 Task: Look for space in Berlin Schöneberg, Germany from 12th  August, 2023 to 15th August, 2023 for 3 adults in price range Rs.12000 to Rs.16000. Place can be entire place with 2 bedrooms having 3 beds and 1 bathroom. Property type can be house, flat, guest house. Booking option can be shelf check-in. Required host language is English.
Action: Mouse moved to (732, 102)
Screenshot: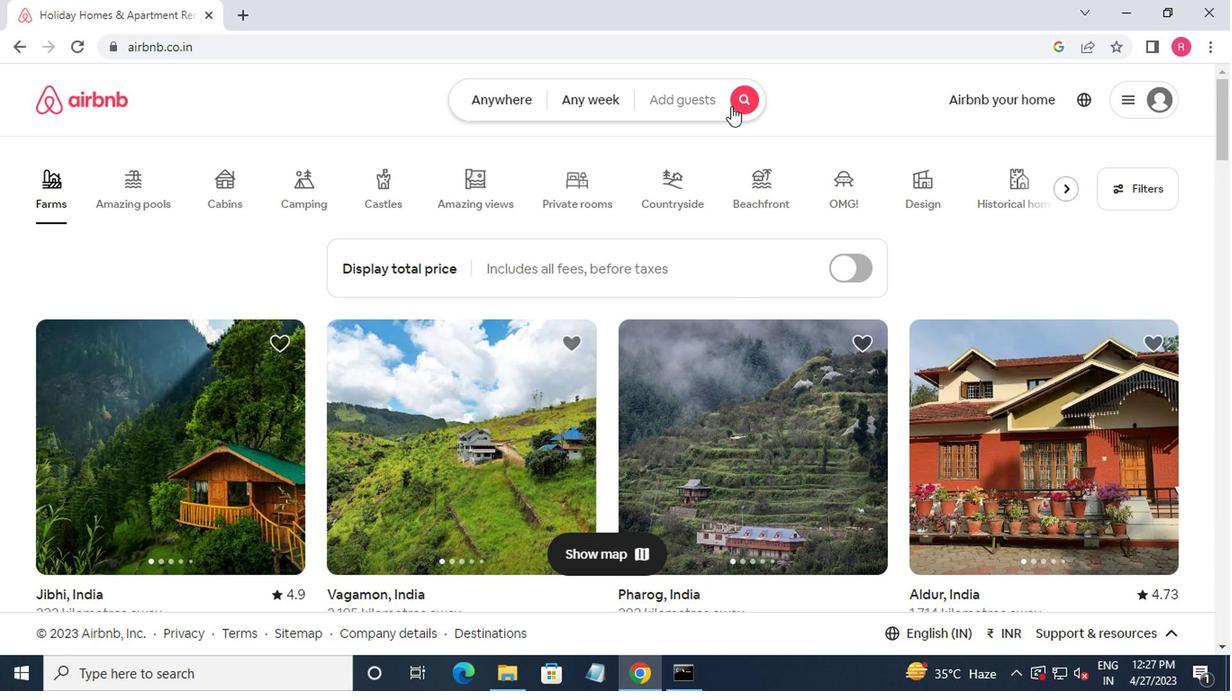 
Action: Mouse pressed left at (732, 102)
Screenshot: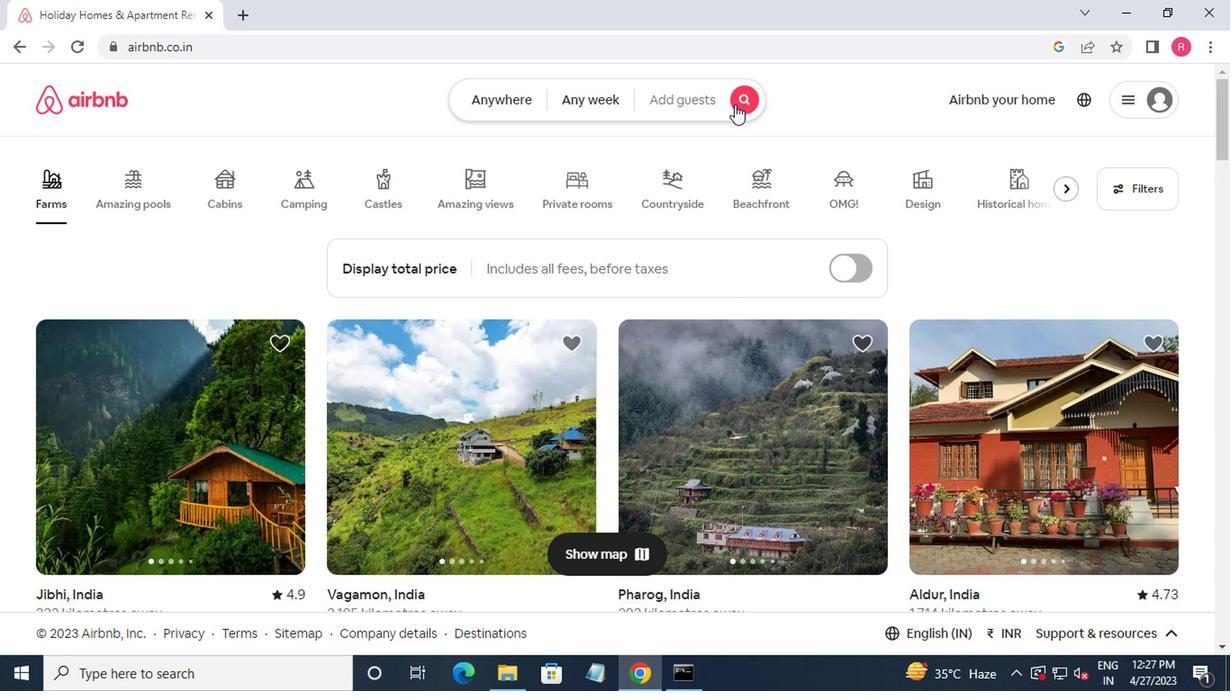 
Action: Mouse moved to (334, 175)
Screenshot: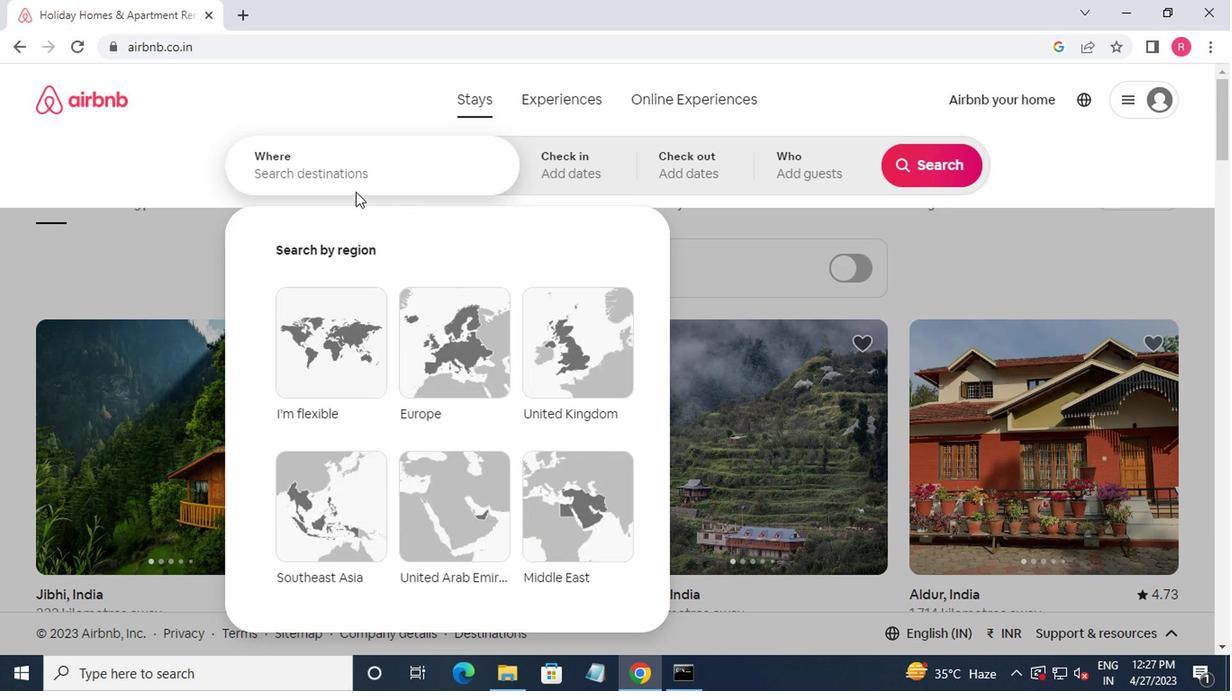 
Action: Mouse pressed left at (334, 175)
Screenshot: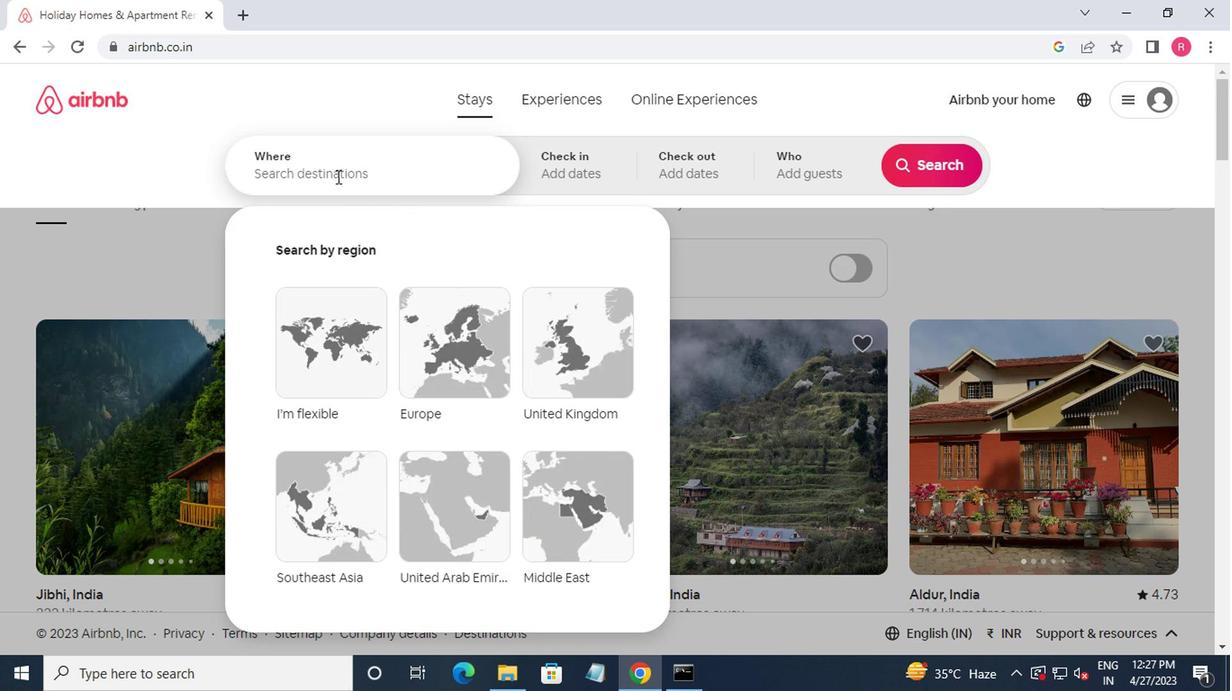
Action: Mouse moved to (381, 165)
Screenshot: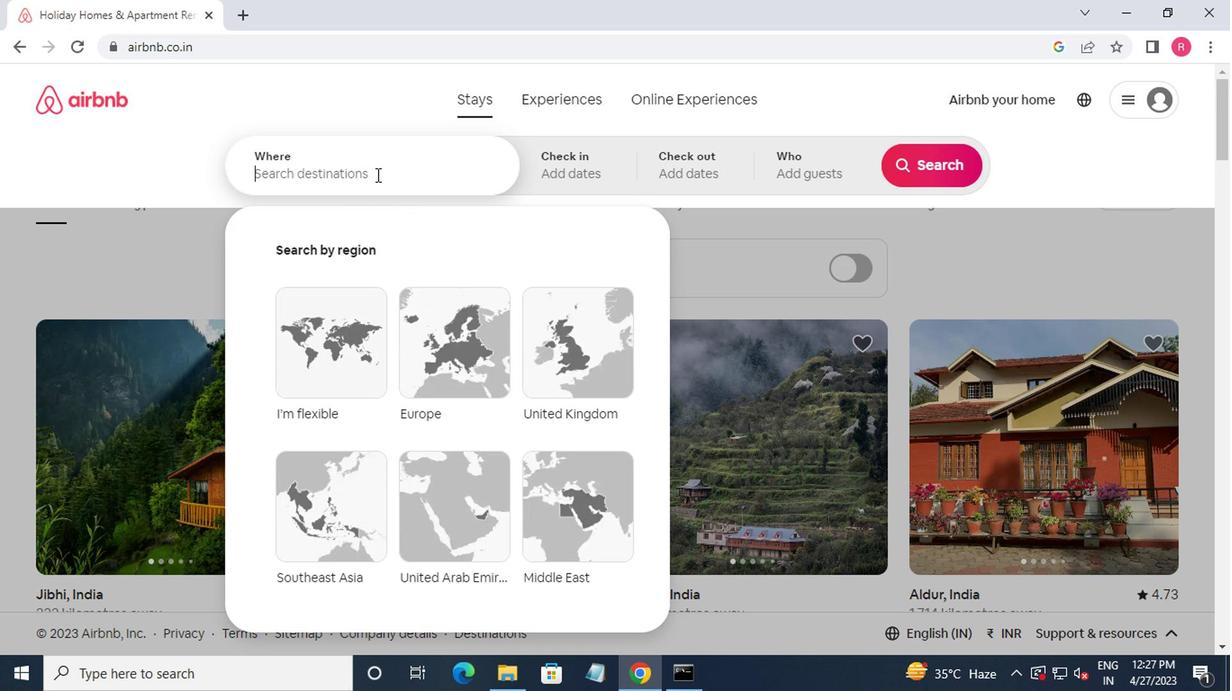 
Action: Key pressed berlinsa<Key.backspace><Key.backspace><Key.space>saho
Screenshot: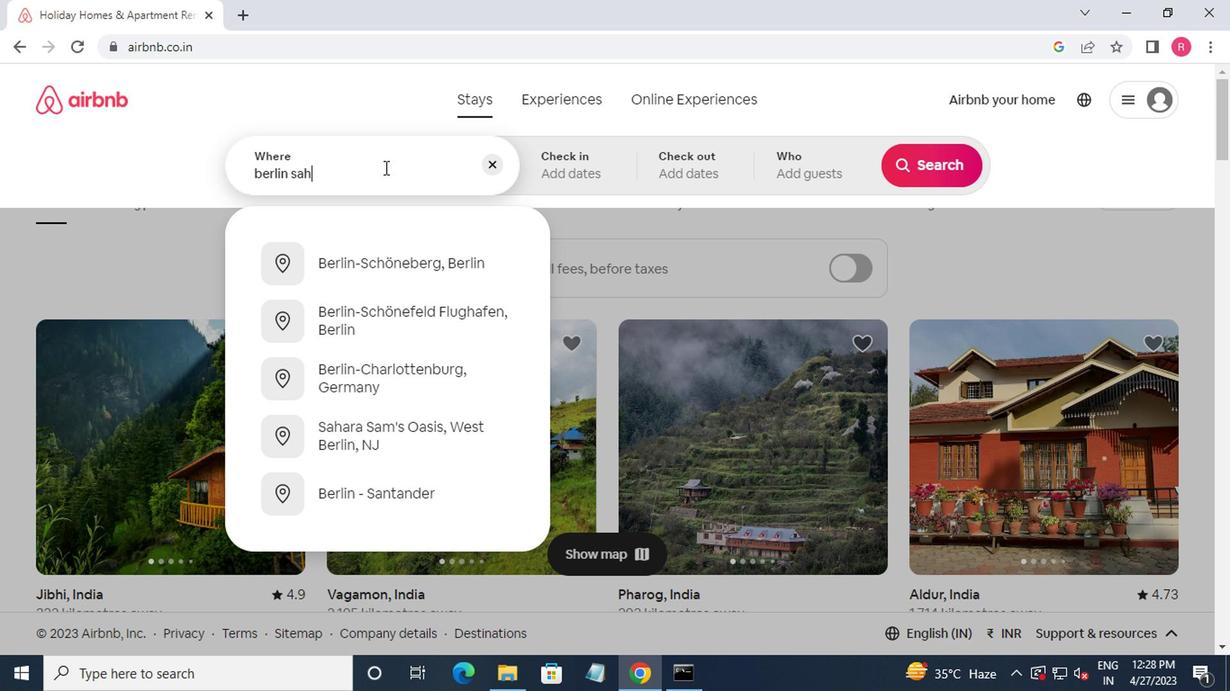 
Action: Mouse moved to (464, 259)
Screenshot: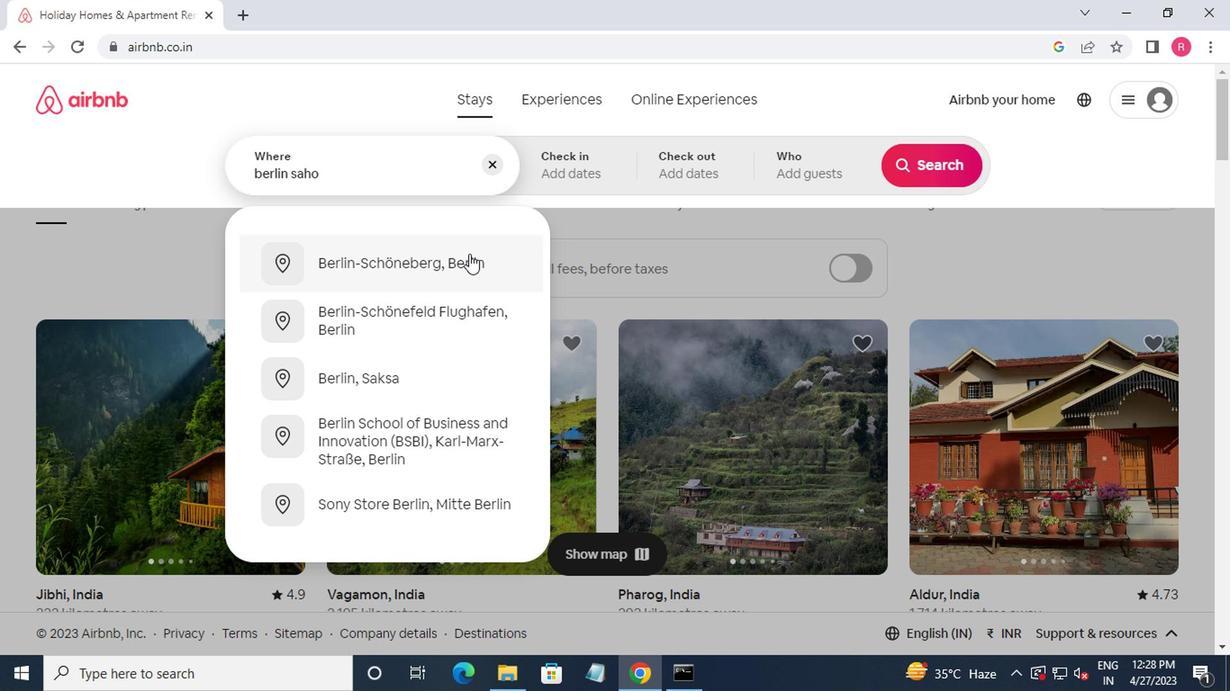 
Action: Mouse pressed left at (464, 259)
Screenshot: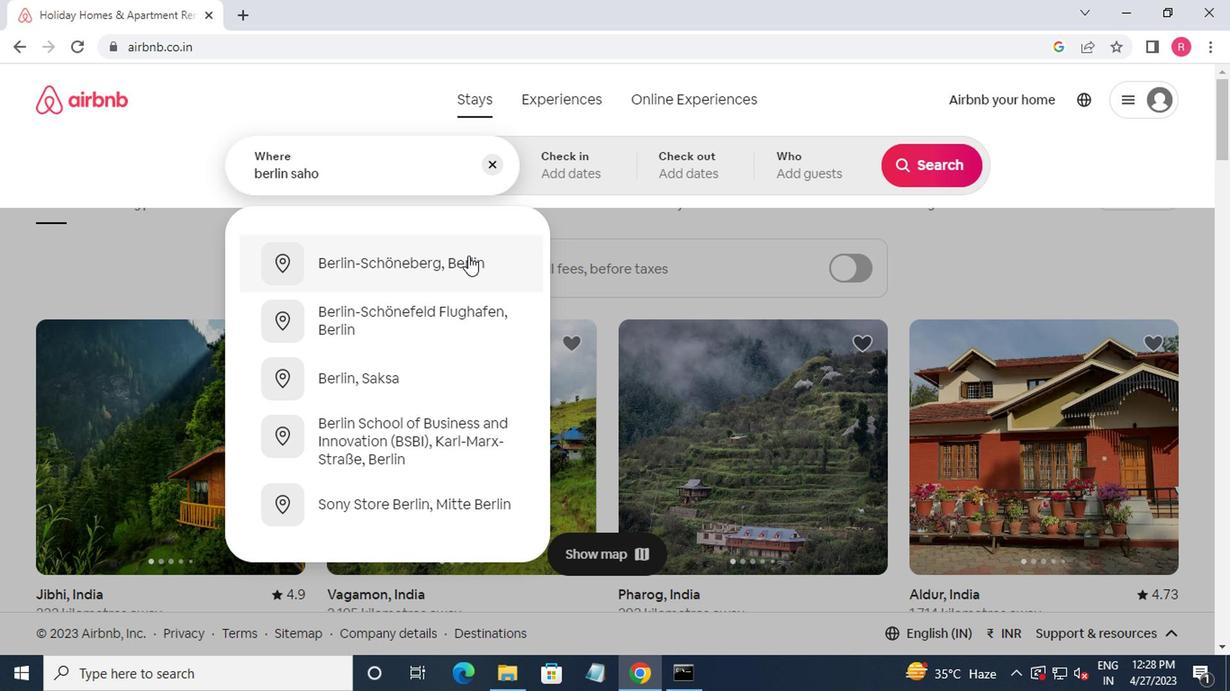 
Action: Mouse moved to (412, 175)
Screenshot: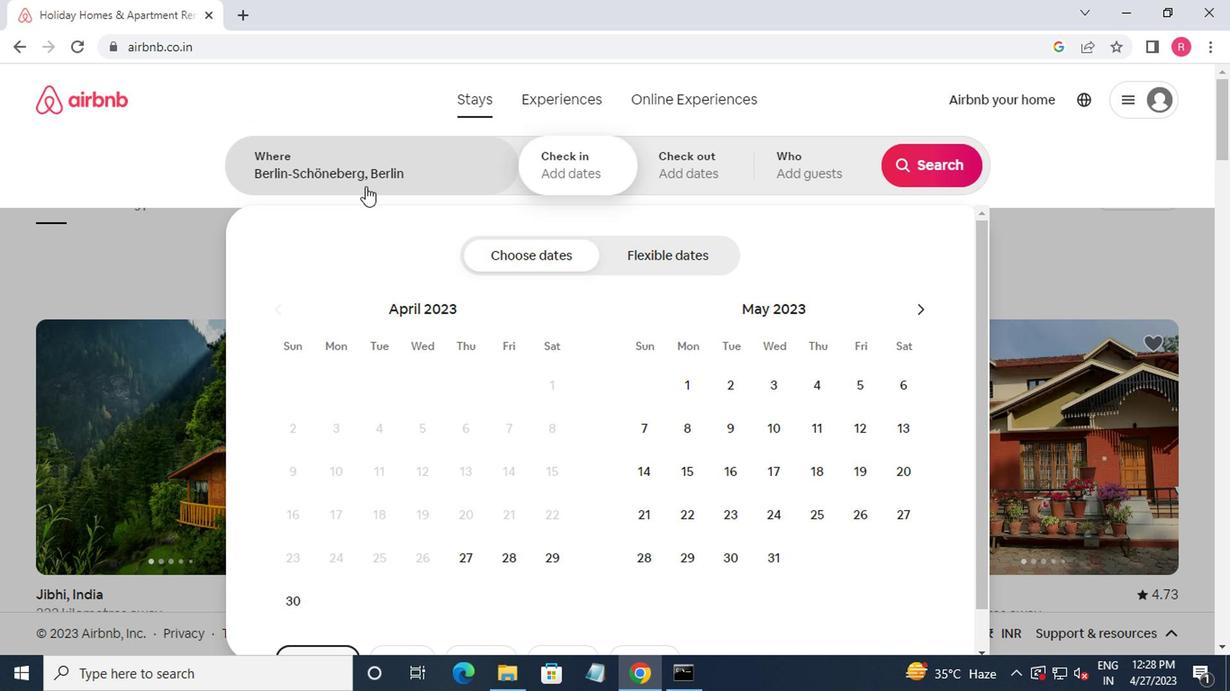 
Action: Mouse pressed left at (412, 175)
Screenshot: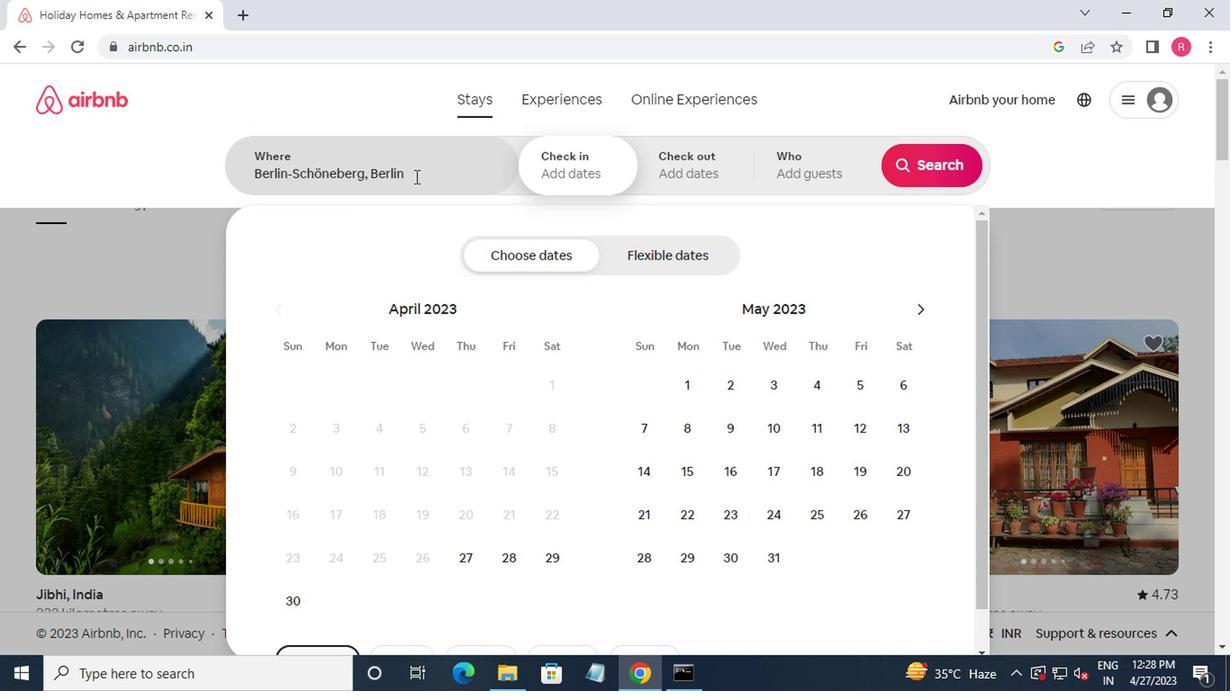 
Action: Mouse moved to (413, 174)
Screenshot: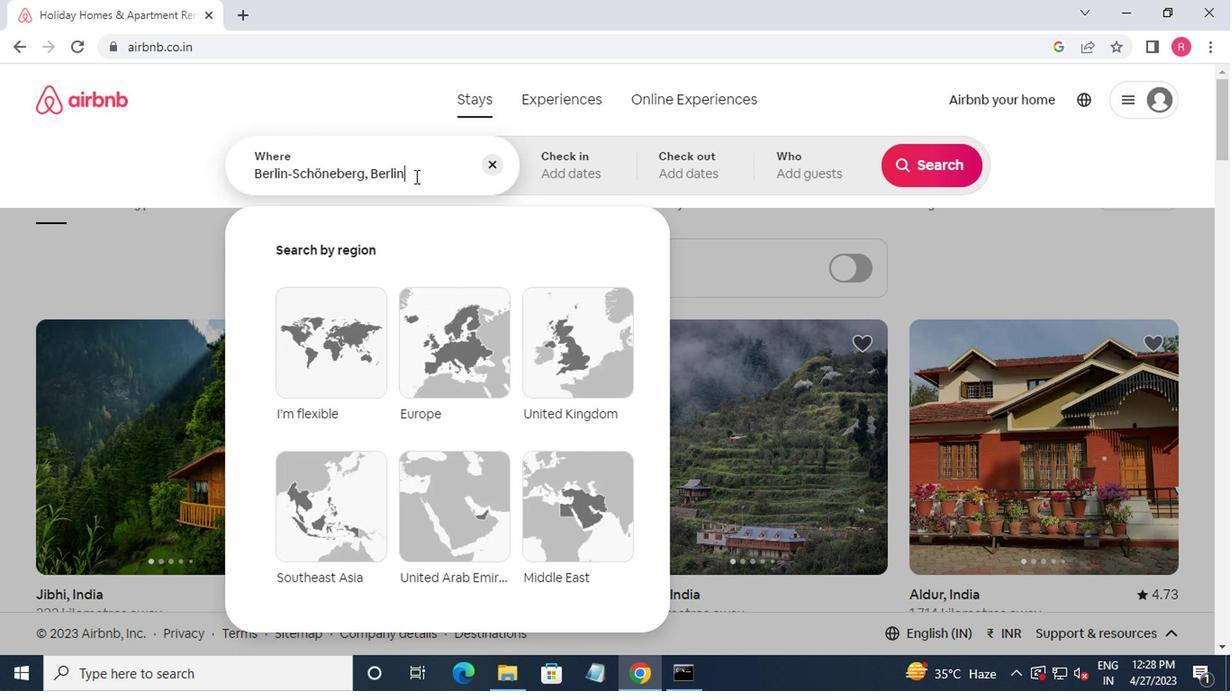 
Action: Key pressed <Key.backspace><Key.backspace><Key.backspace><Key.backspace><Key.backspace><Key.backspace>germany<Key.down><Key.enter>
Screenshot: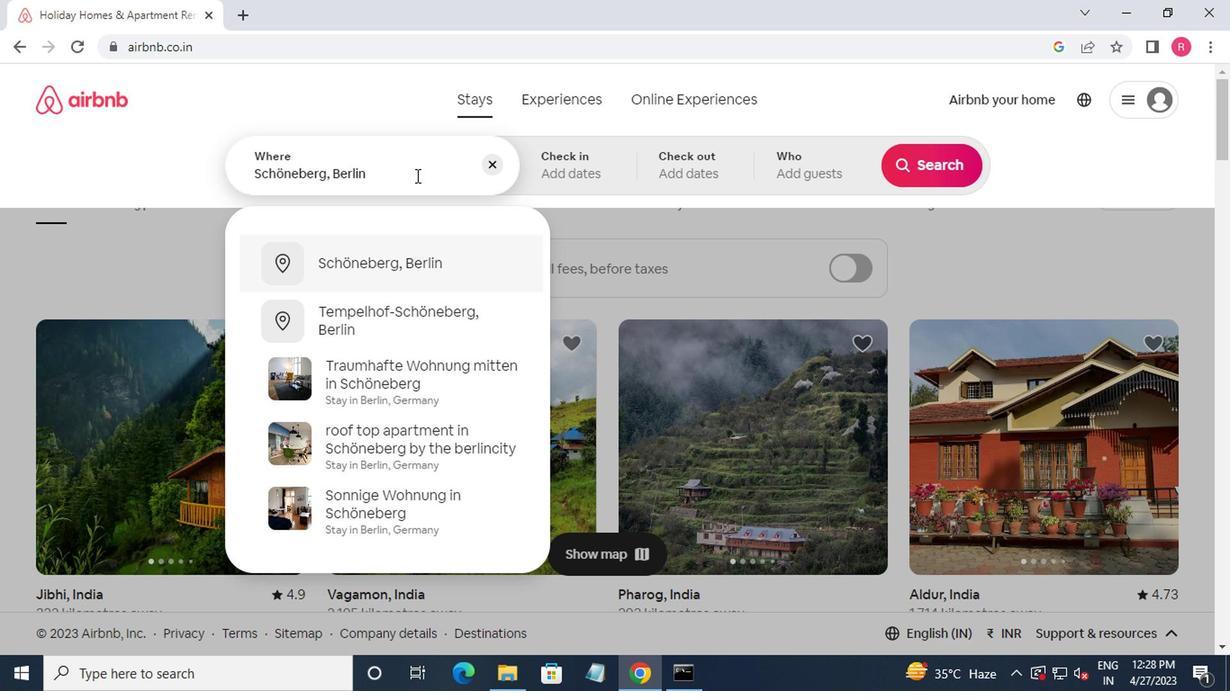 
Action: Mouse moved to (907, 303)
Screenshot: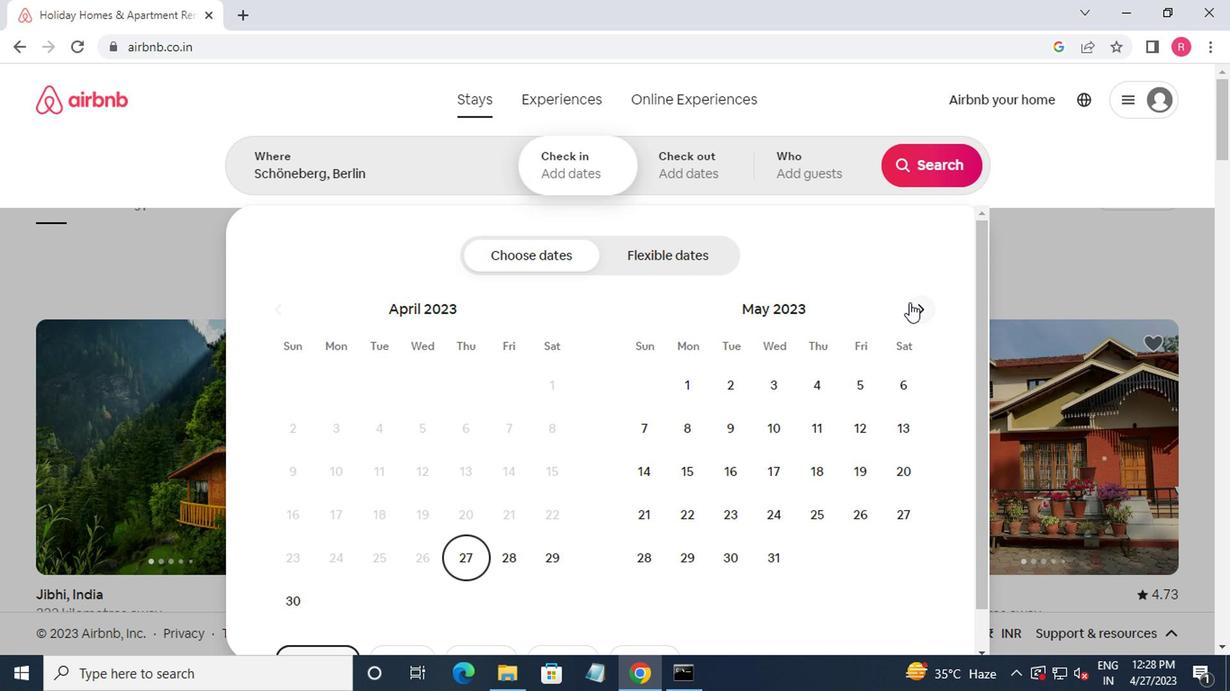 
Action: Mouse pressed left at (907, 303)
Screenshot: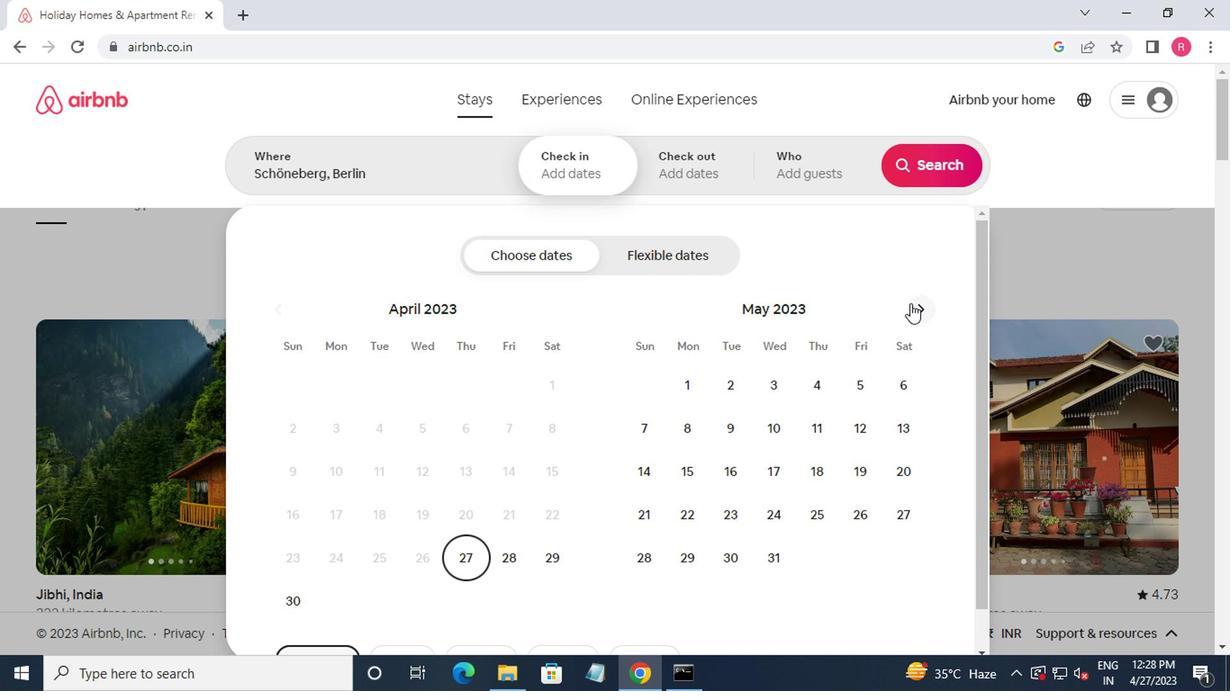 
Action: Mouse moved to (909, 304)
Screenshot: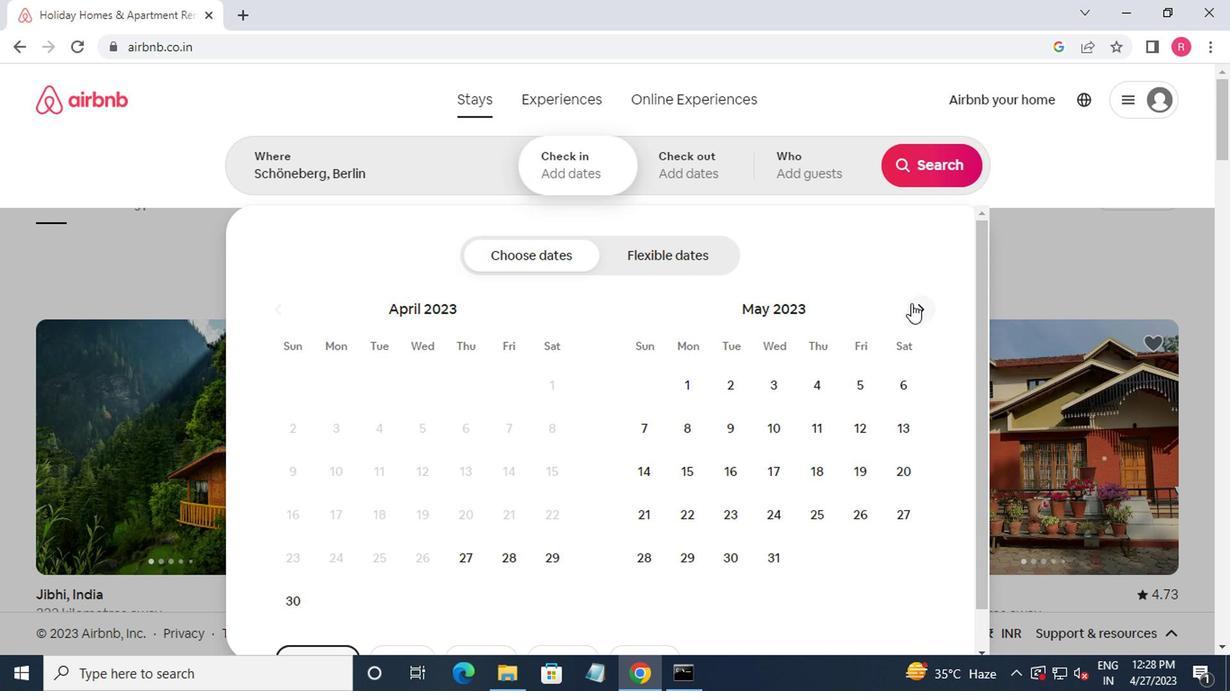 
Action: Mouse pressed left at (909, 304)
Screenshot: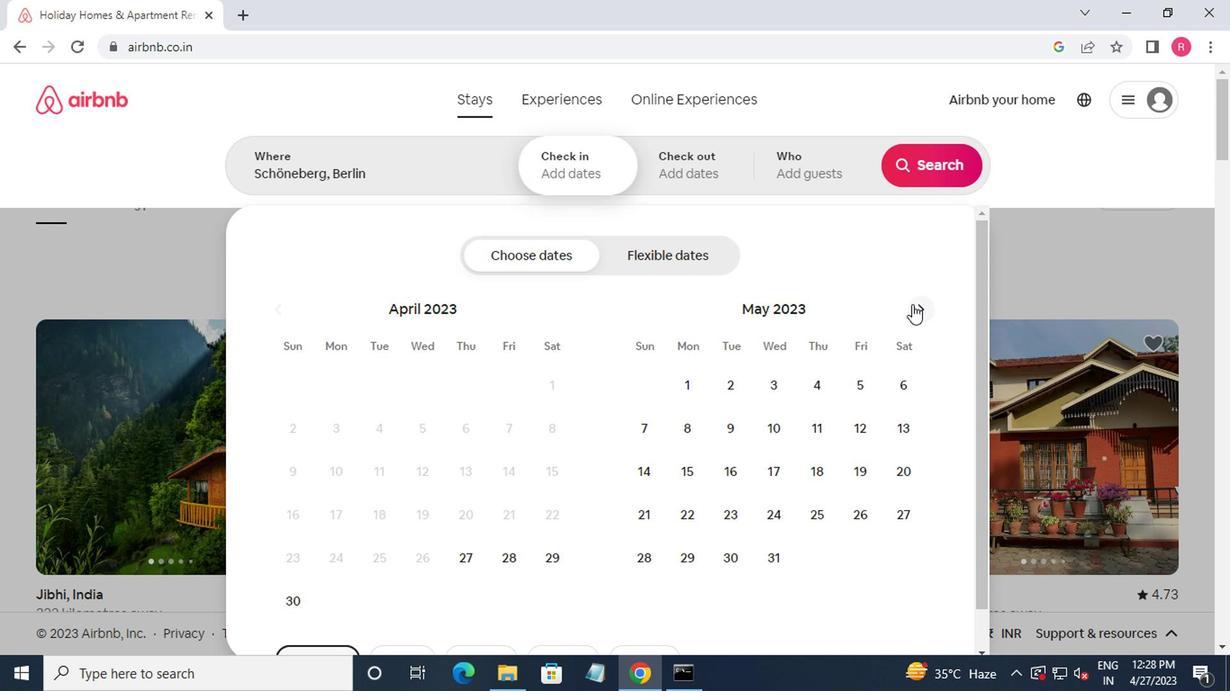 
Action: Mouse pressed left at (909, 304)
Screenshot: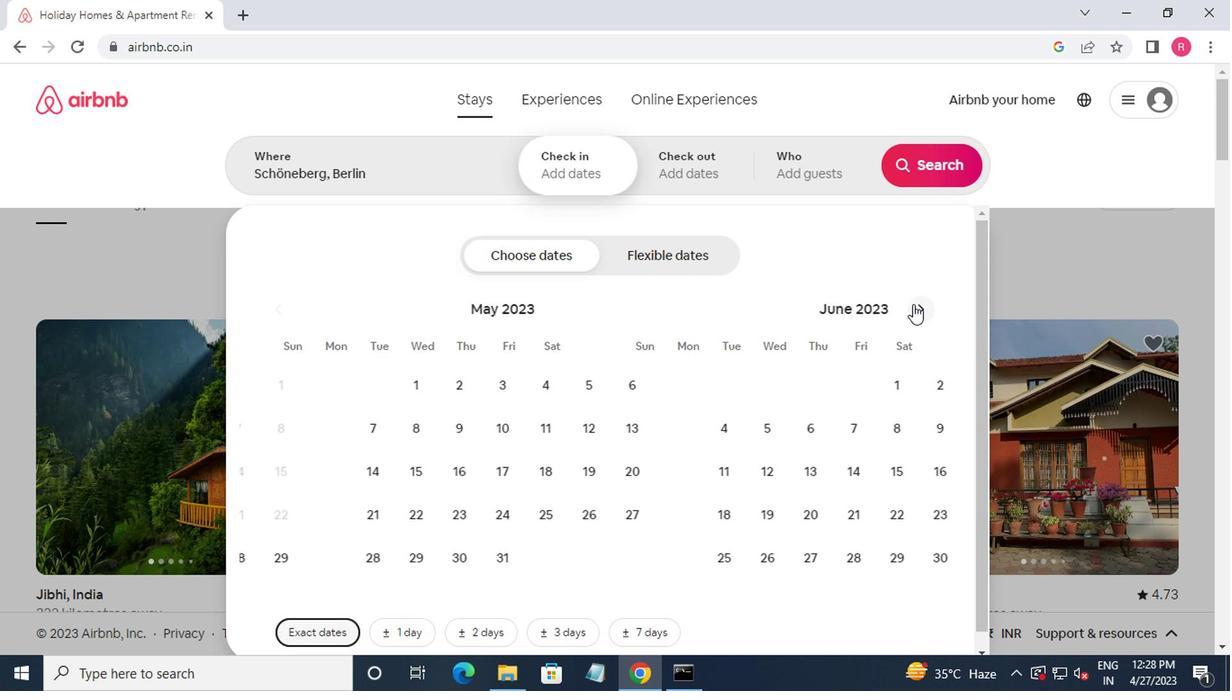 
Action: Mouse pressed left at (909, 304)
Screenshot: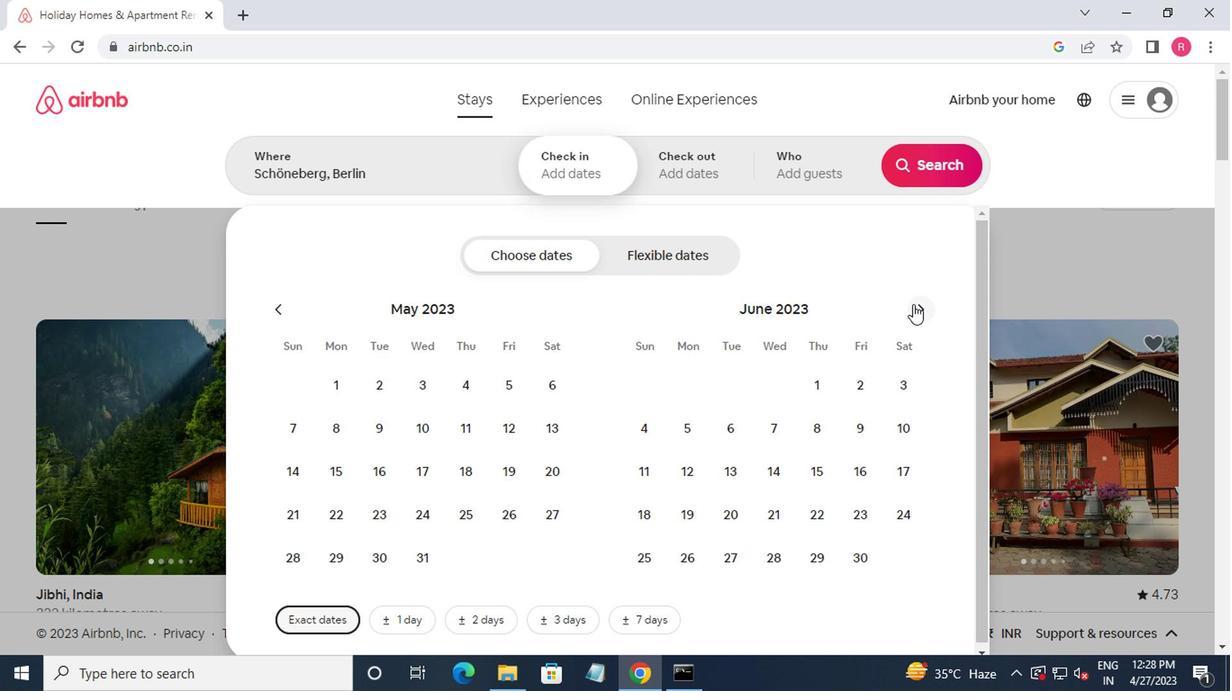 
Action: Mouse moved to (911, 306)
Screenshot: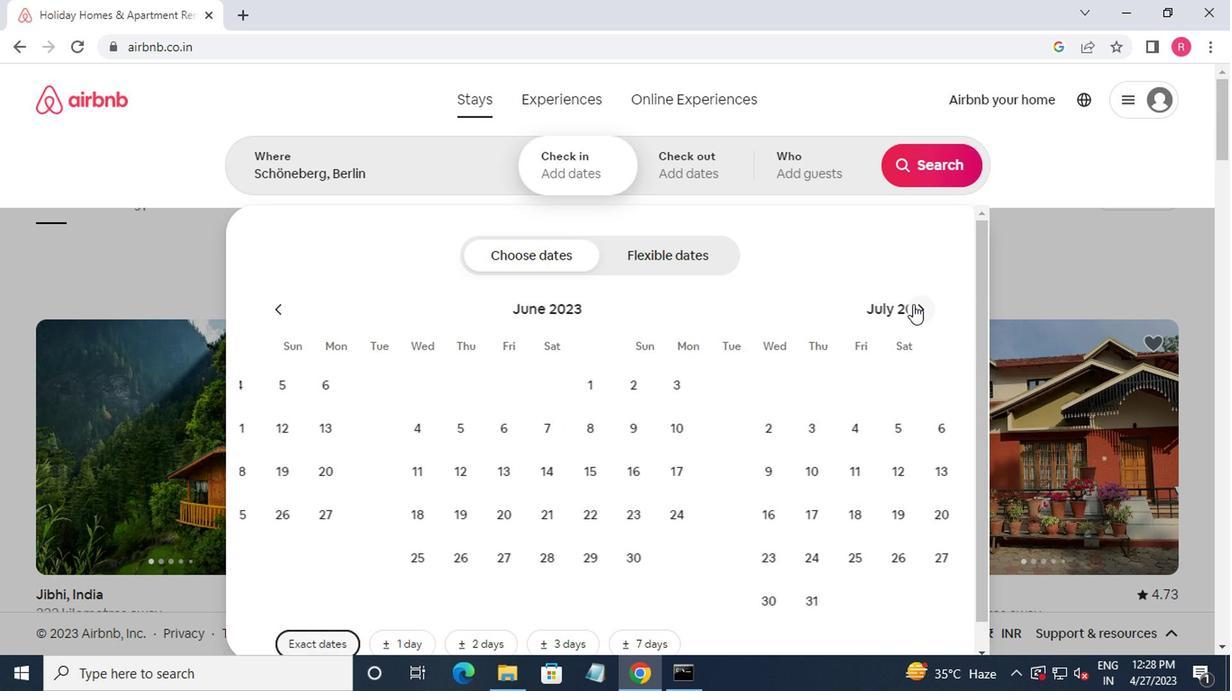 
Action: Mouse pressed left at (911, 306)
Screenshot: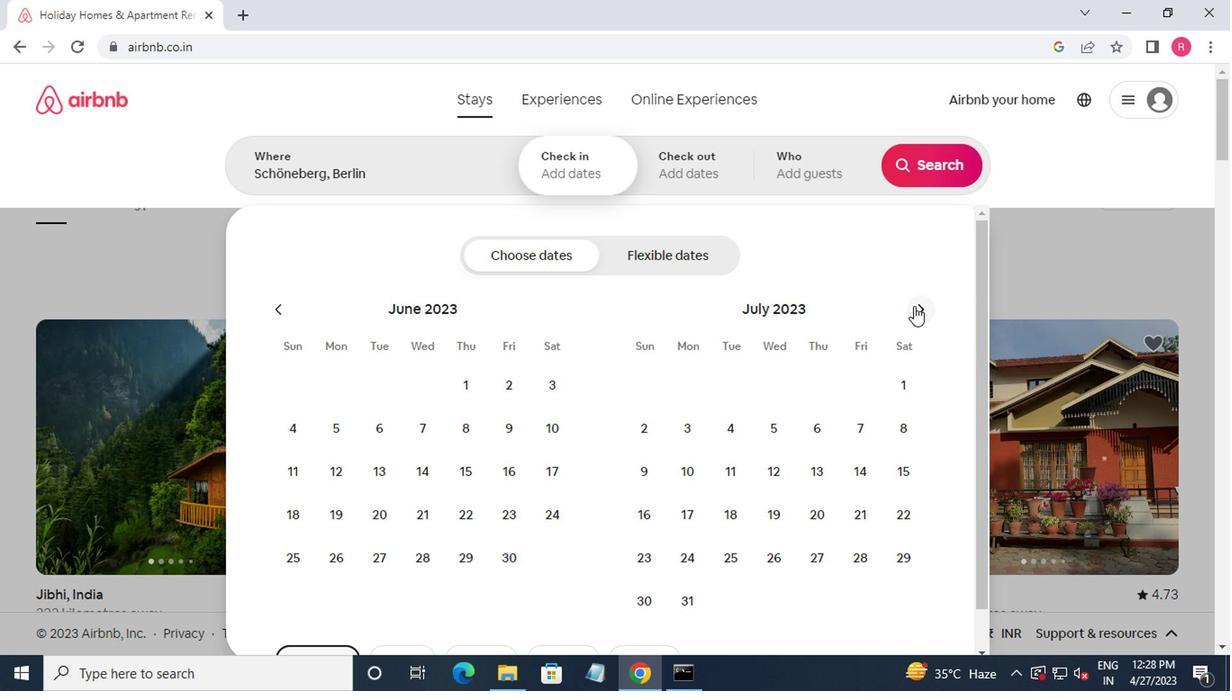 
Action: Mouse pressed left at (911, 306)
Screenshot: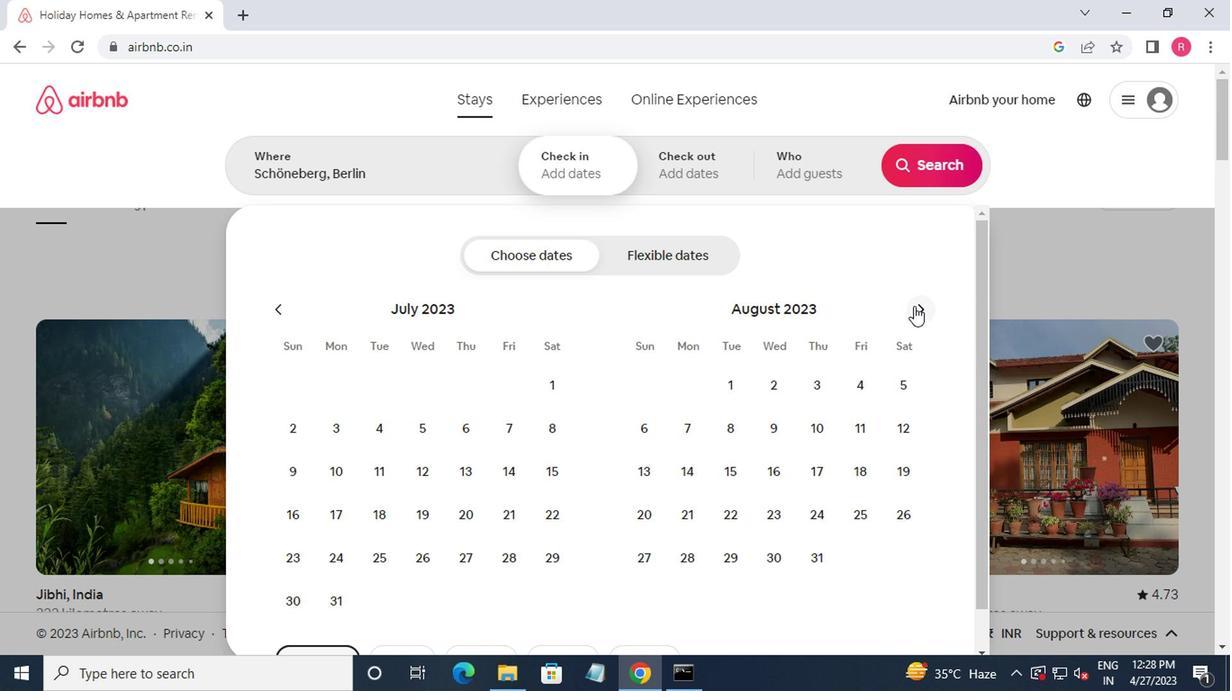 
Action: Mouse moved to (536, 432)
Screenshot: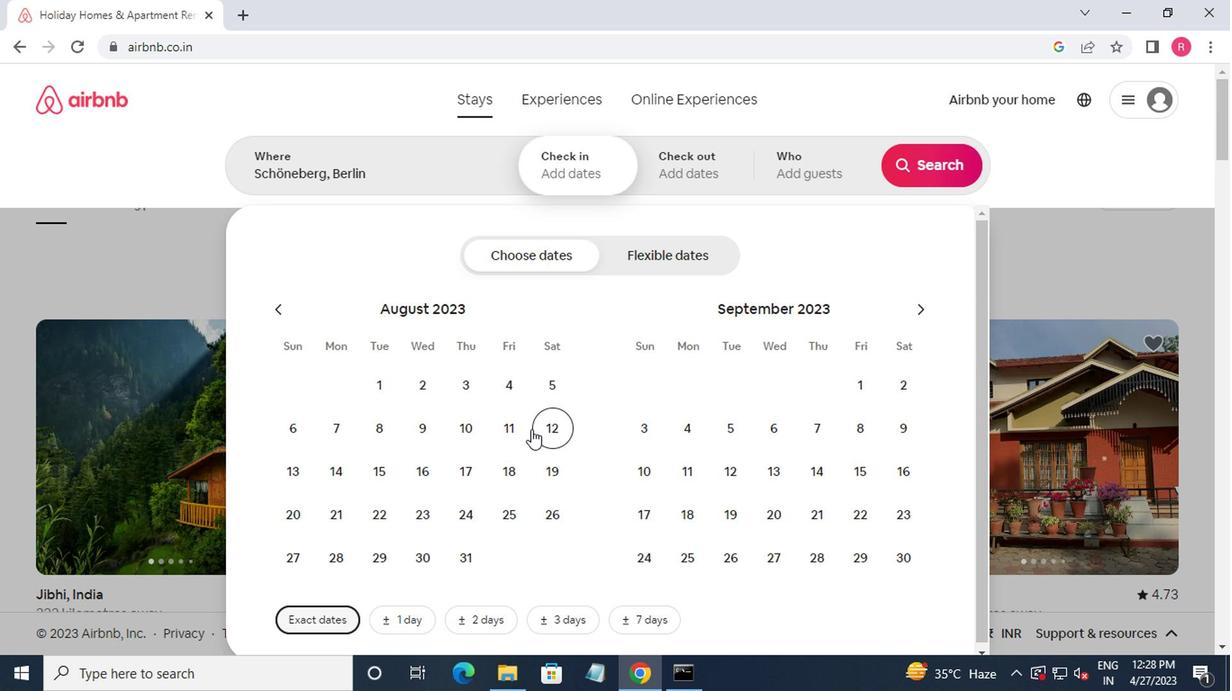 
Action: Mouse pressed left at (536, 432)
Screenshot: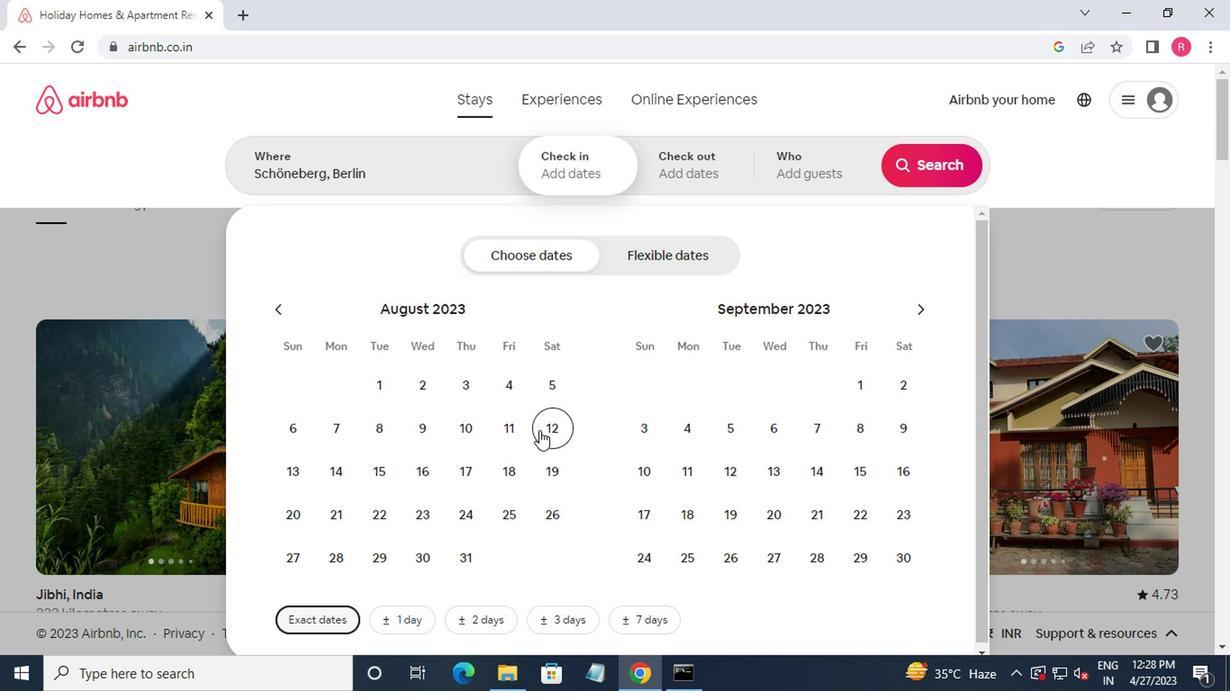 
Action: Mouse moved to (394, 483)
Screenshot: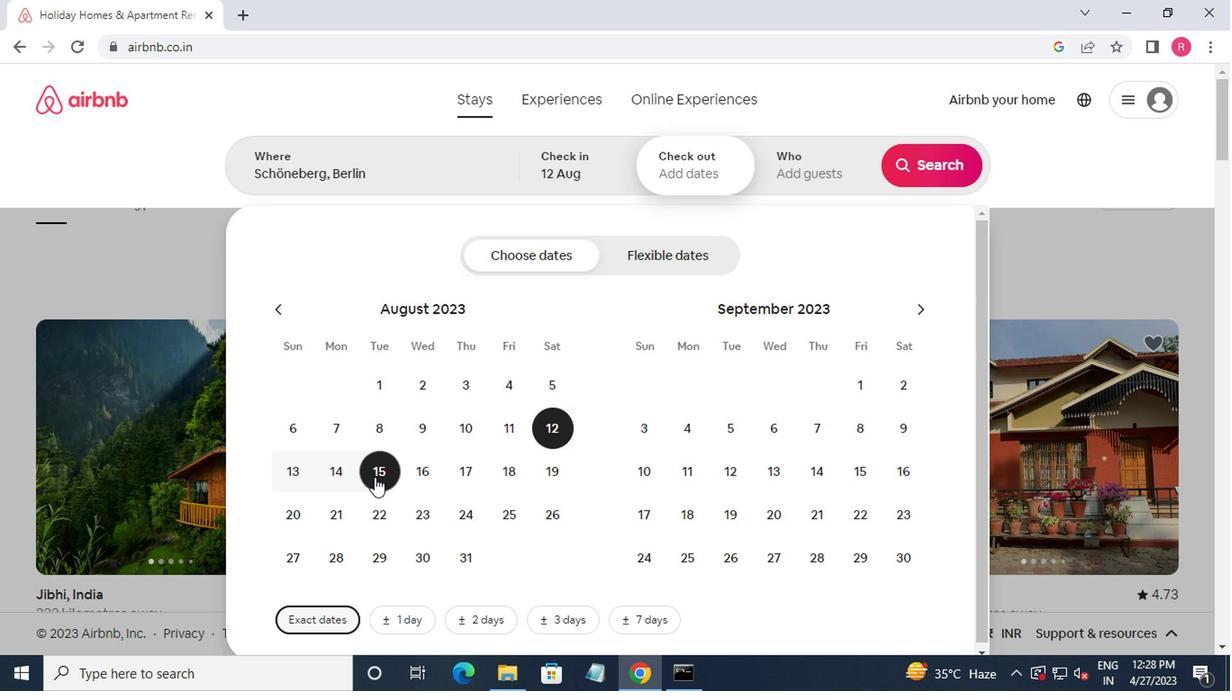 
Action: Mouse pressed left at (394, 483)
Screenshot: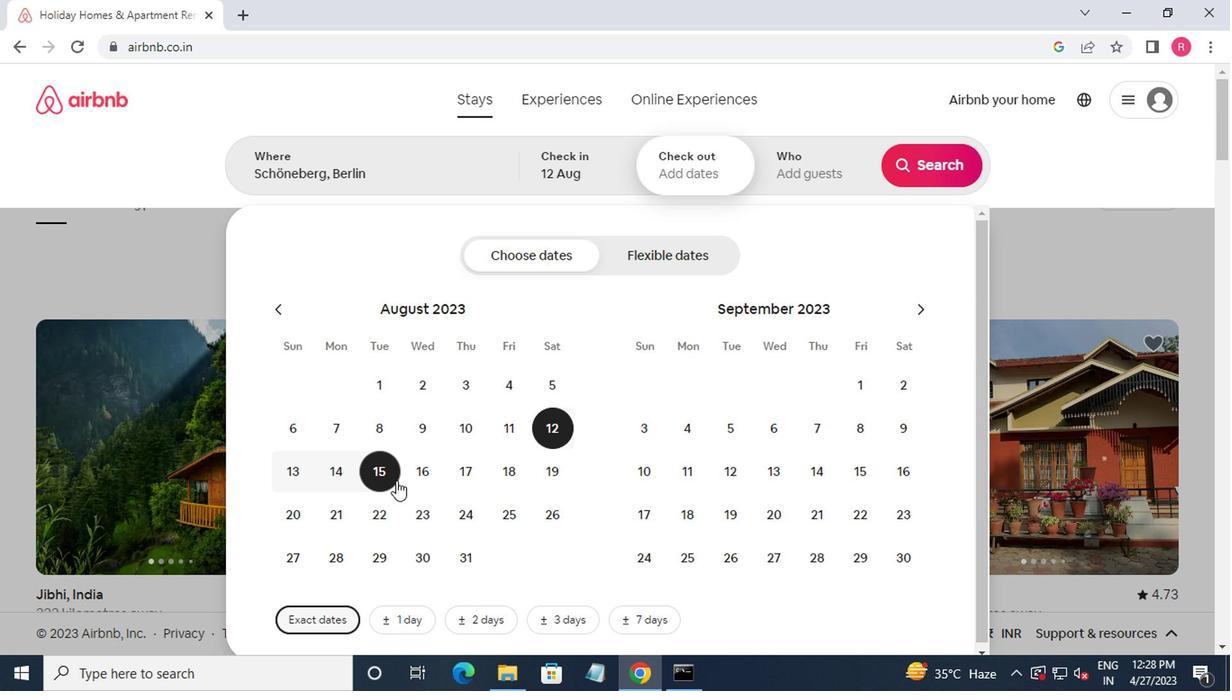 
Action: Mouse moved to (826, 151)
Screenshot: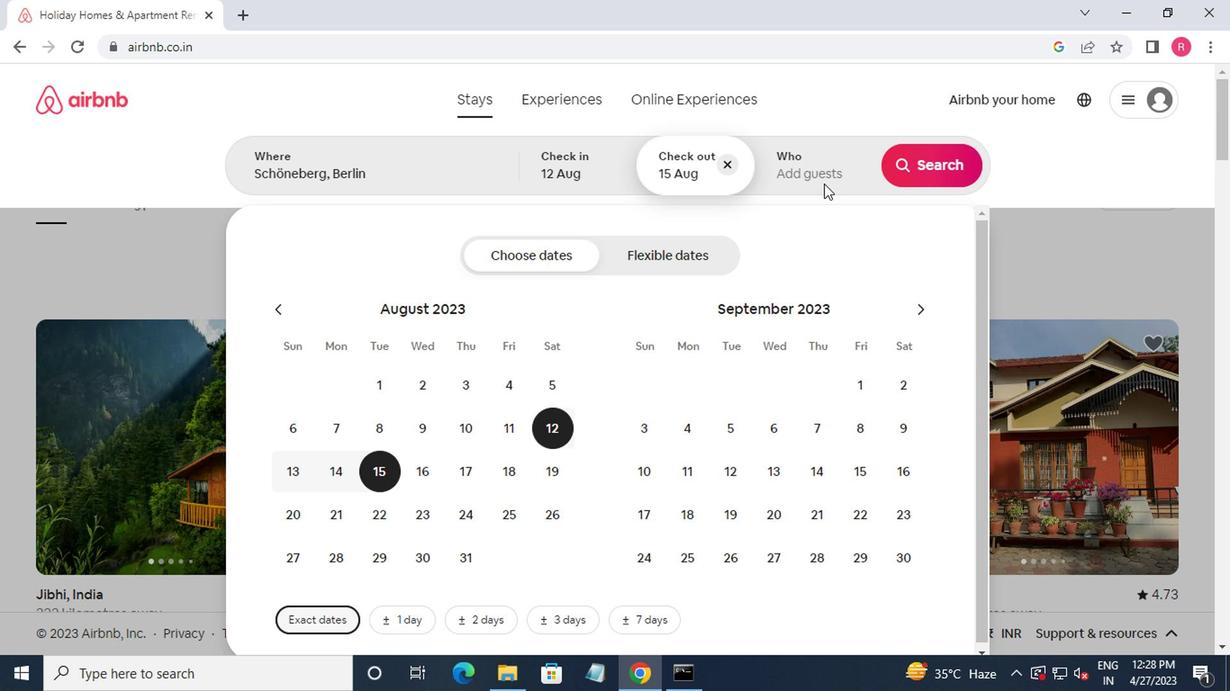
Action: Mouse pressed left at (826, 151)
Screenshot: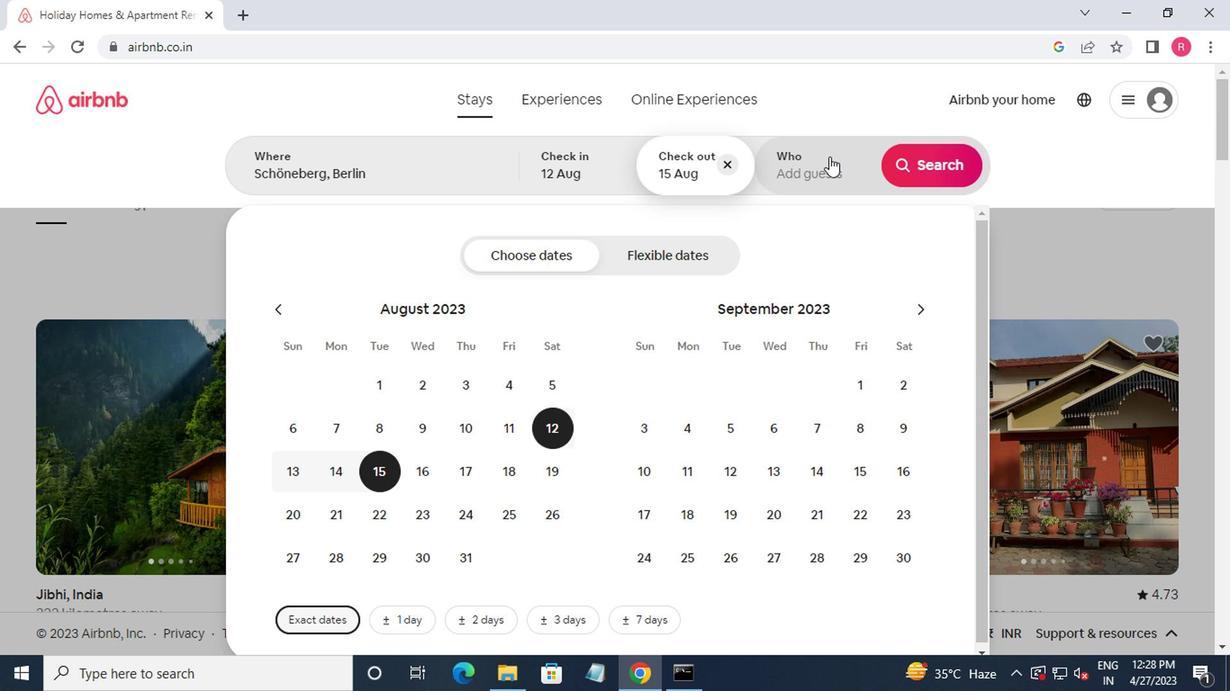 
Action: Mouse moved to (937, 270)
Screenshot: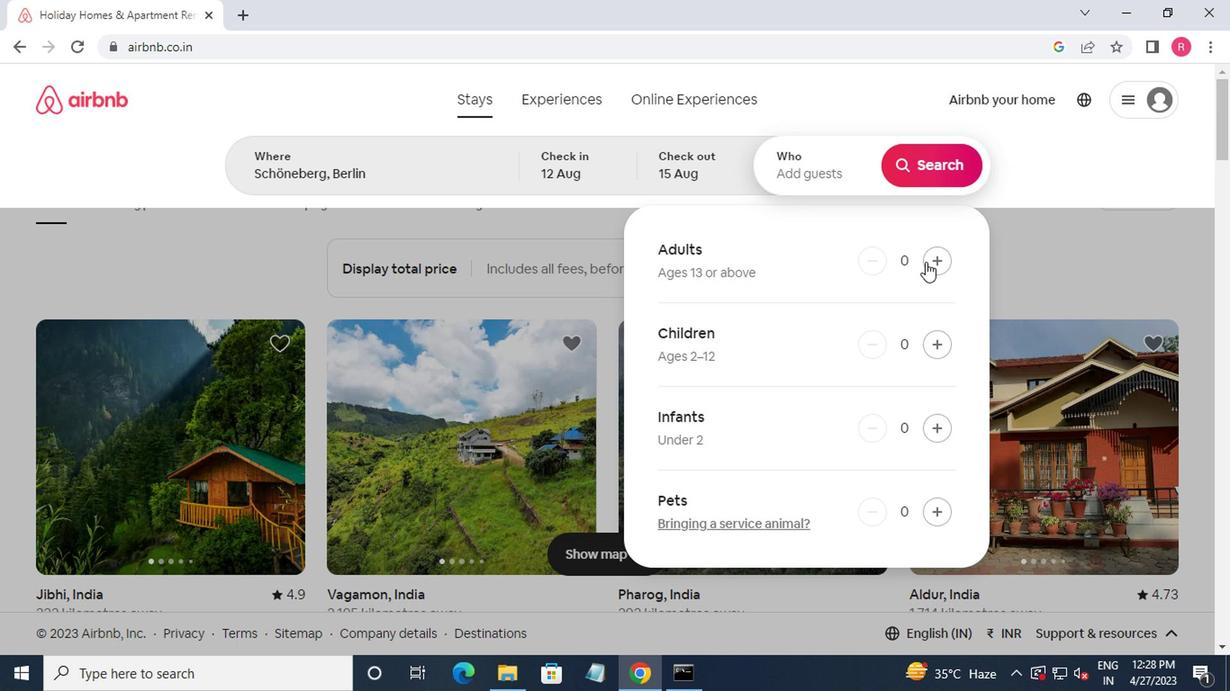 
Action: Mouse pressed left at (937, 270)
Screenshot: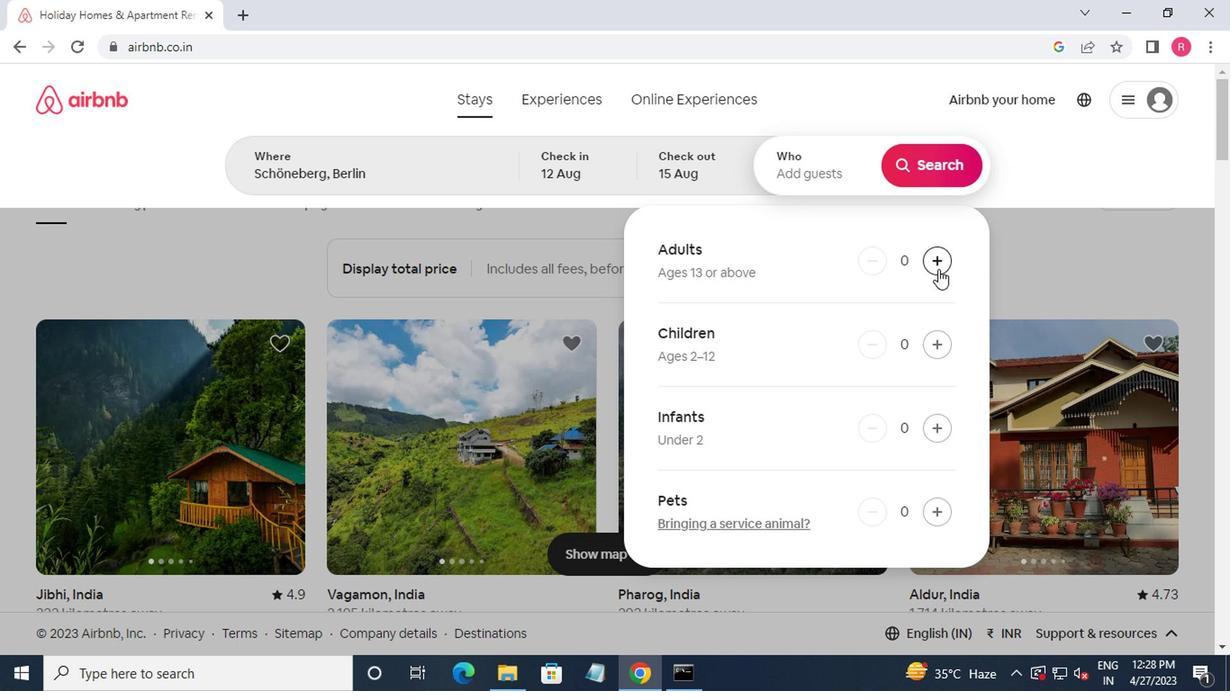 
Action: Mouse pressed left at (937, 270)
Screenshot: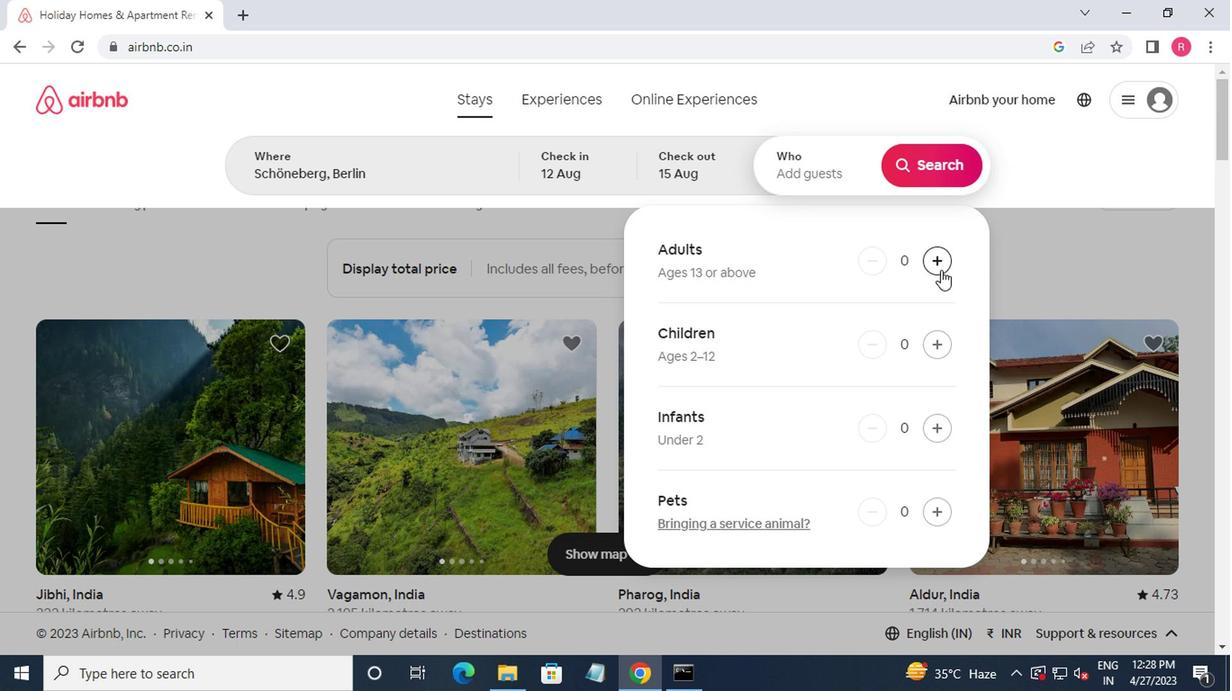 
Action: Mouse pressed left at (937, 270)
Screenshot: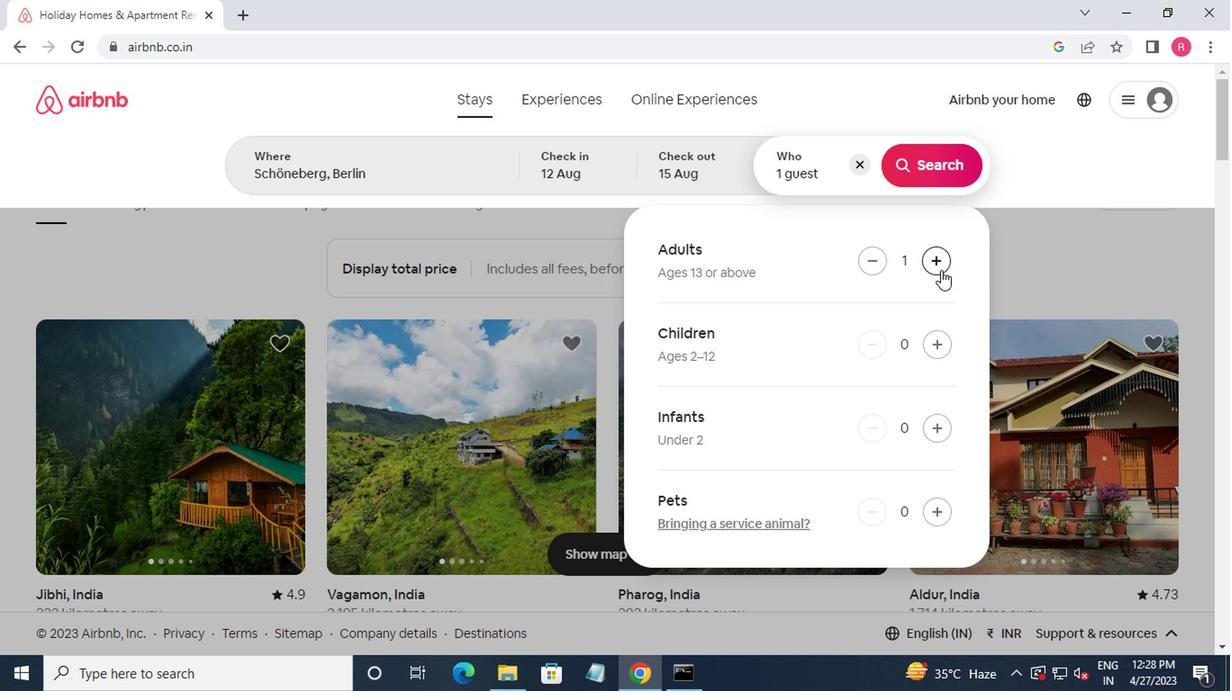 
Action: Mouse moved to (937, 267)
Screenshot: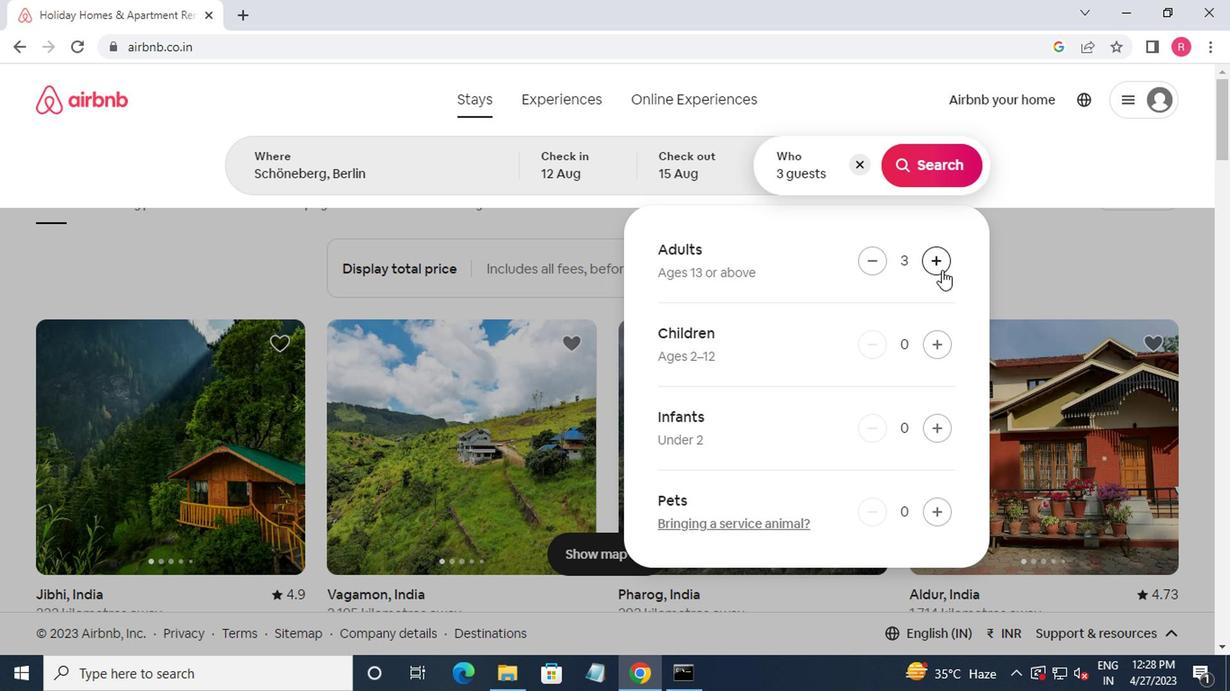 
Action: Mouse pressed left at (937, 267)
Screenshot: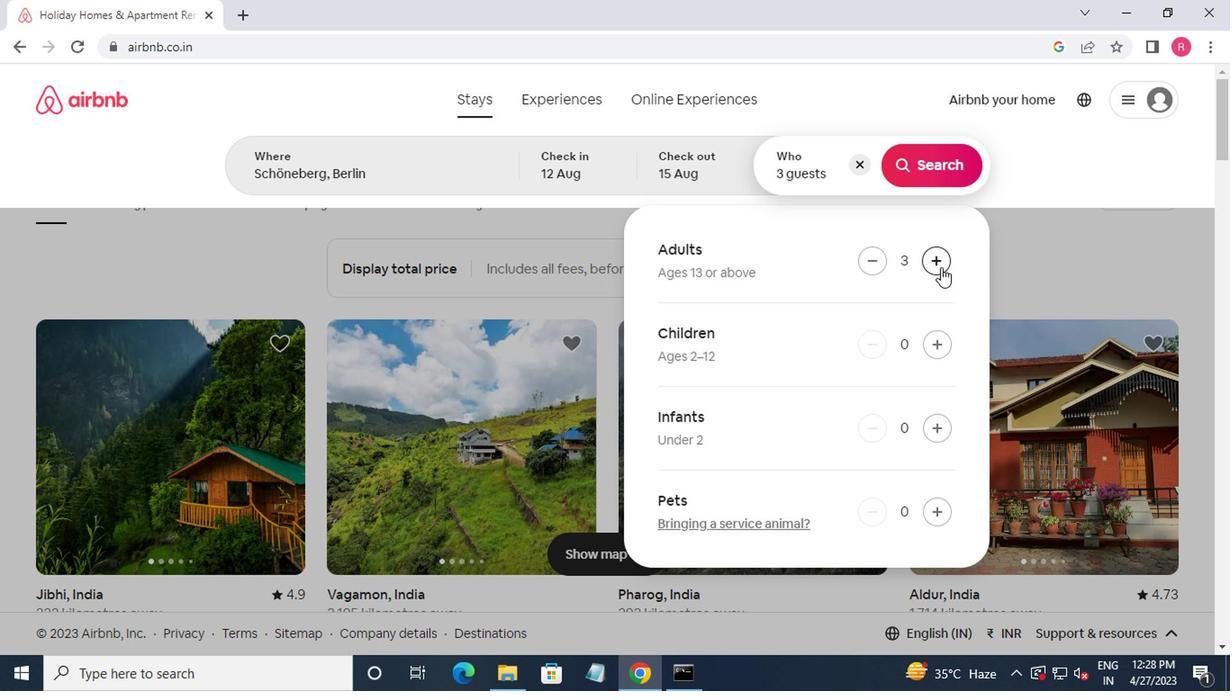 
Action: Mouse moved to (885, 262)
Screenshot: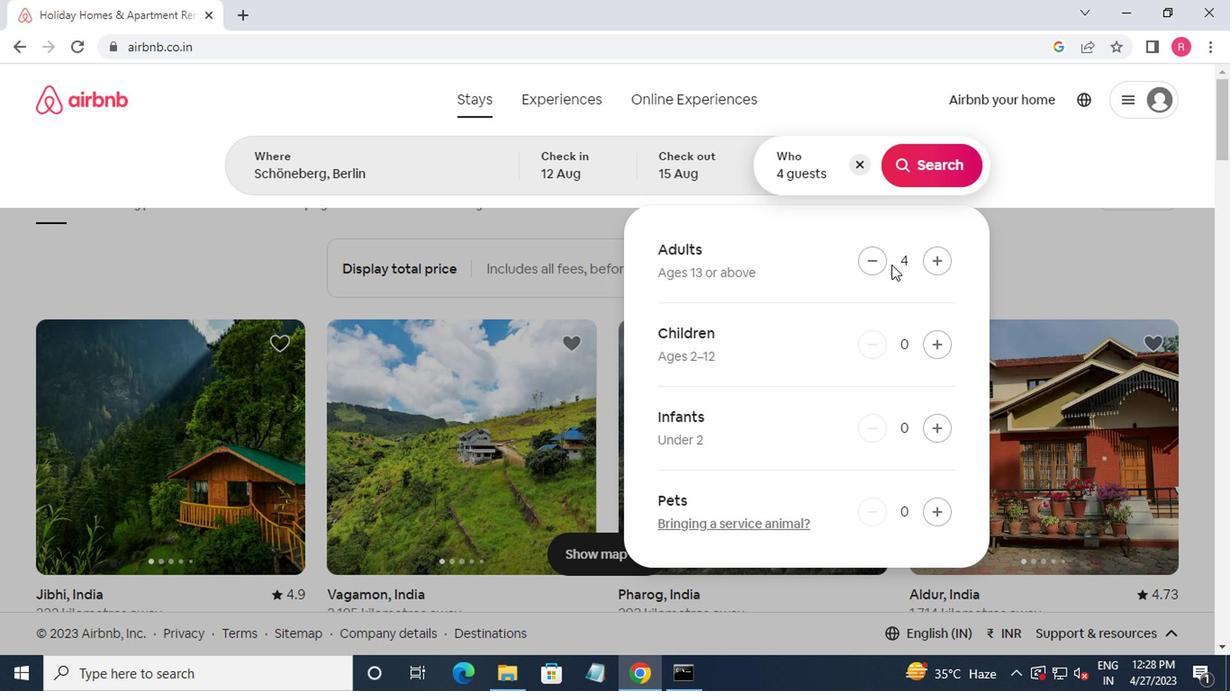 
Action: Mouse pressed left at (885, 262)
Screenshot: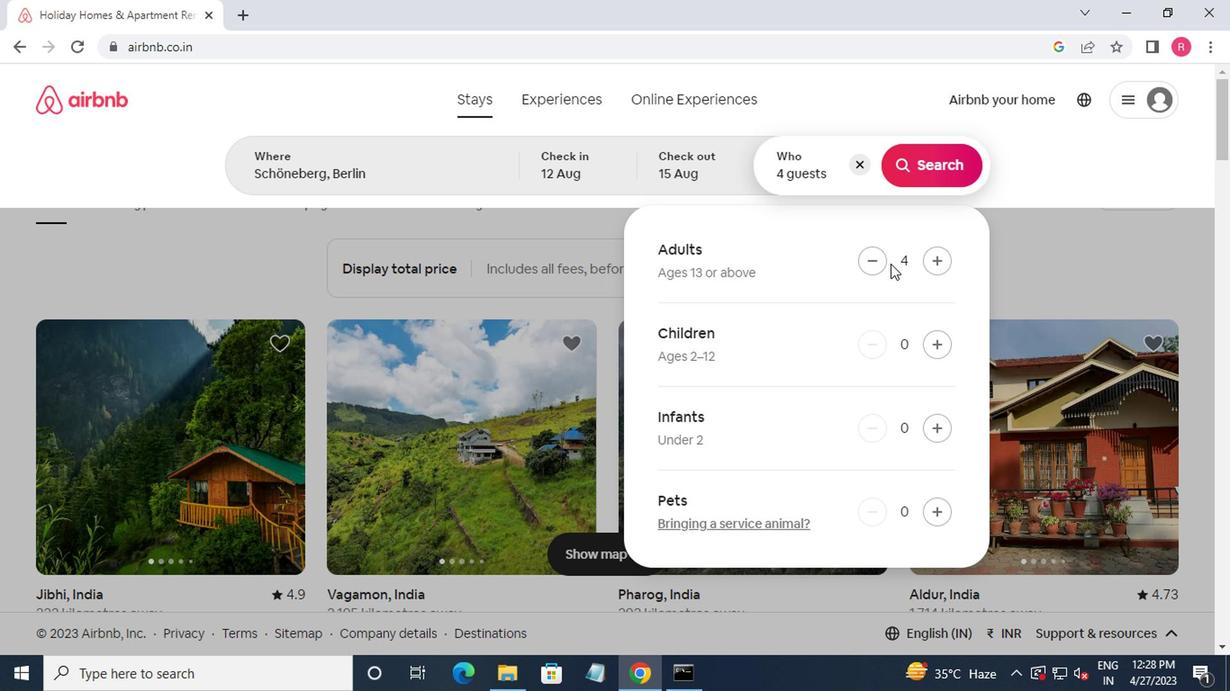
Action: Mouse moved to (883, 262)
Screenshot: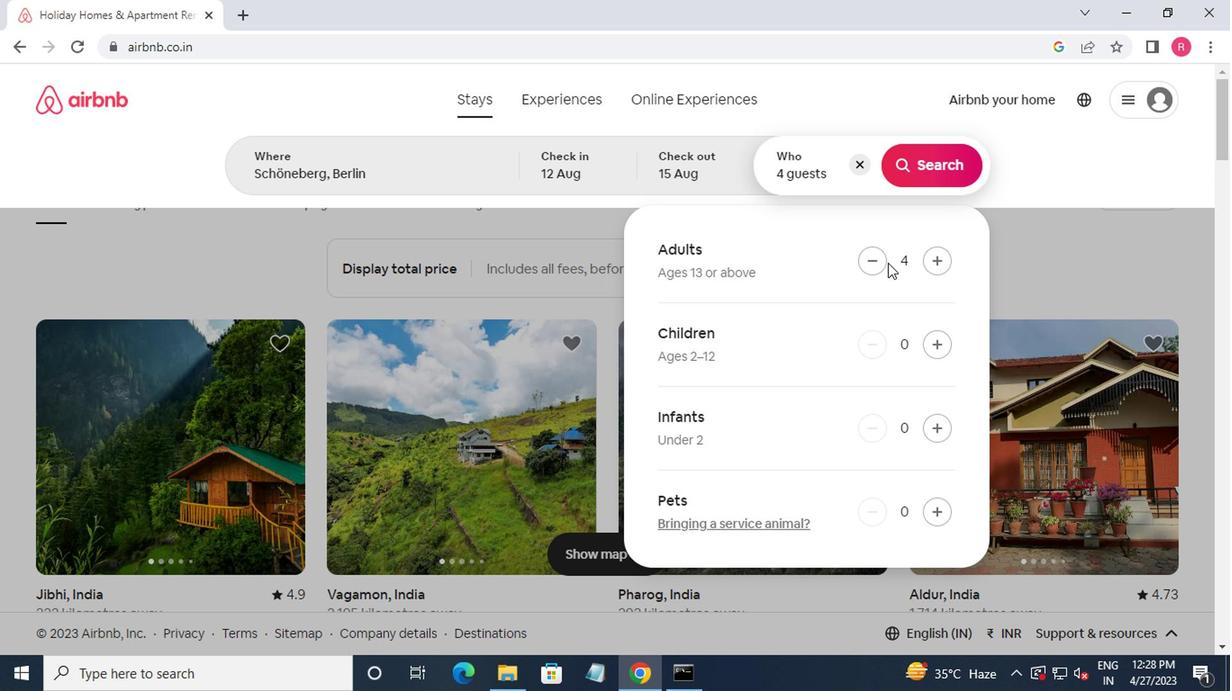 
Action: Mouse pressed left at (883, 262)
Screenshot: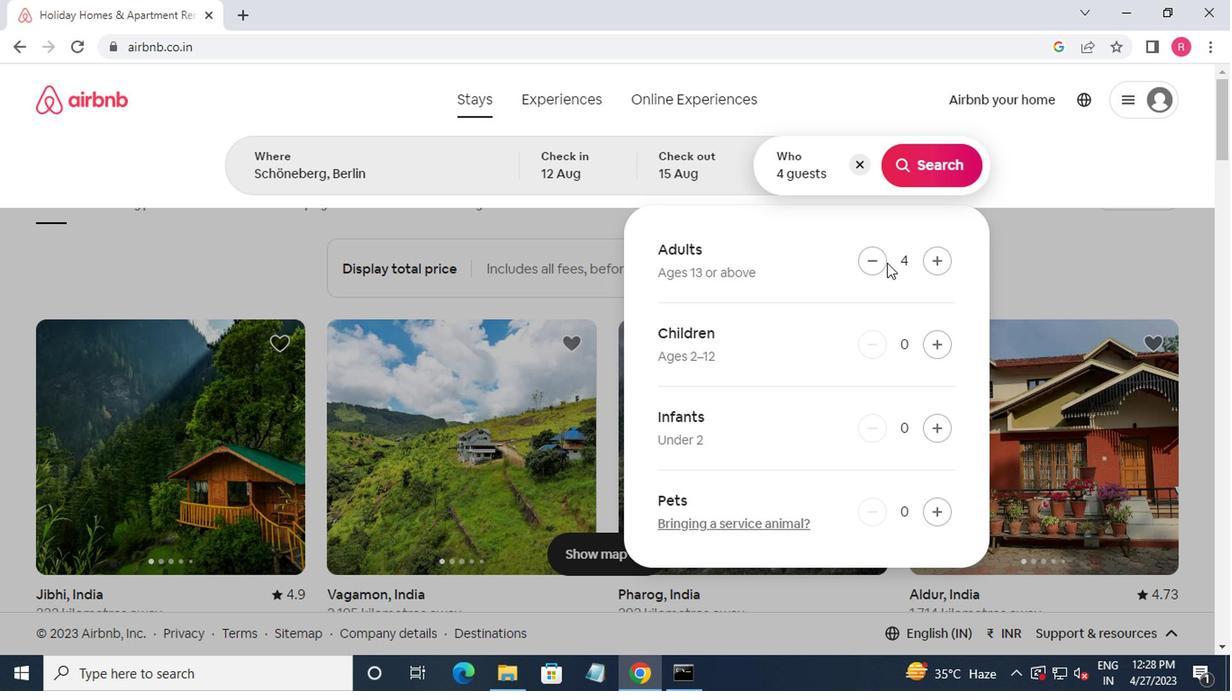 
Action: Mouse moved to (876, 259)
Screenshot: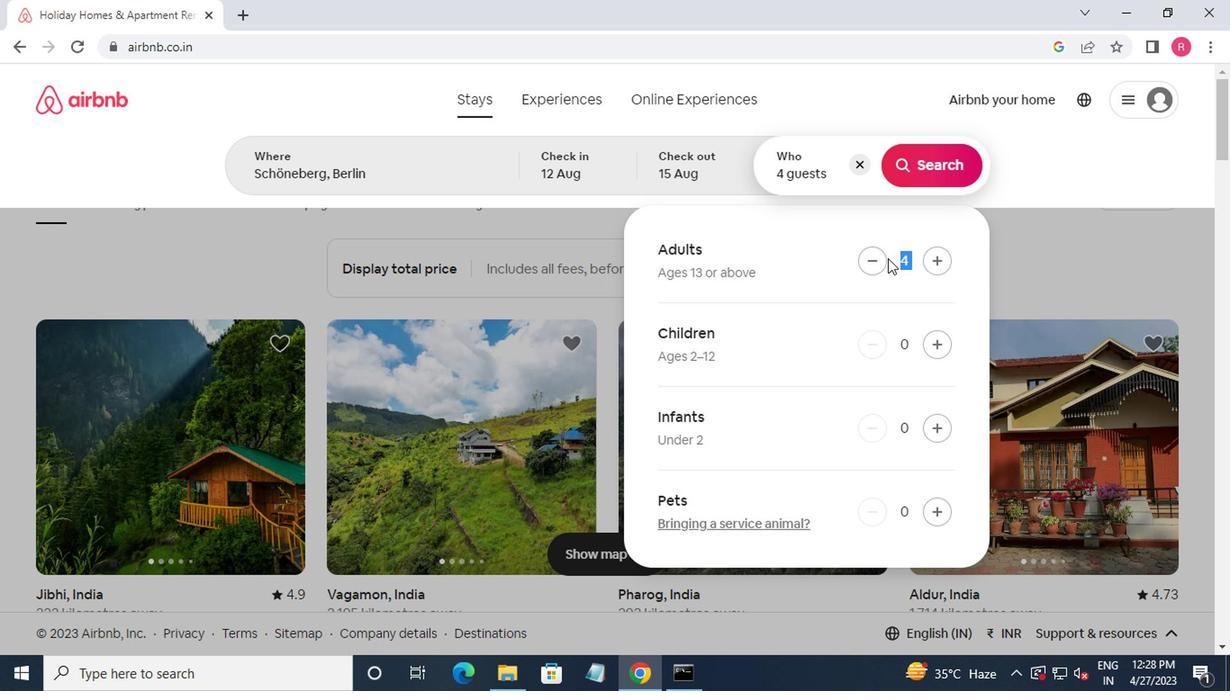 
Action: Mouse pressed left at (876, 259)
Screenshot: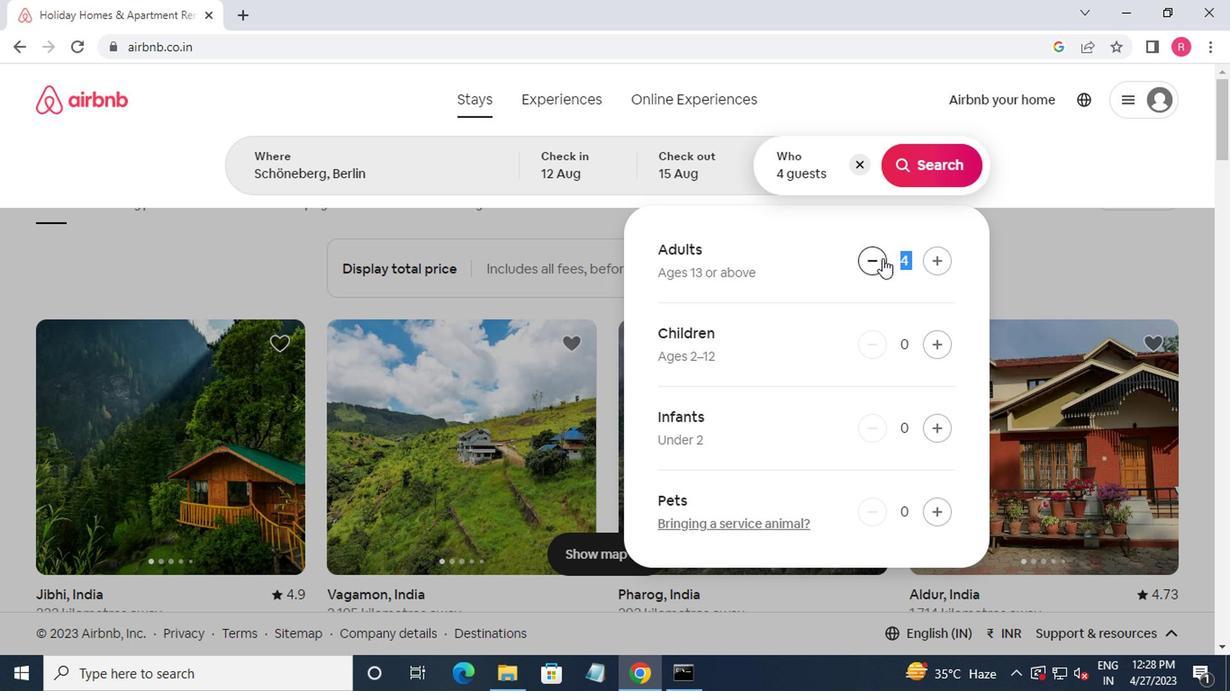 
Action: Mouse moved to (934, 174)
Screenshot: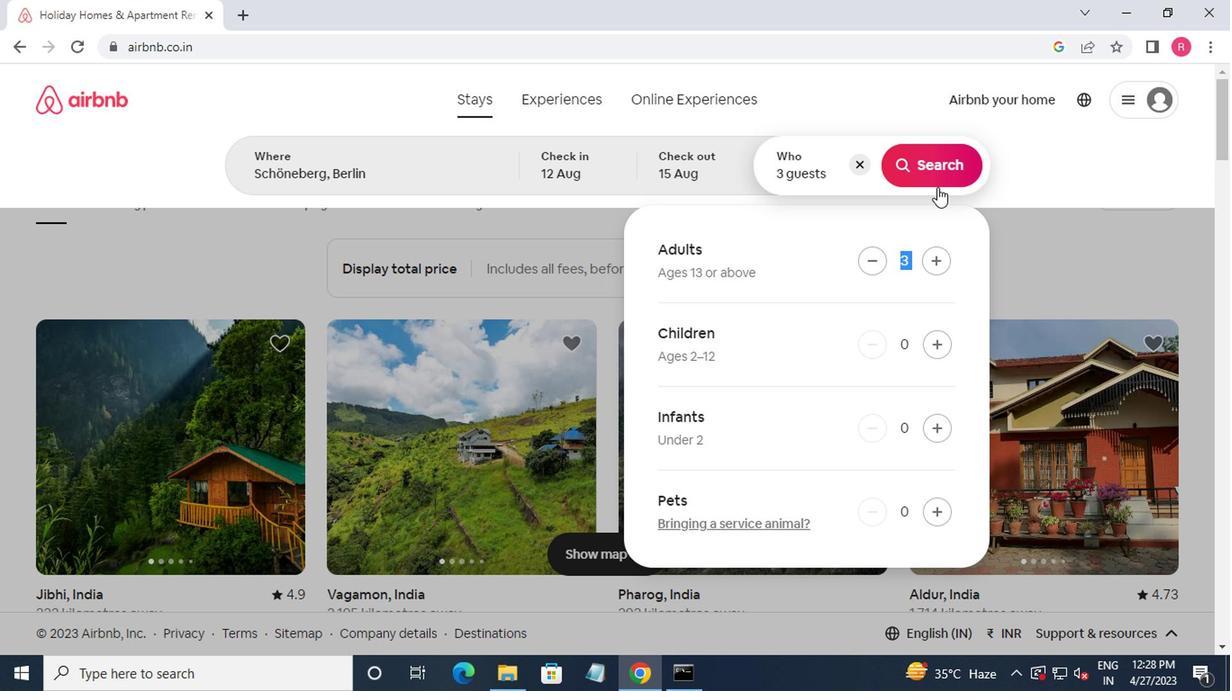 
Action: Mouse pressed left at (934, 174)
Screenshot: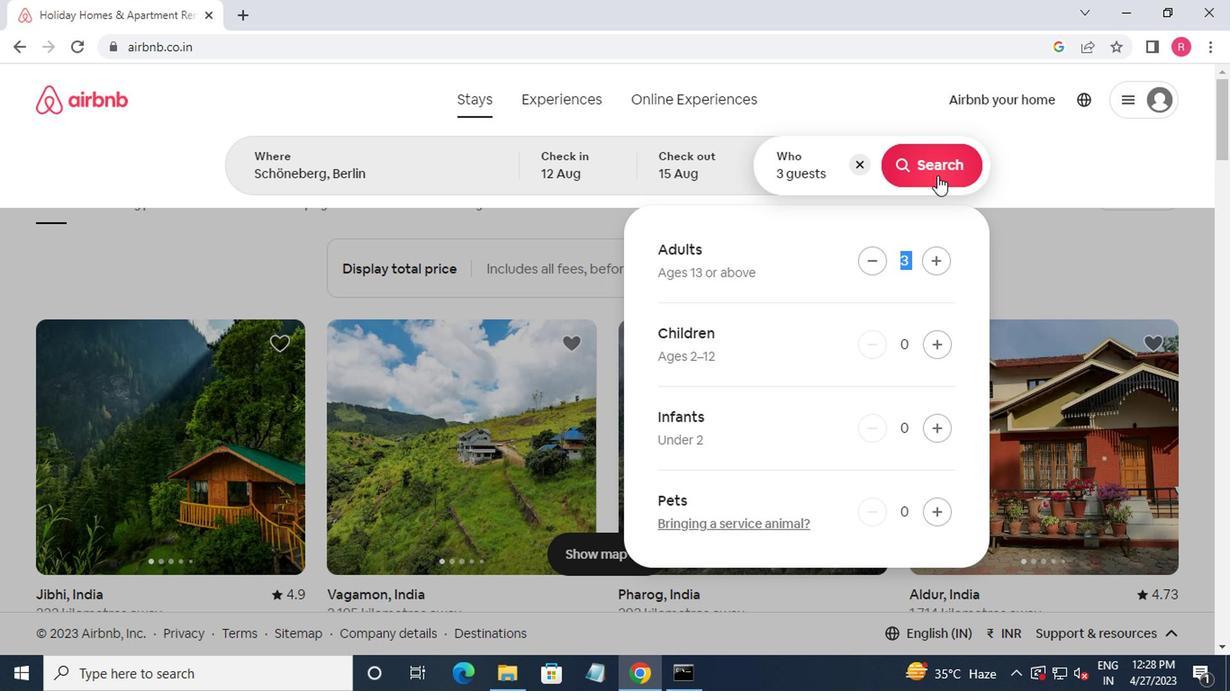 
Action: Mouse moved to (1164, 173)
Screenshot: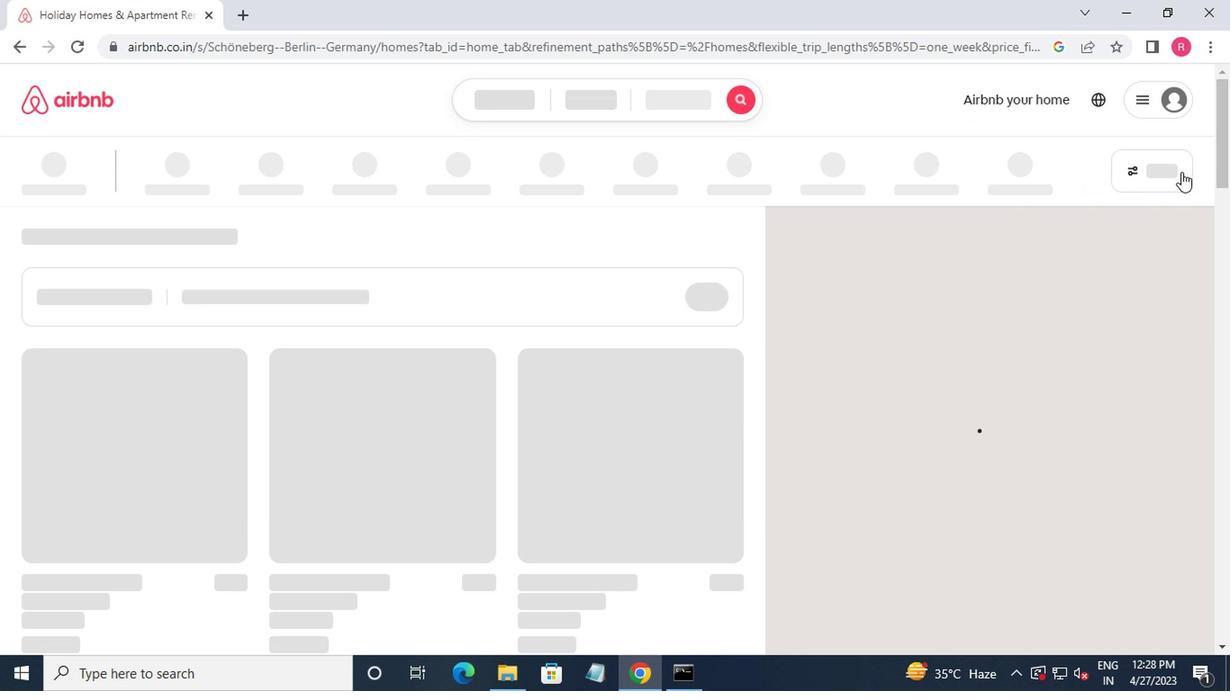 
Action: Mouse pressed left at (1164, 173)
Screenshot: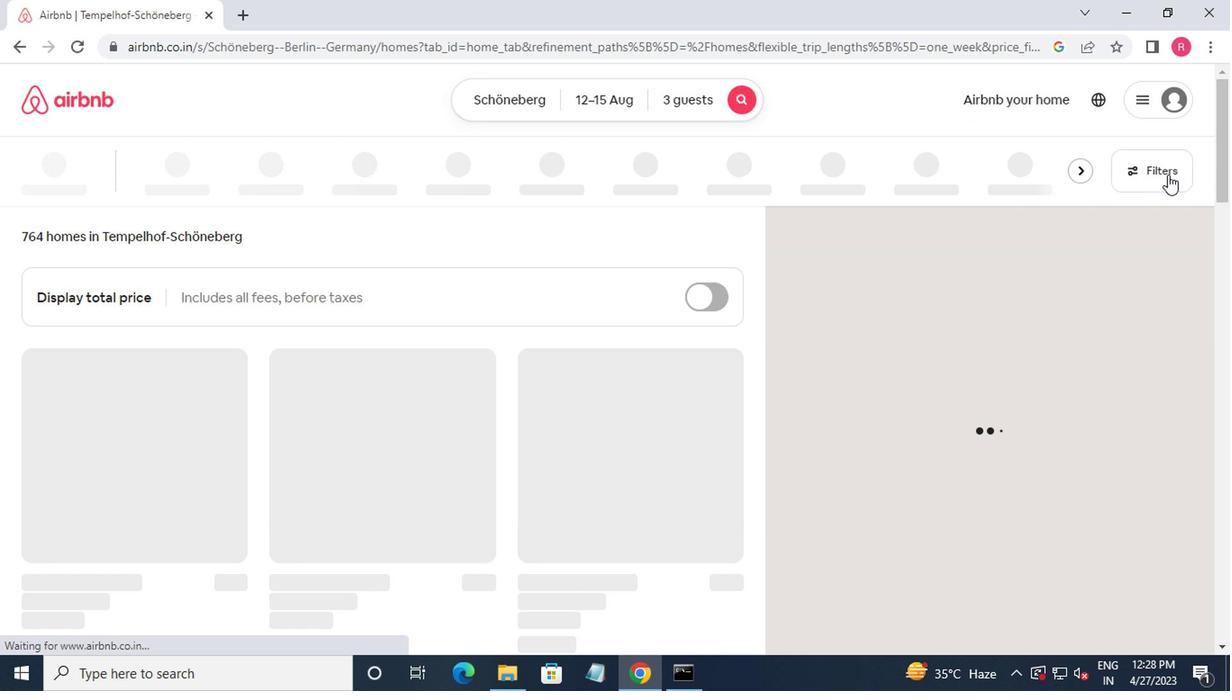 
Action: Mouse moved to (408, 395)
Screenshot: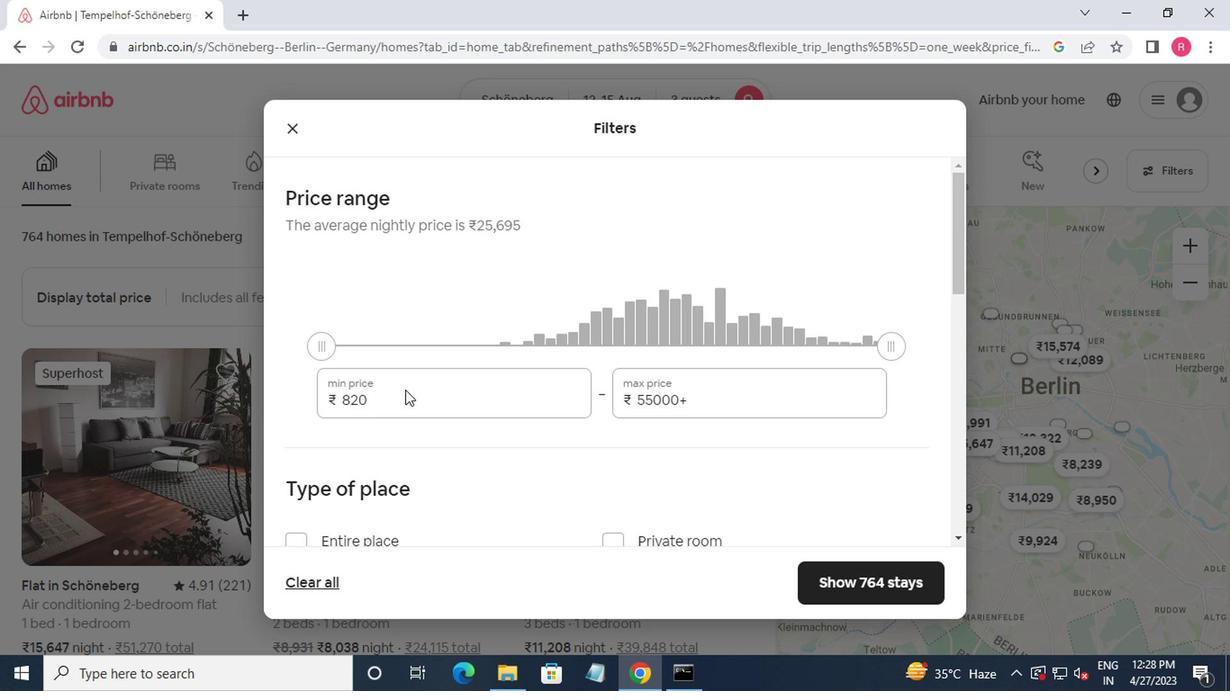 
Action: Mouse pressed left at (408, 395)
Screenshot: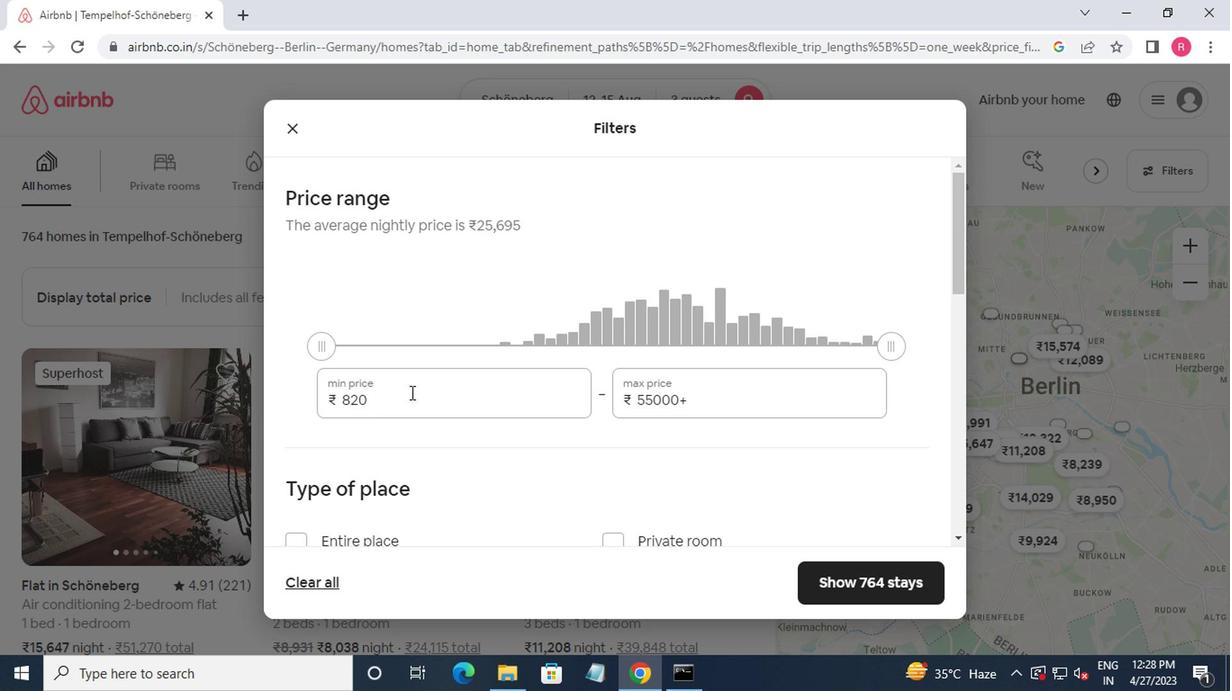 
Action: Mouse moved to (413, 401)
Screenshot: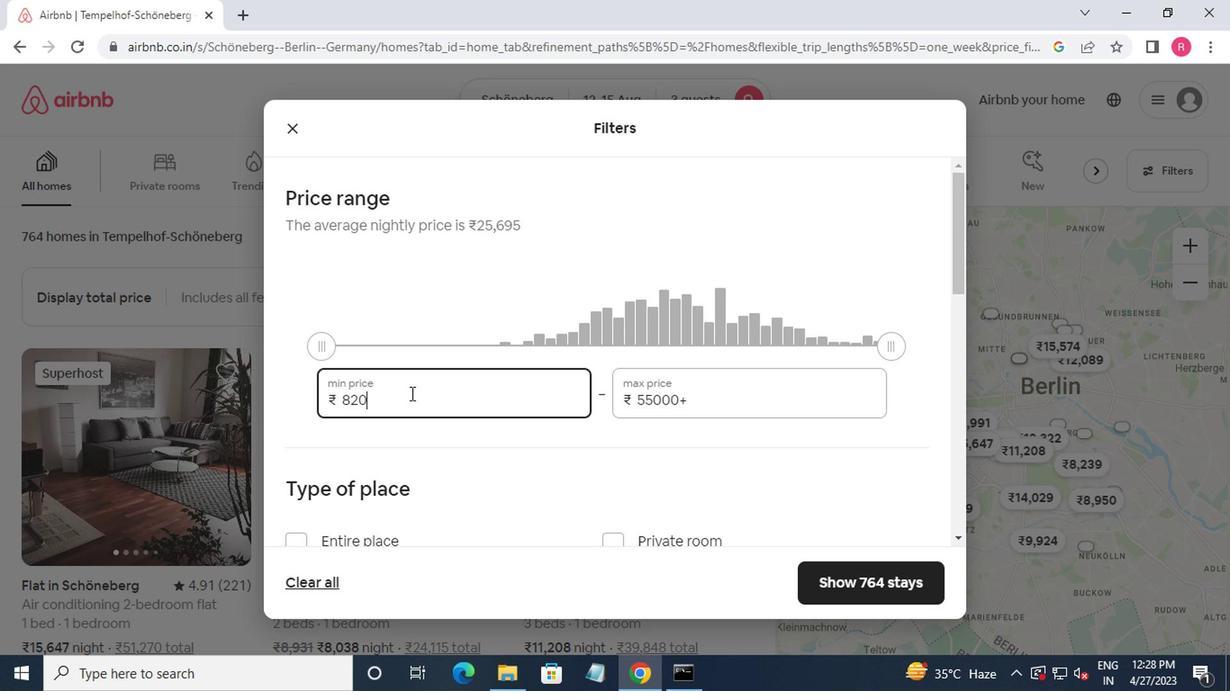 
Action: Key pressed <Key.backspace><Key.backspace><Key.backspace><Key.backspace>12000<Key.tab>16000
Screenshot: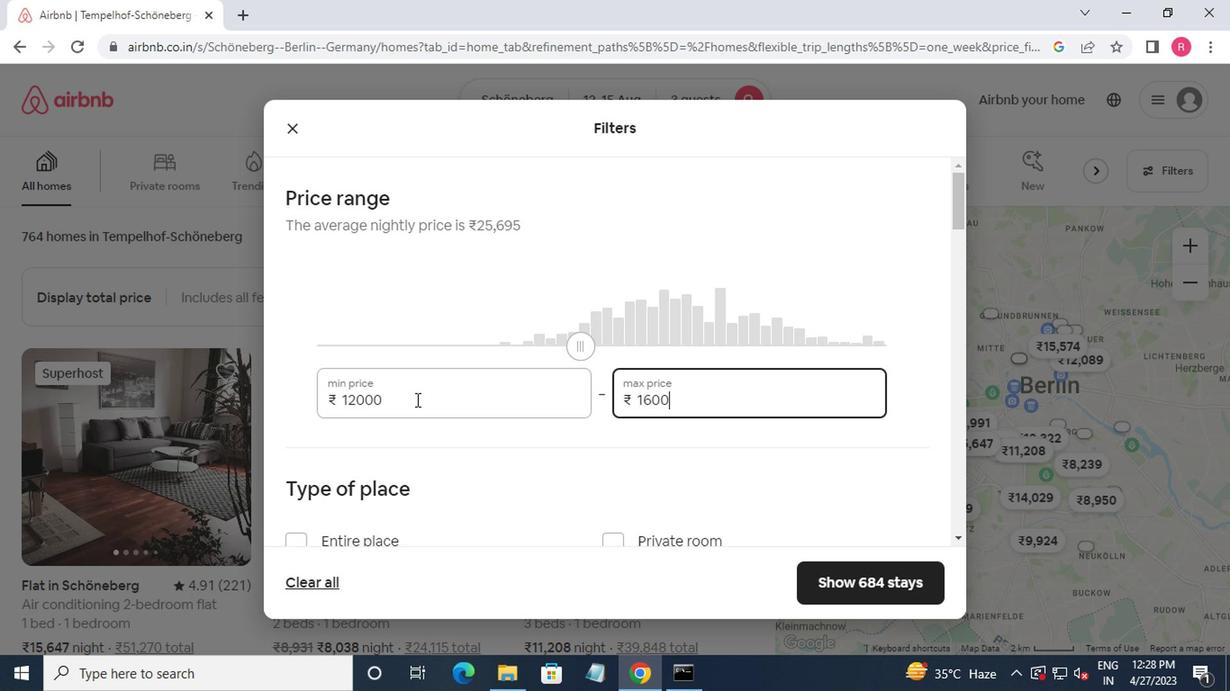 
Action: Mouse moved to (406, 486)
Screenshot: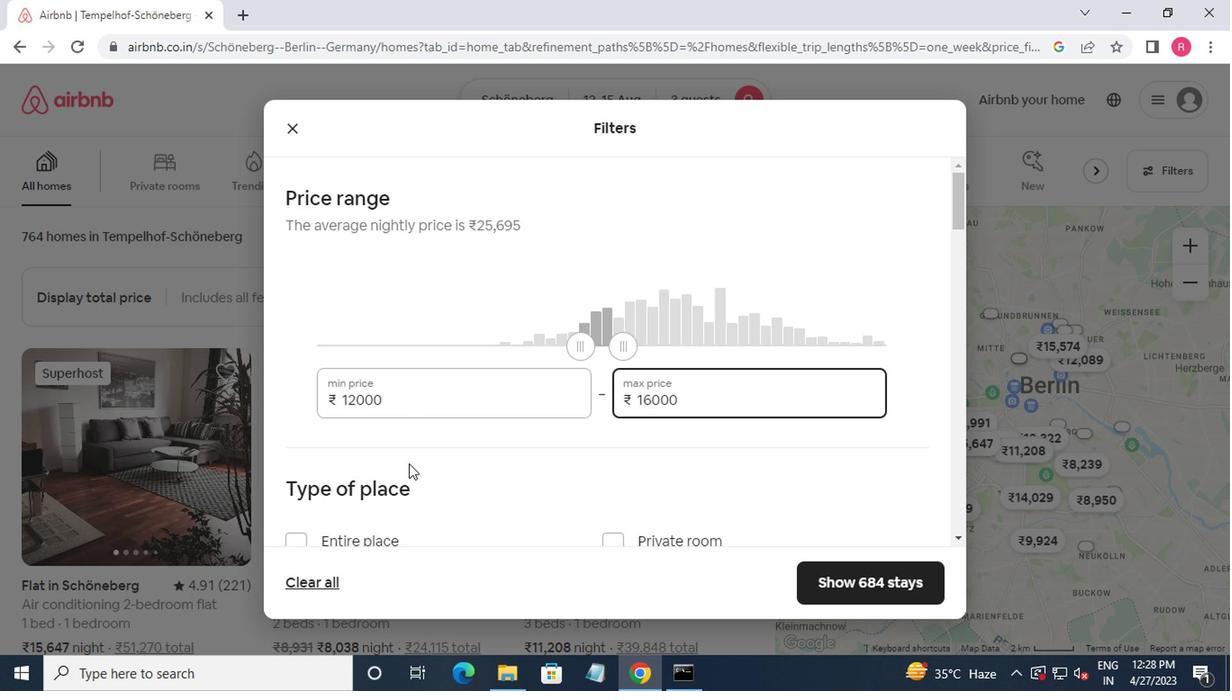 
Action: Mouse scrolled (406, 486) with delta (0, 0)
Screenshot: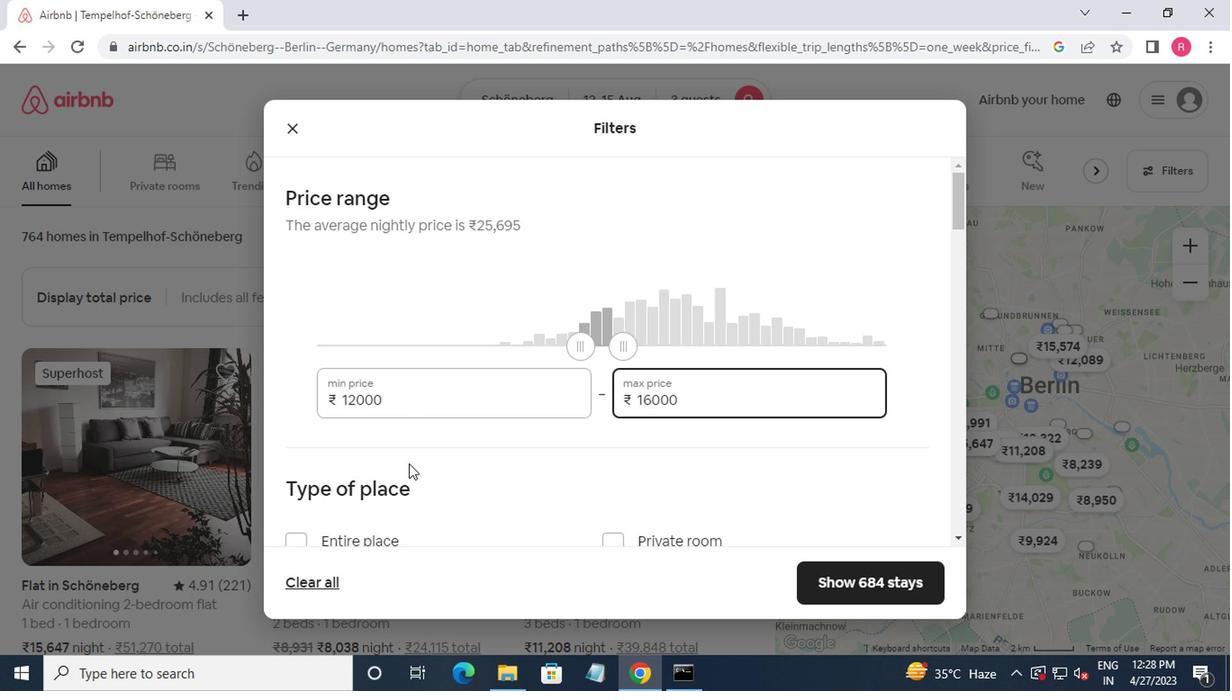 
Action: Mouse moved to (301, 458)
Screenshot: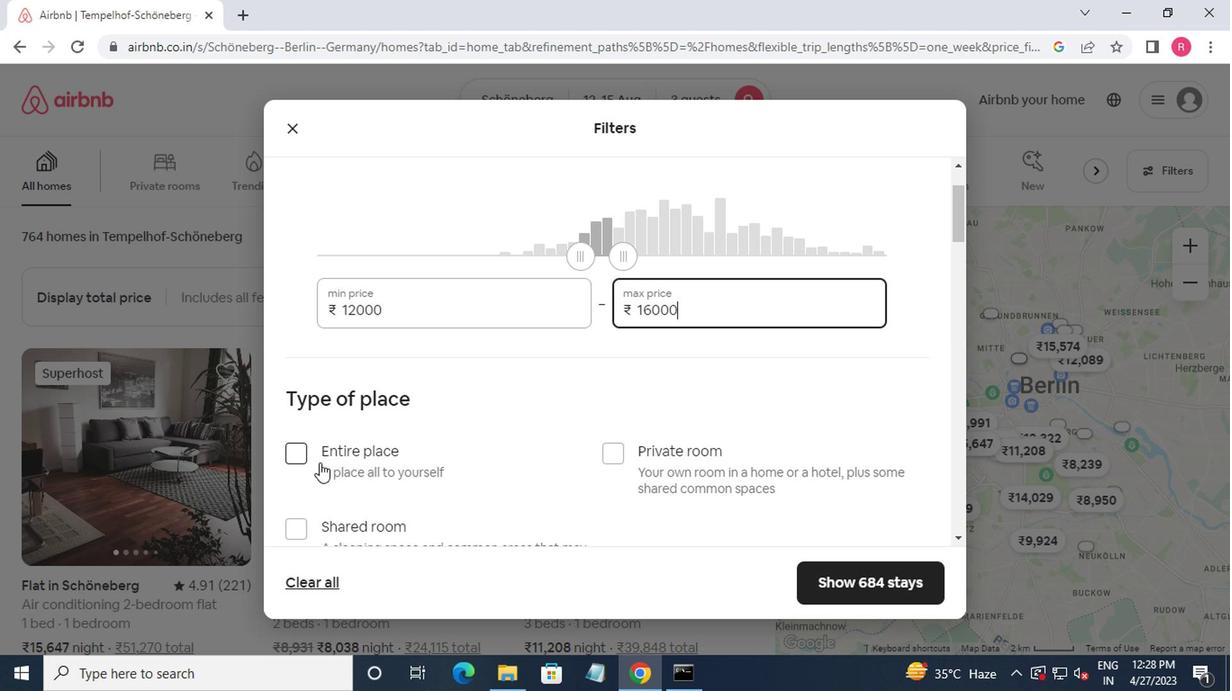 
Action: Mouse pressed left at (301, 458)
Screenshot: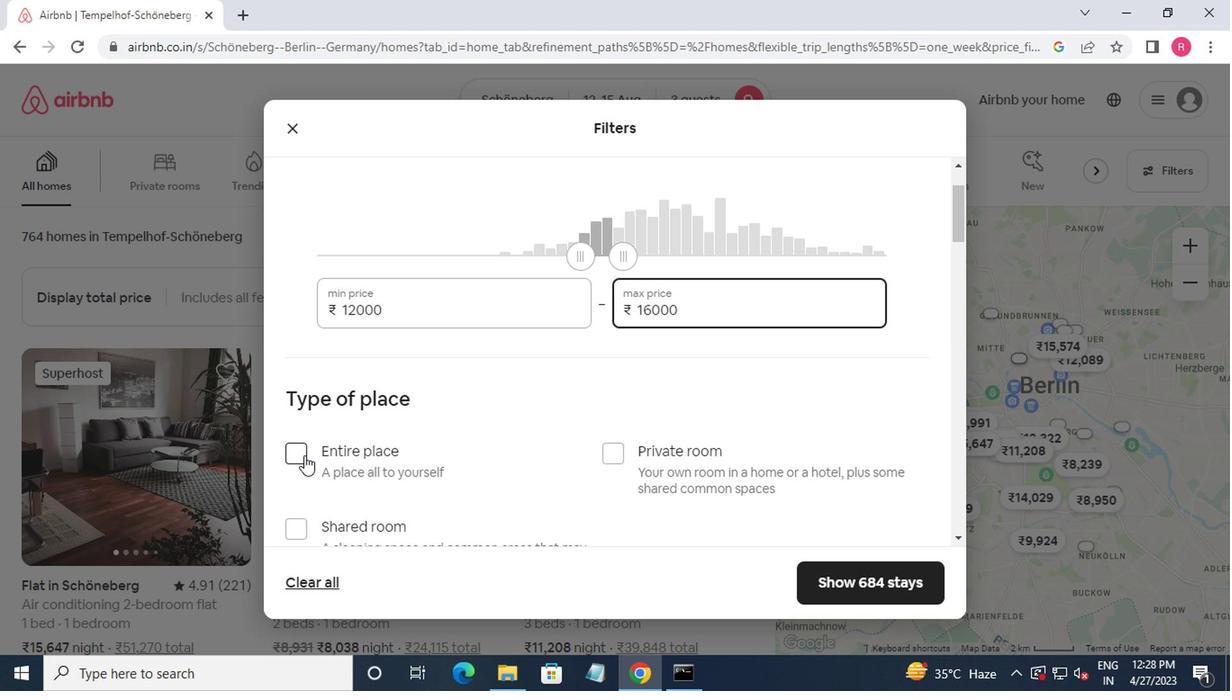 
Action: Mouse moved to (301, 458)
Screenshot: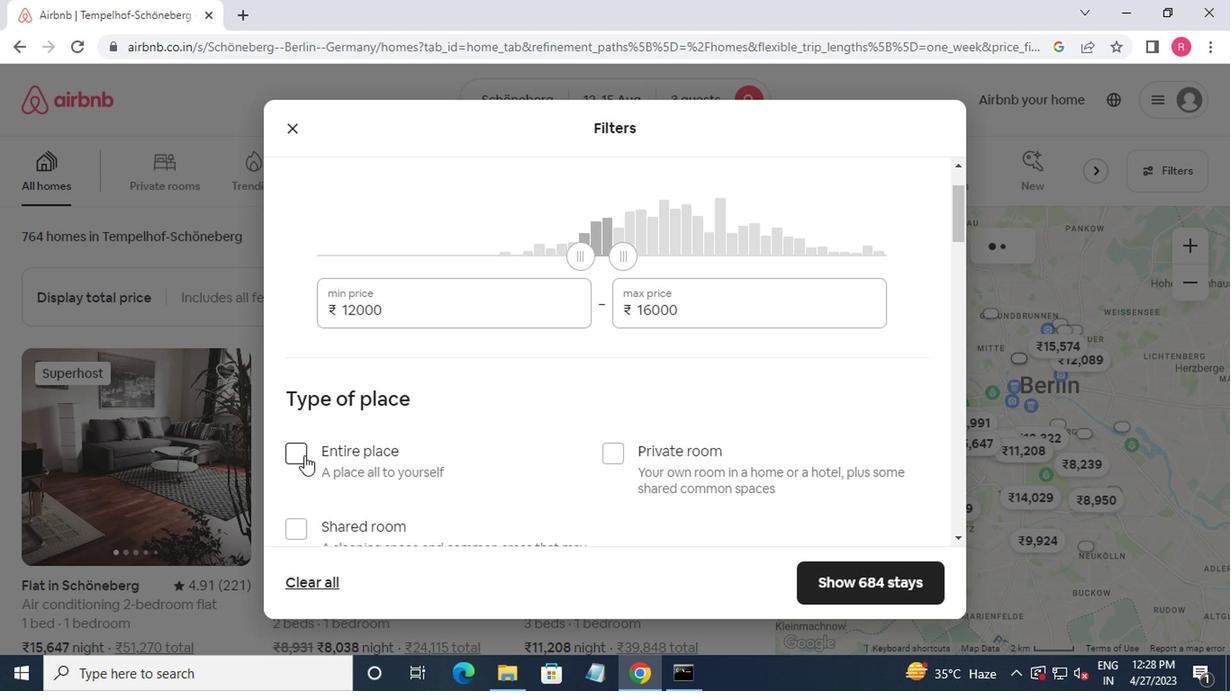 
Action: Mouse scrolled (301, 457) with delta (0, 0)
Screenshot: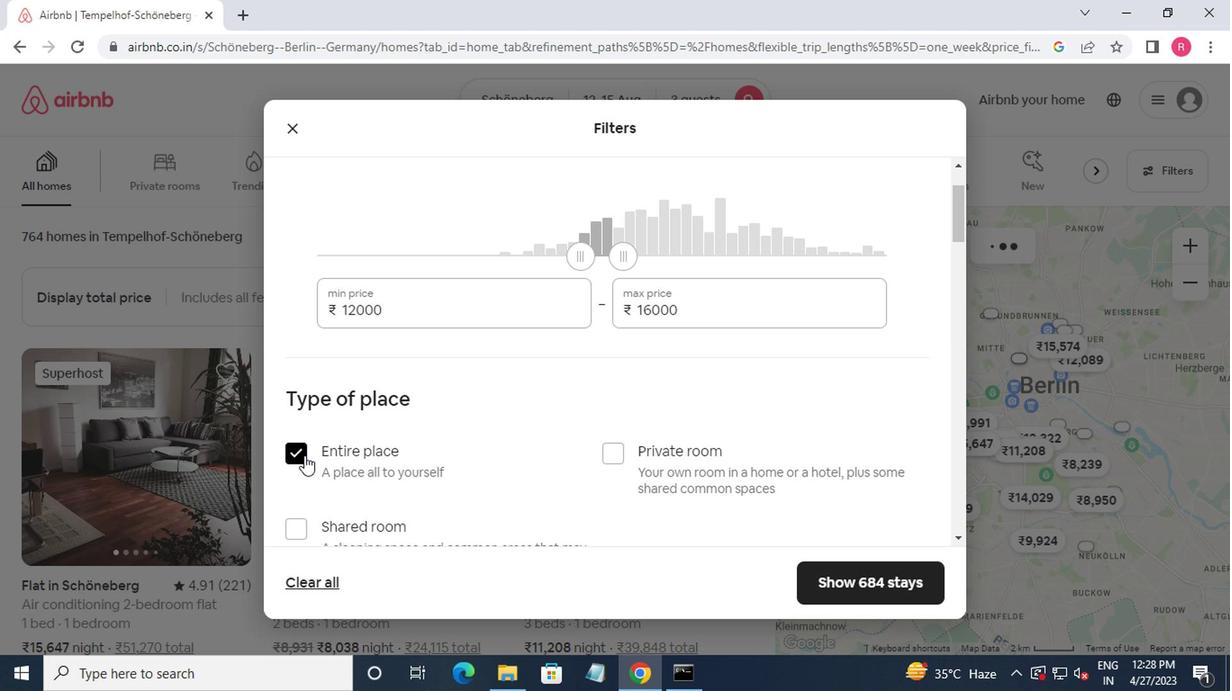 
Action: Mouse moved to (305, 462)
Screenshot: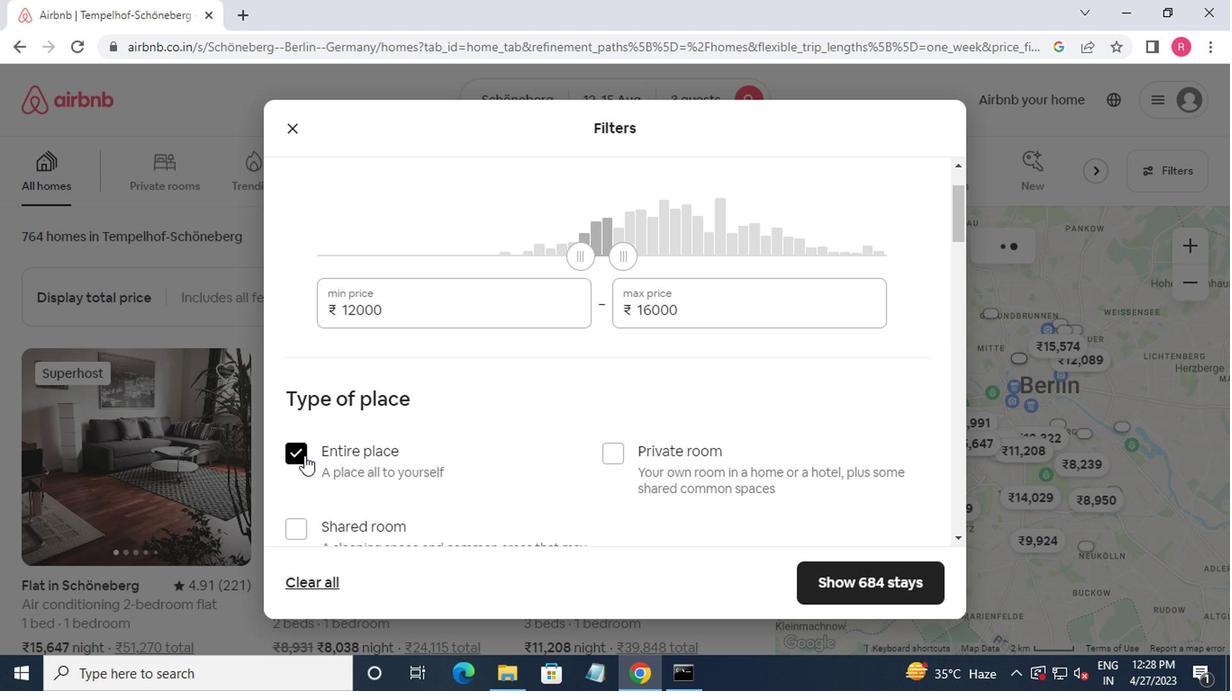 
Action: Mouse scrolled (305, 461) with delta (0, 0)
Screenshot: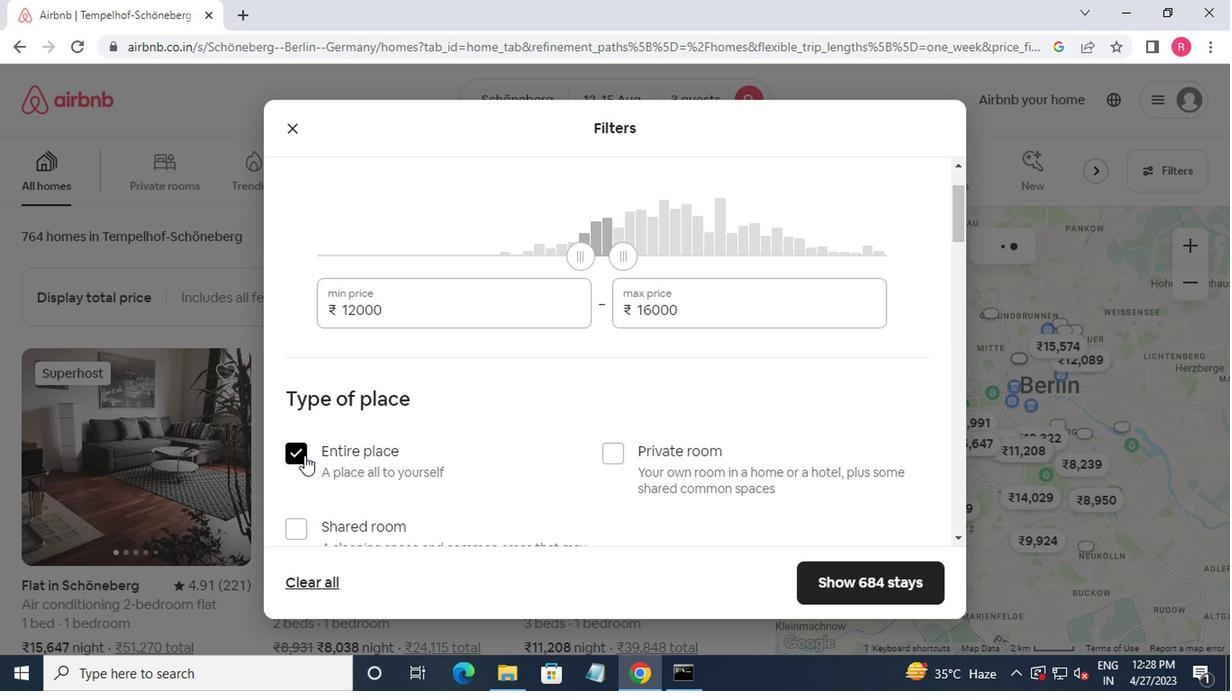 
Action: Mouse moved to (313, 467)
Screenshot: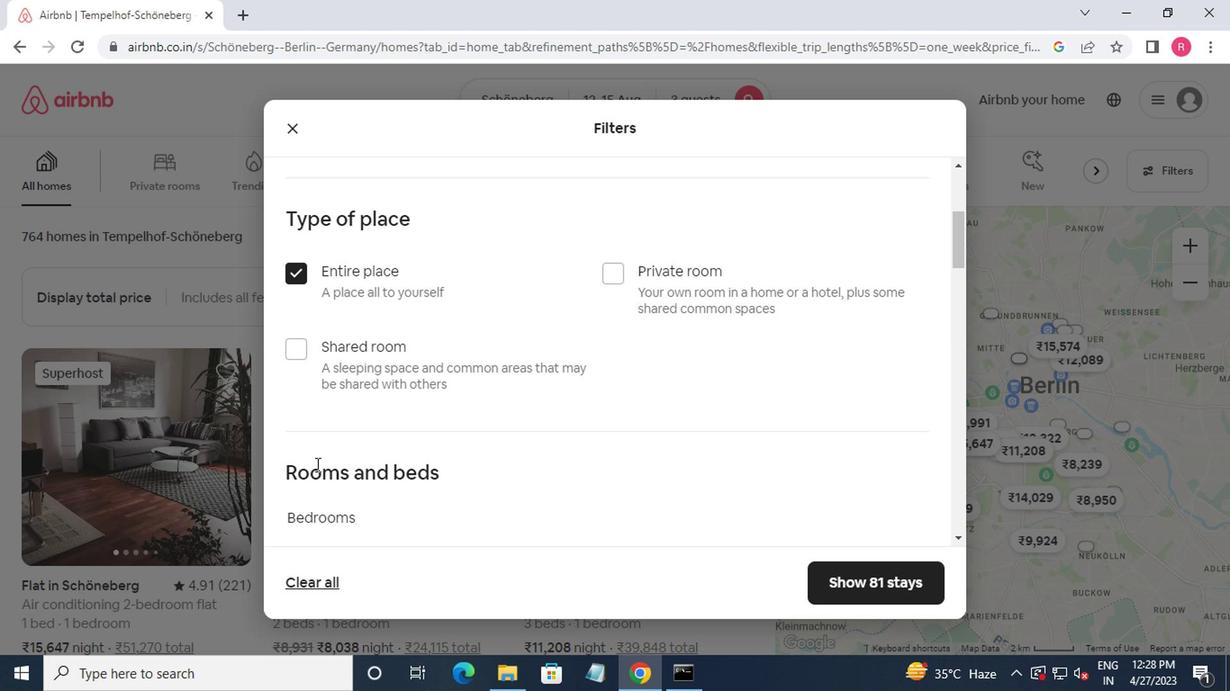 
Action: Mouse scrolled (313, 466) with delta (0, 0)
Screenshot: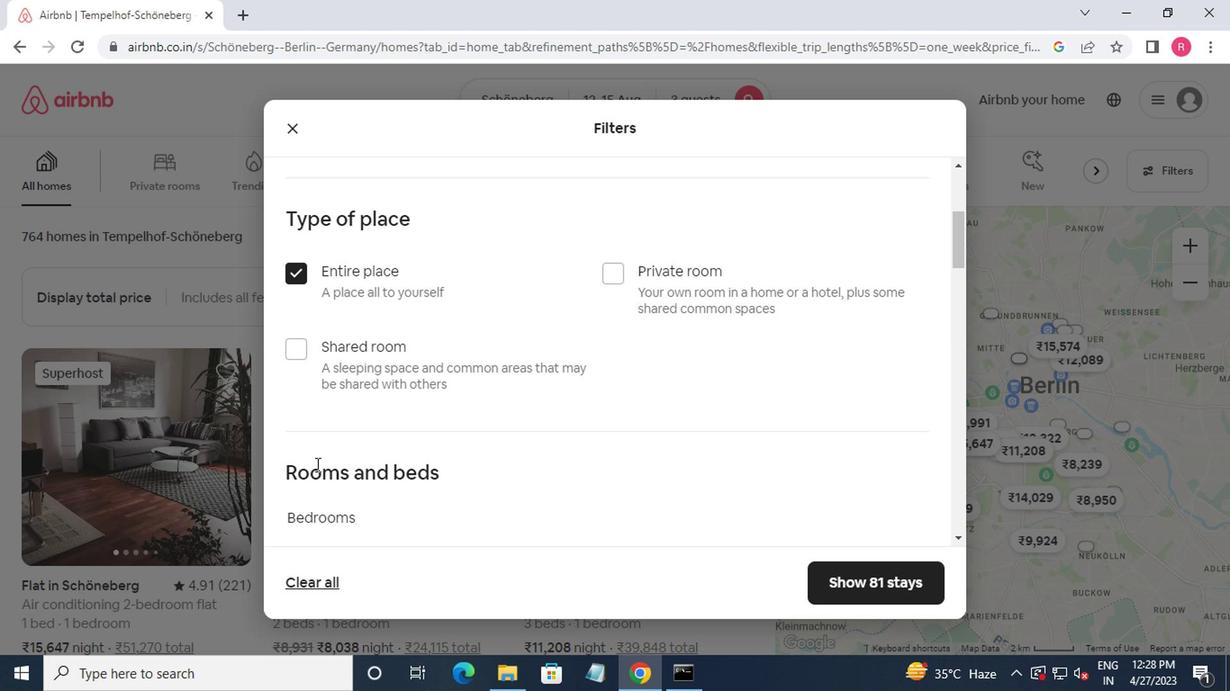 
Action: Mouse moved to (321, 466)
Screenshot: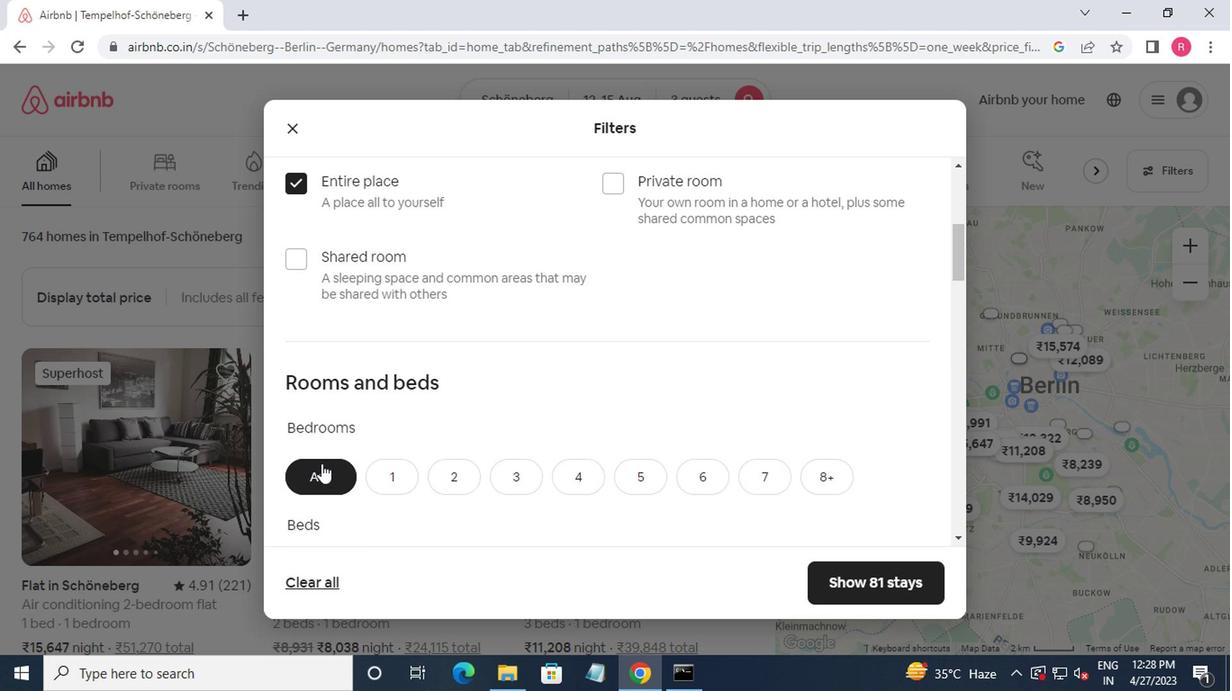 
Action: Mouse scrolled (321, 465) with delta (0, -1)
Screenshot: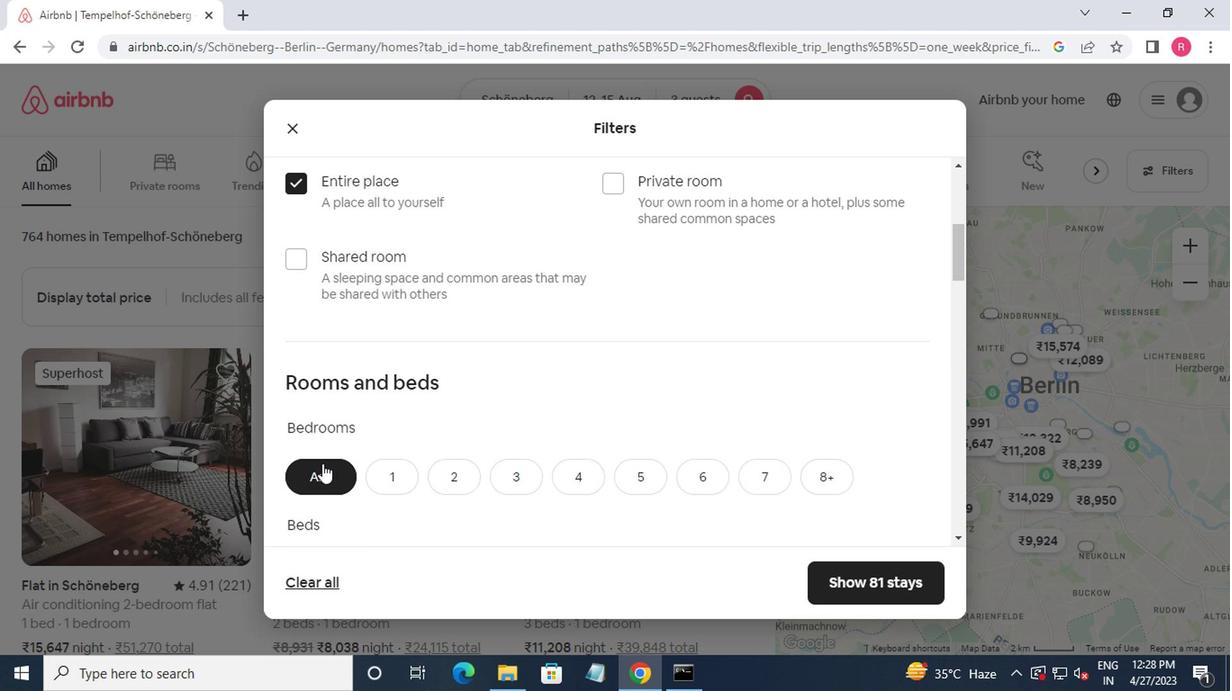 
Action: Mouse moved to (461, 391)
Screenshot: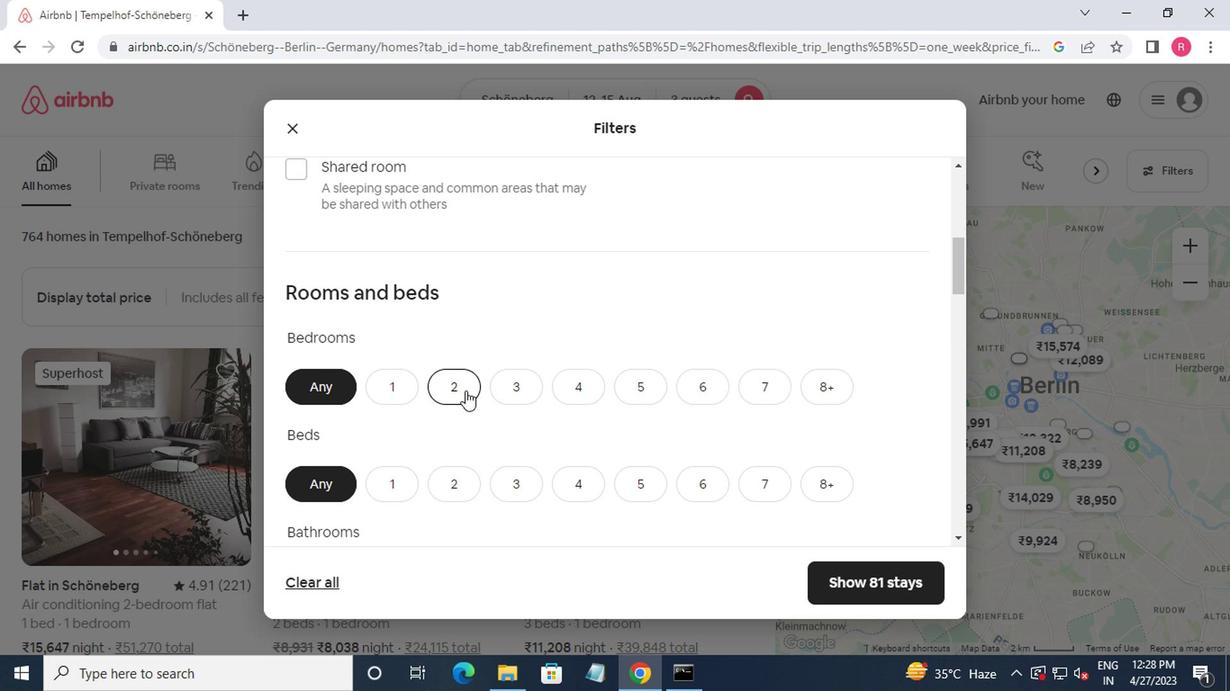
Action: Mouse pressed left at (461, 391)
Screenshot: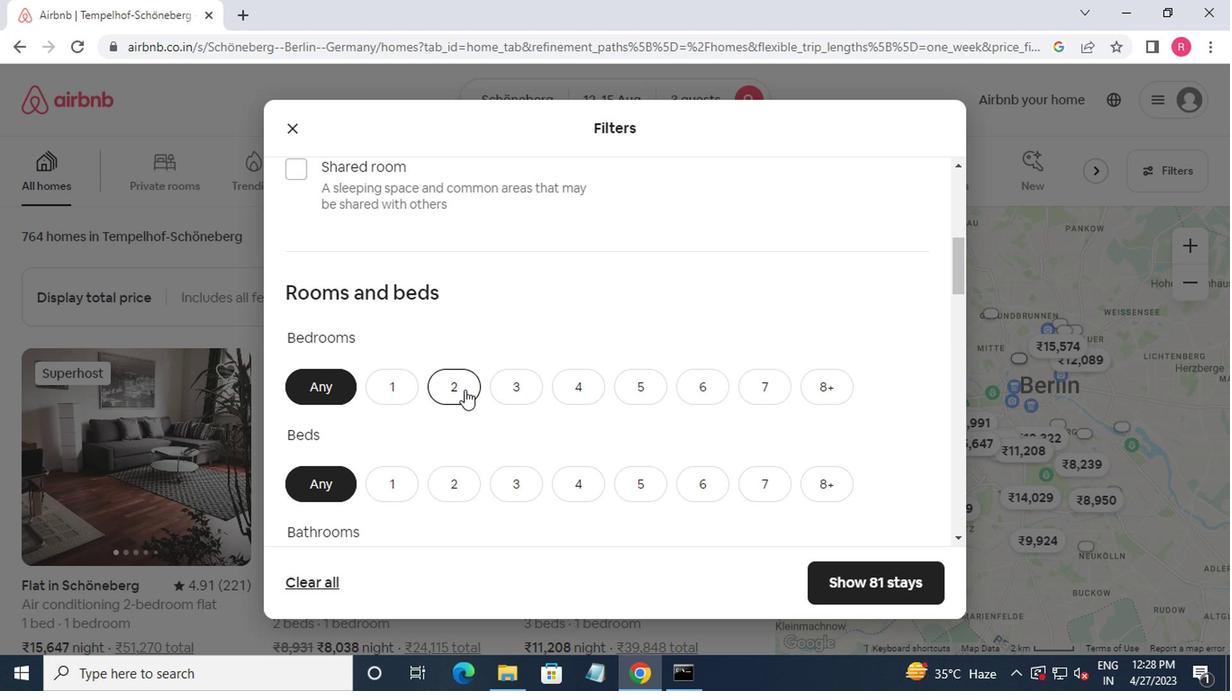 
Action: Mouse moved to (508, 486)
Screenshot: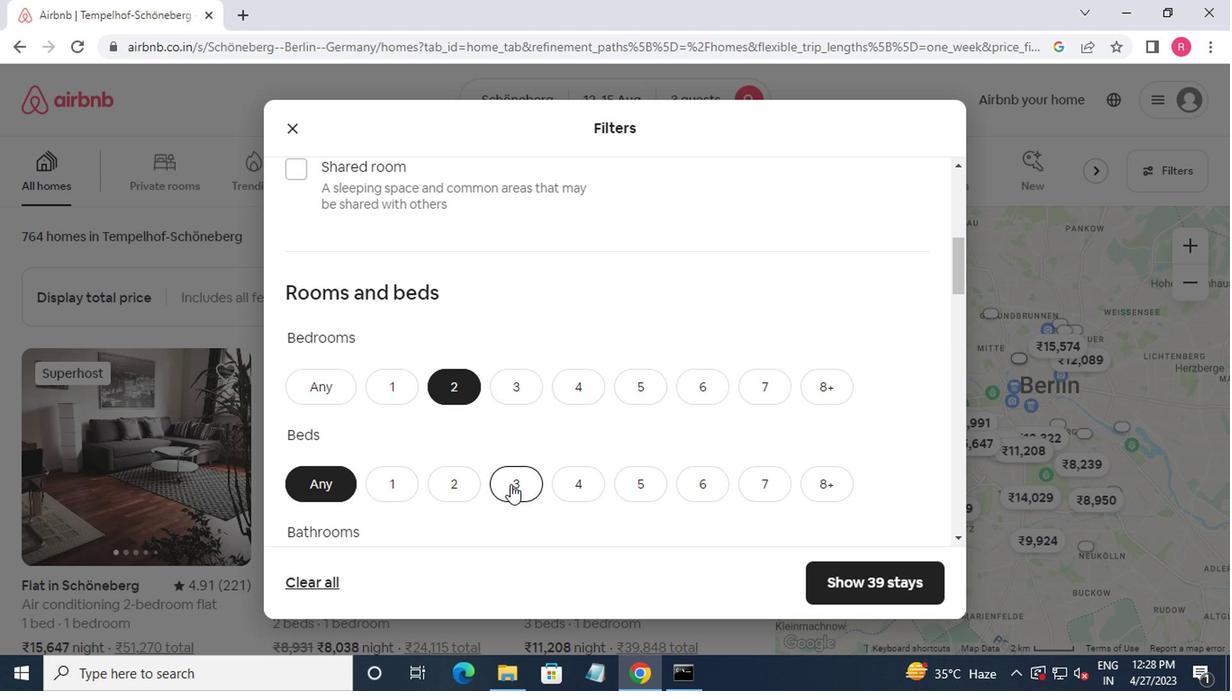 
Action: Mouse pressed left at (508, 486)
Screenshot: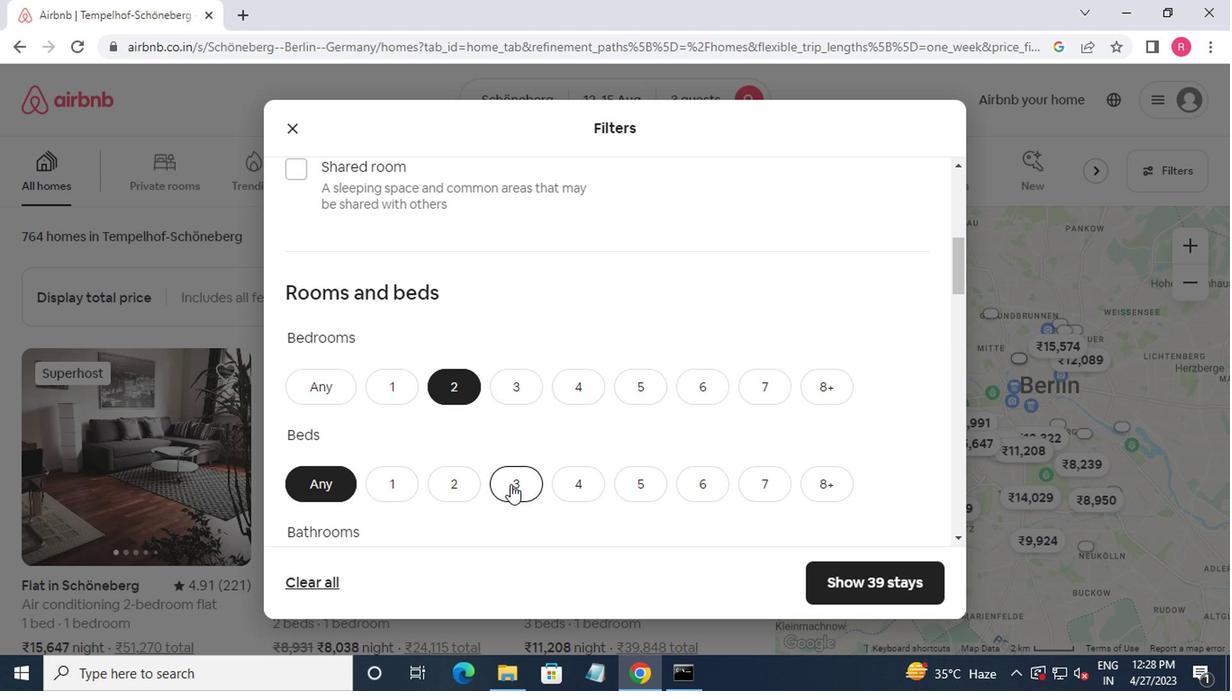 
Action: Mouse moved to (502, 485)
Screenshot: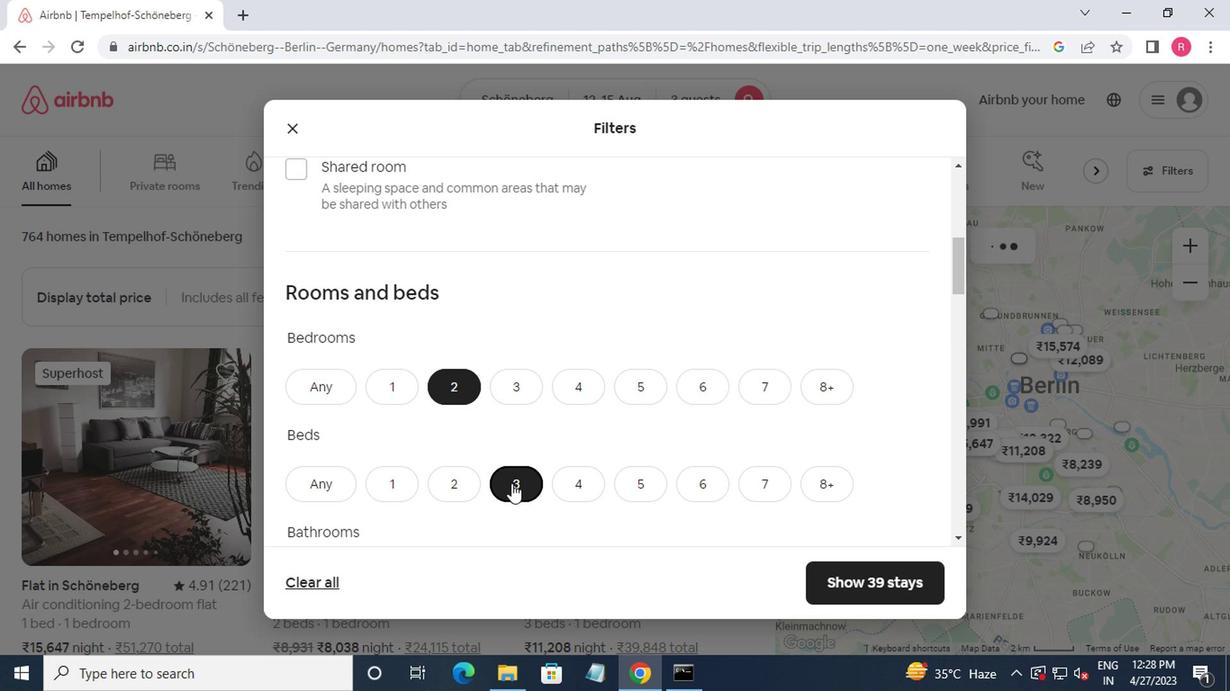 
Action: Mouse scrolled (502, 484) with delta (0, -1)
Screenshot: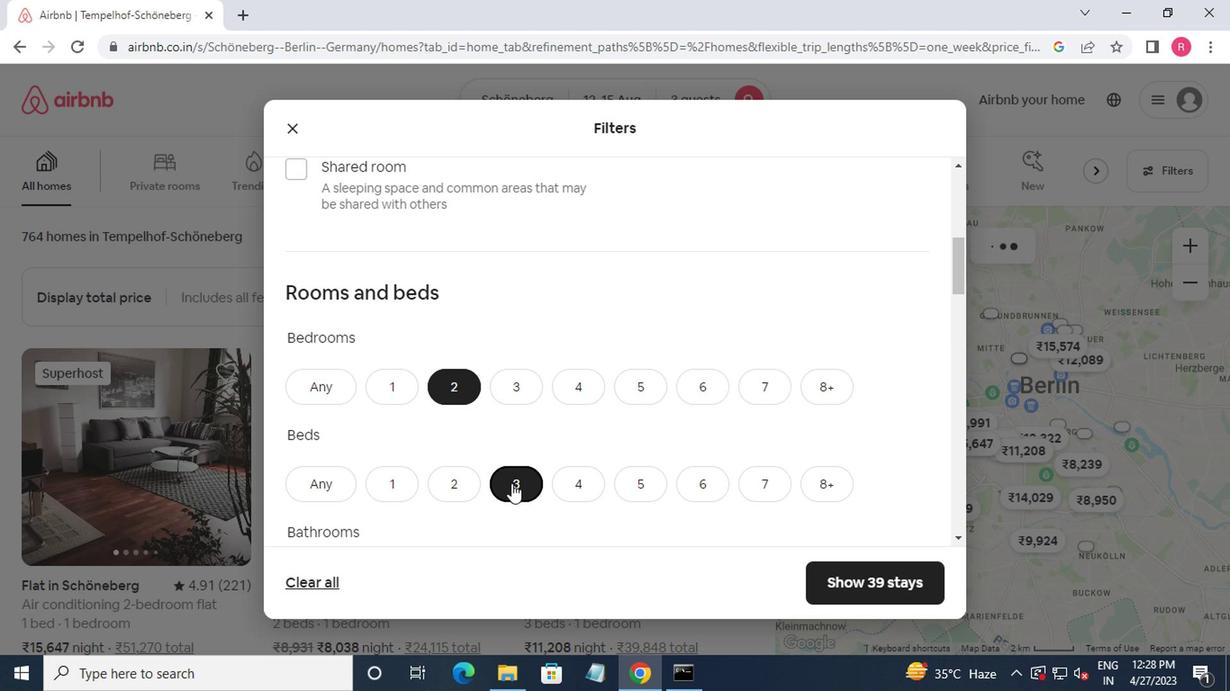 
Action: Mouse moved to (392, 488)
Screenshot: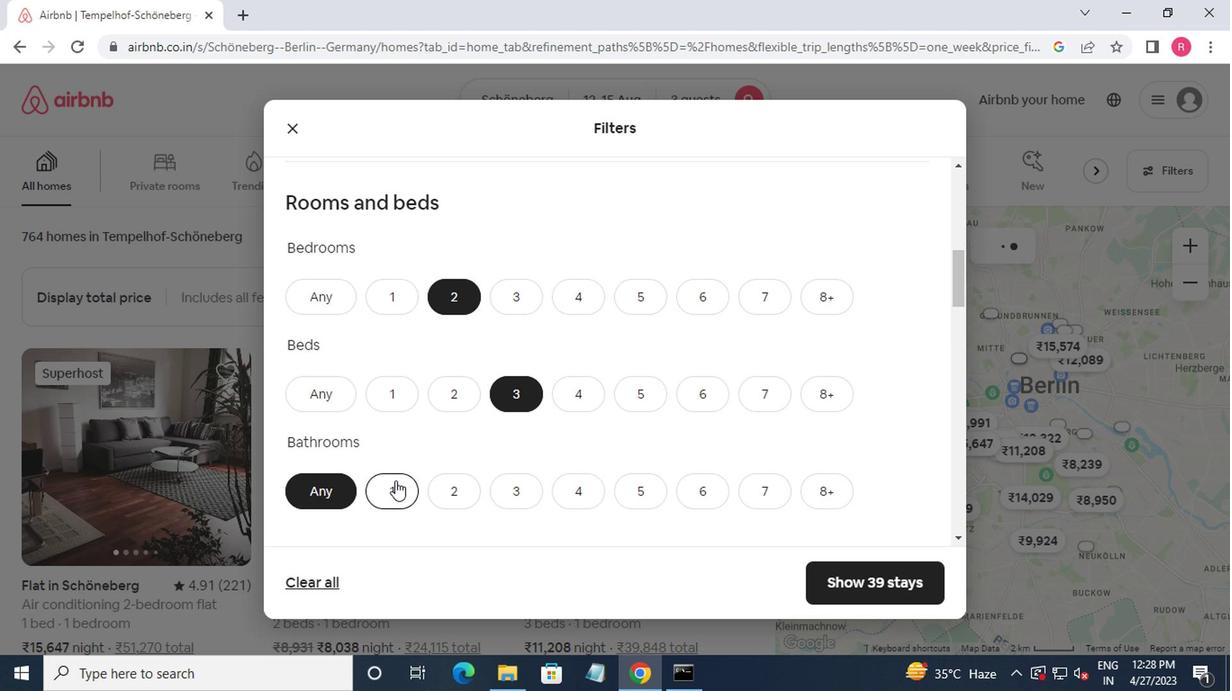 
Action: Mouse pressed left at (392, 488)
Screenshot: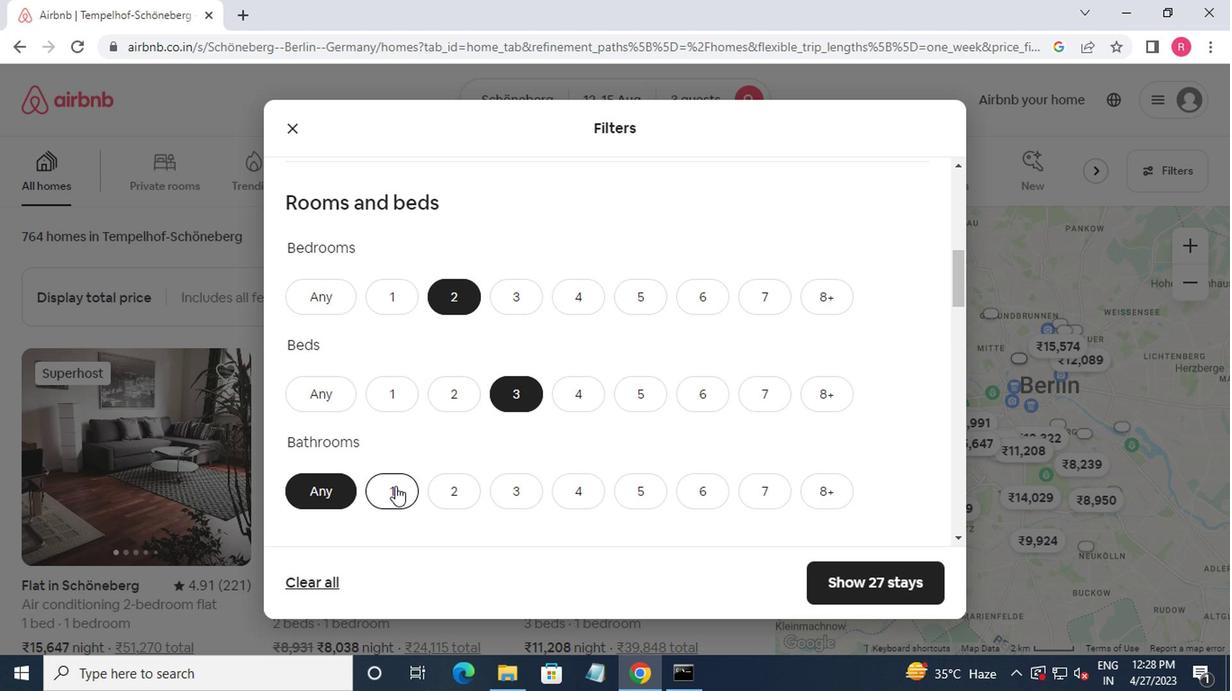
Action: Mouse moved to (403, 492)
Screenshot: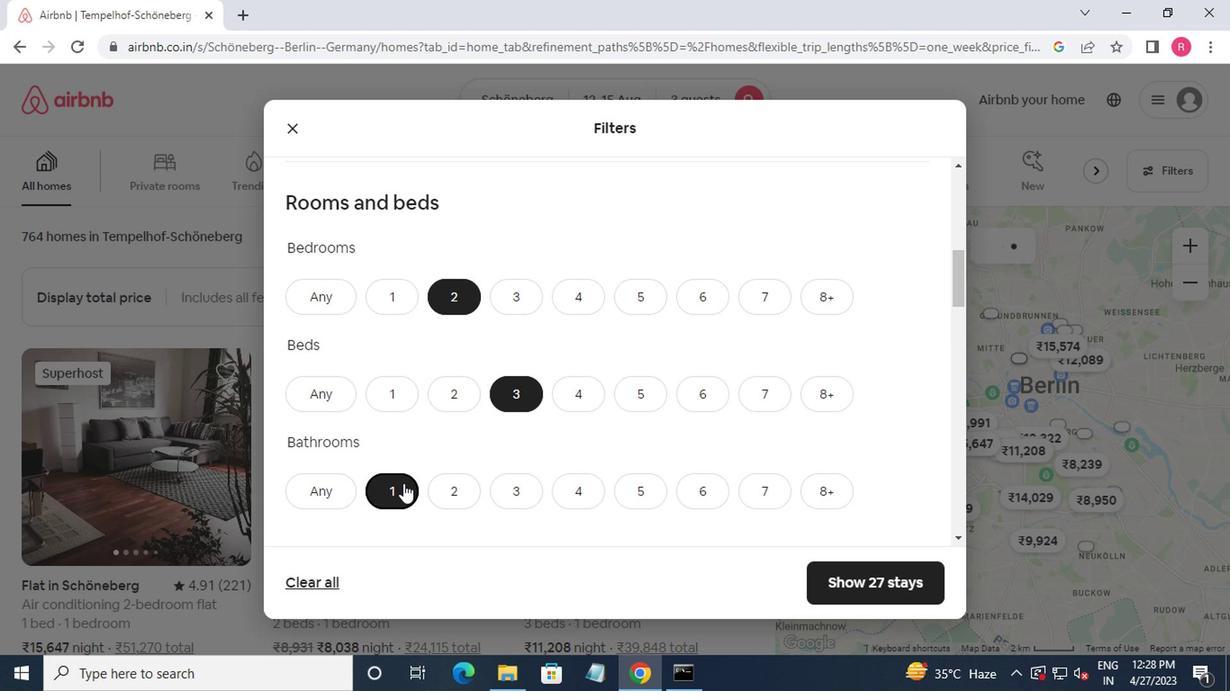 
Action: Mouse scrolled (403, 490) with delta (0, -1)
Screenshot: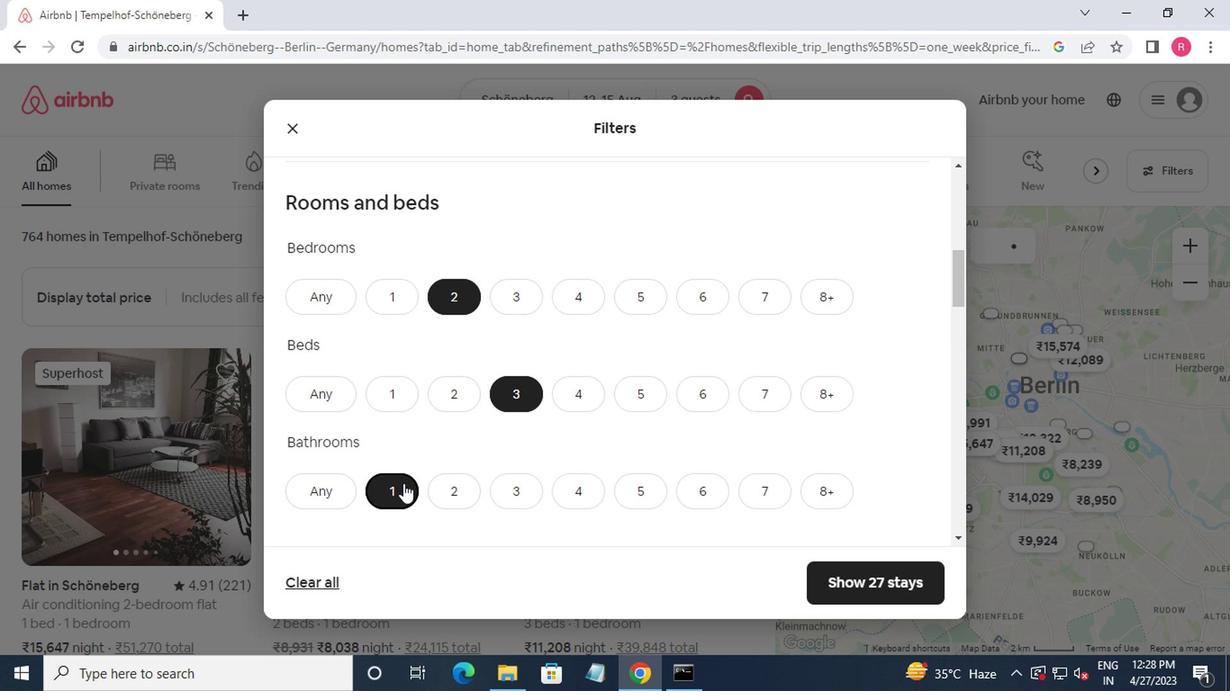 
Action: Mouse moved to (419, 504)
Screenshot: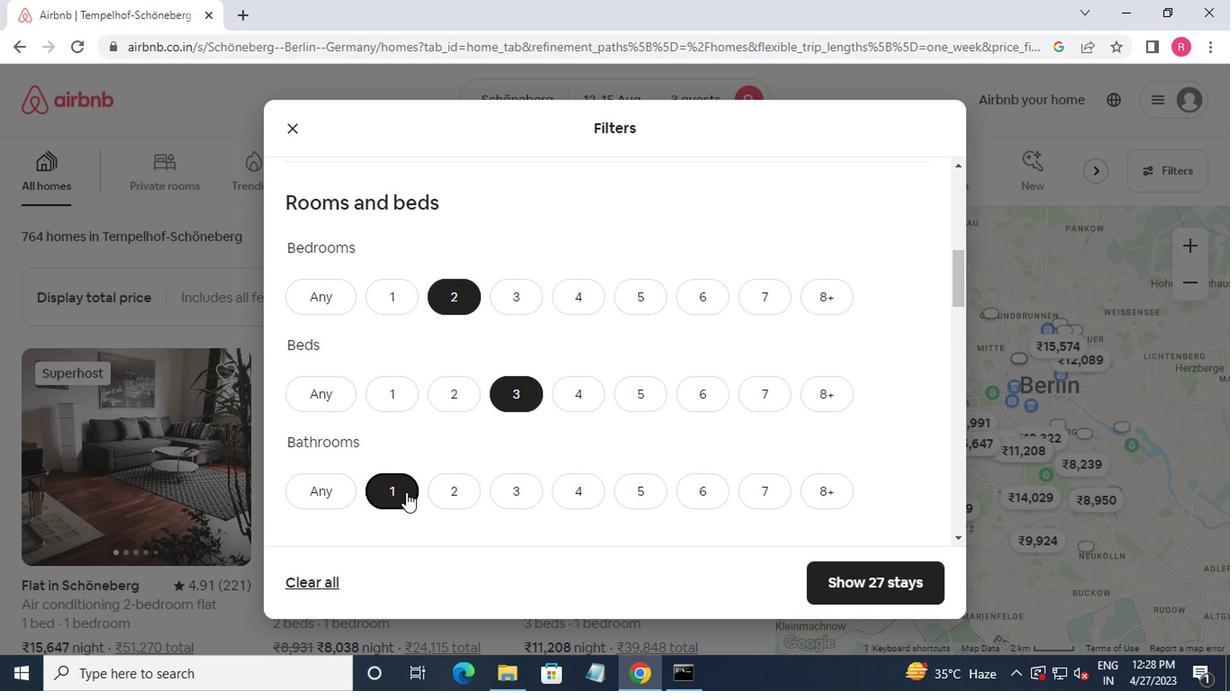 
Action: Mouse scrolled (419, 503) with delta (0, -1)
Screenshot: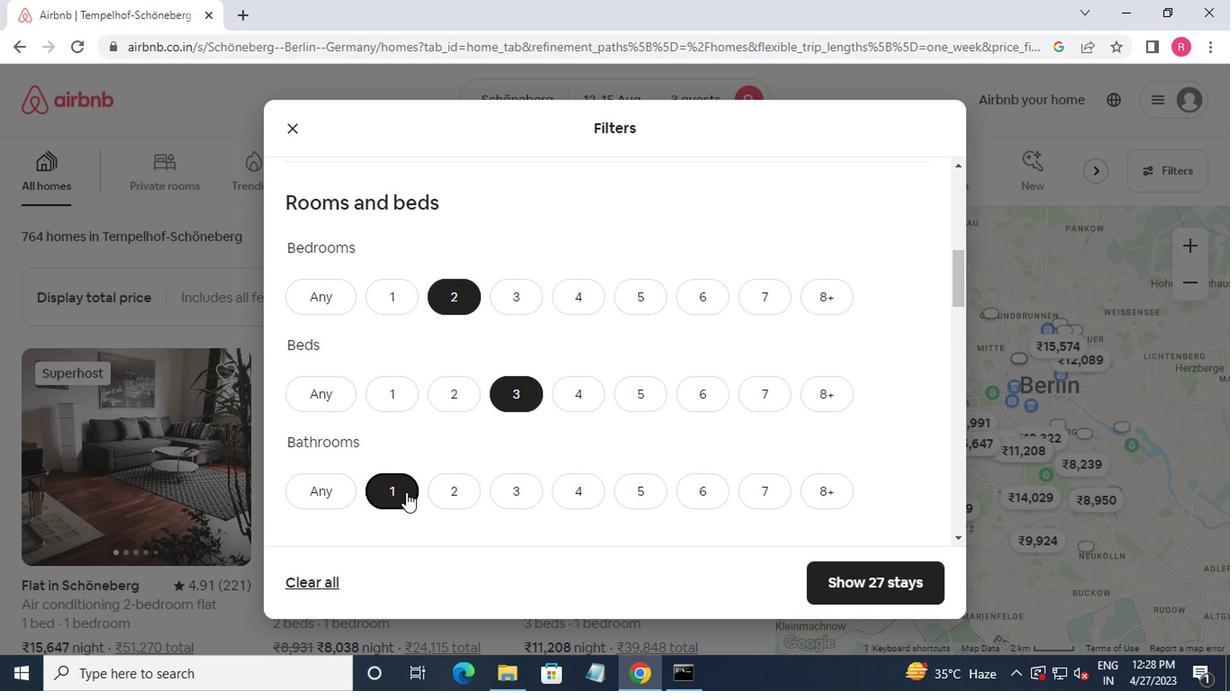 
Action: Mouse moved to (405, 505)
Screenshot: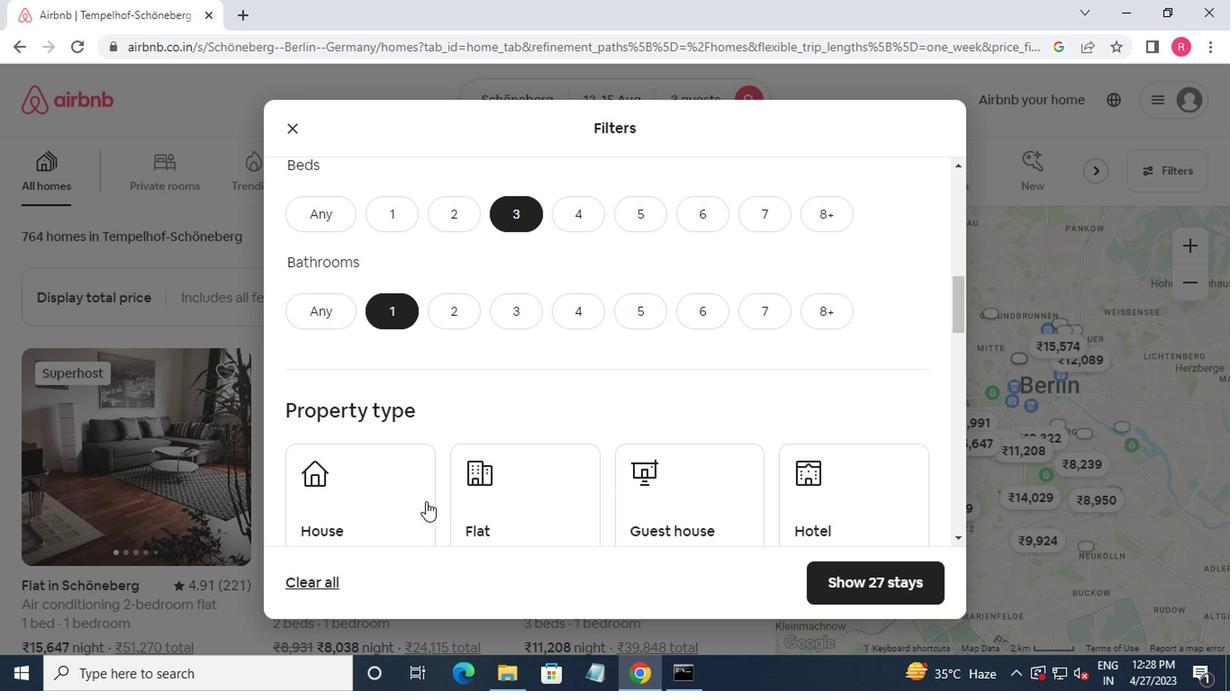 
Action: Mouse pressed left at (405, 505)
Screenshot: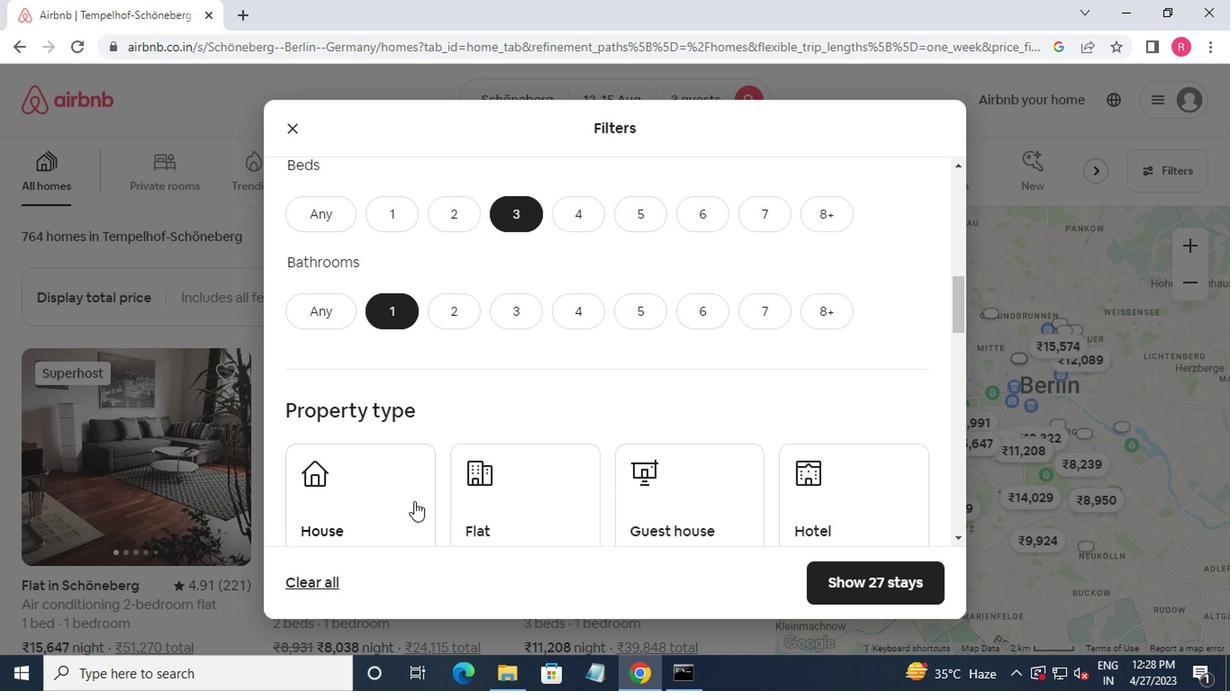 
Action: Mouse moved to (524, 511)
Screenshot: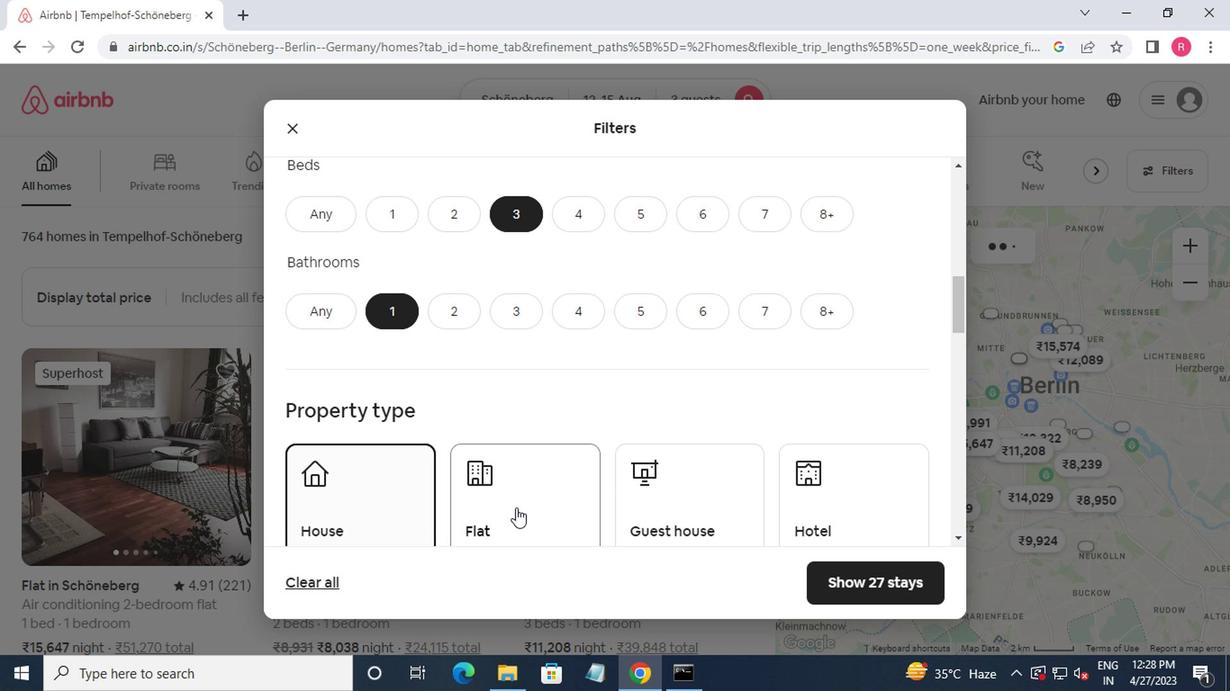 
Action: Mouse pressed left at (524, 511)
Screenshot: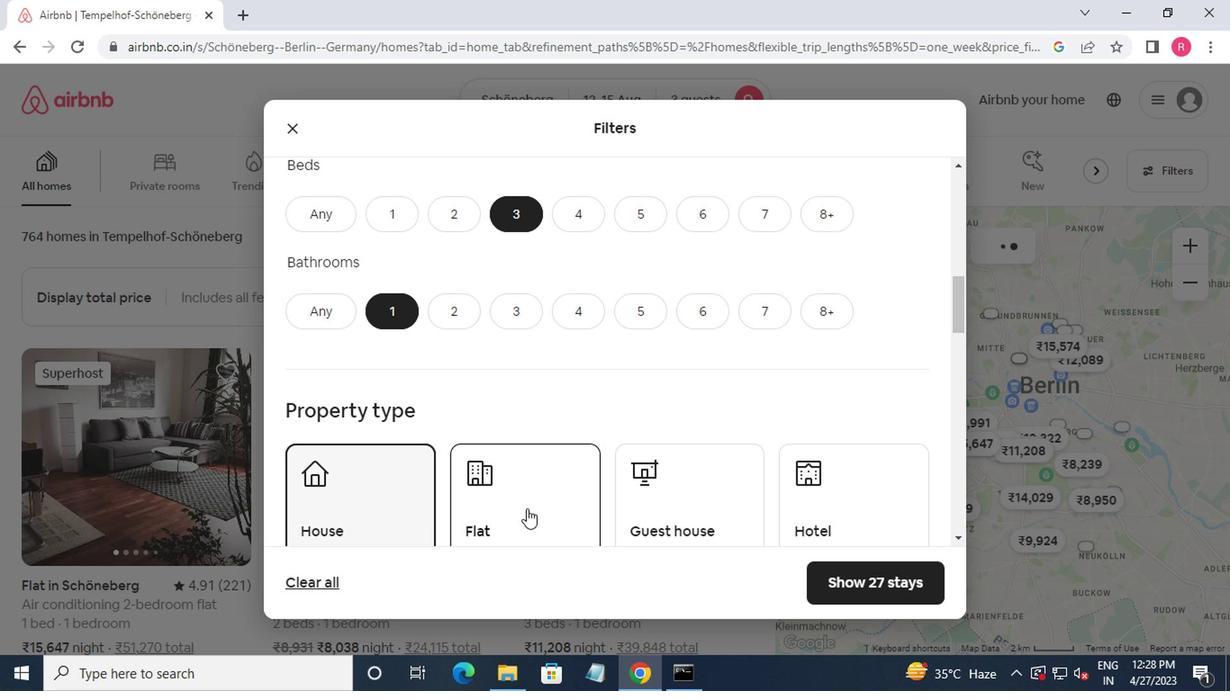 
Action: Mouse moved to (643, 510)
Screenshot: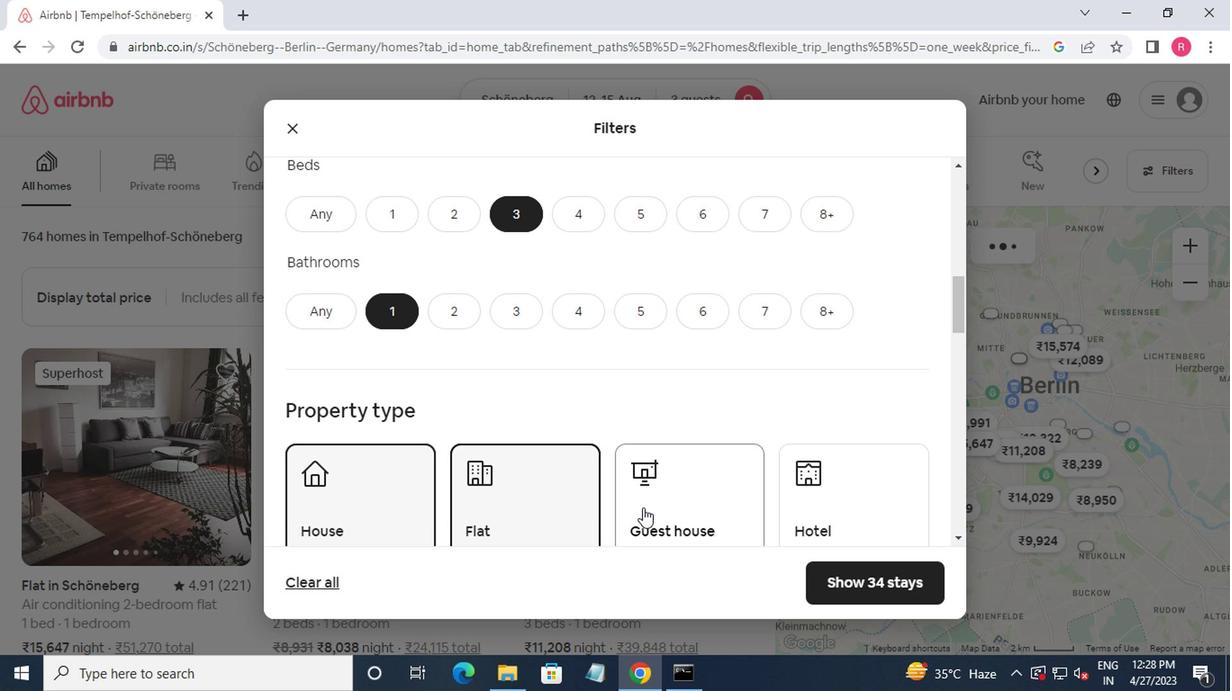 
Action: Mouse scrolled (643, 509) with delta (0, 0)
Screenshot: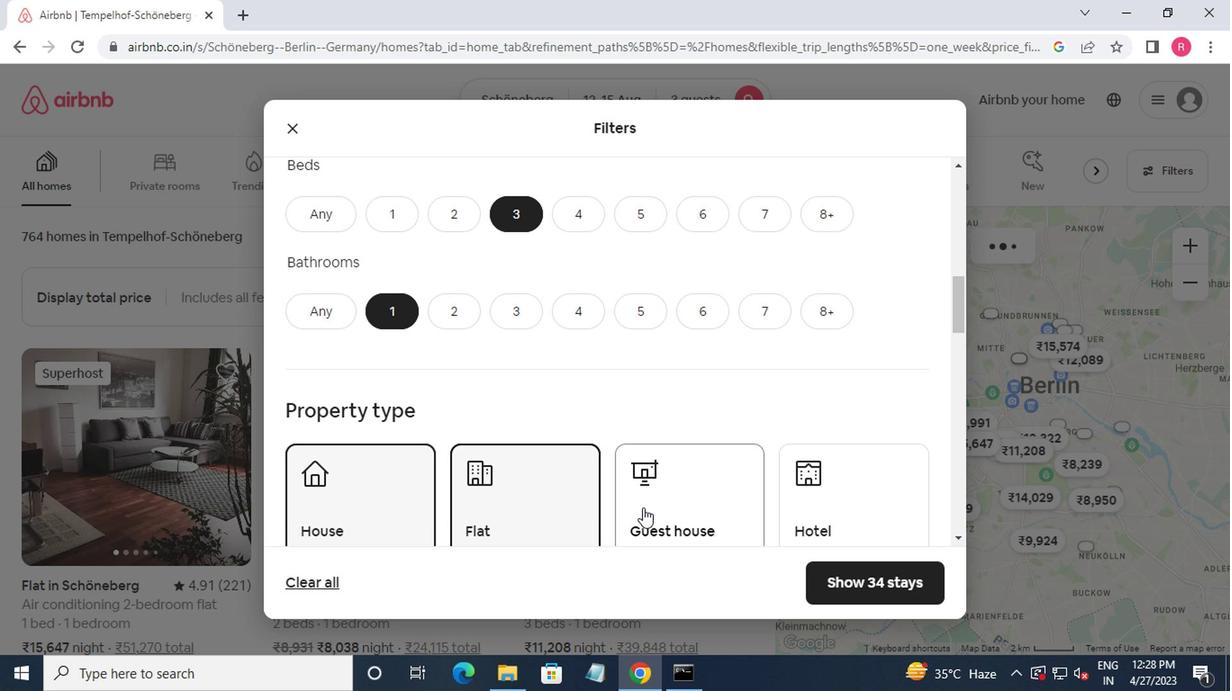 
Action: Mouse moved to (684, 449)
Screenshot: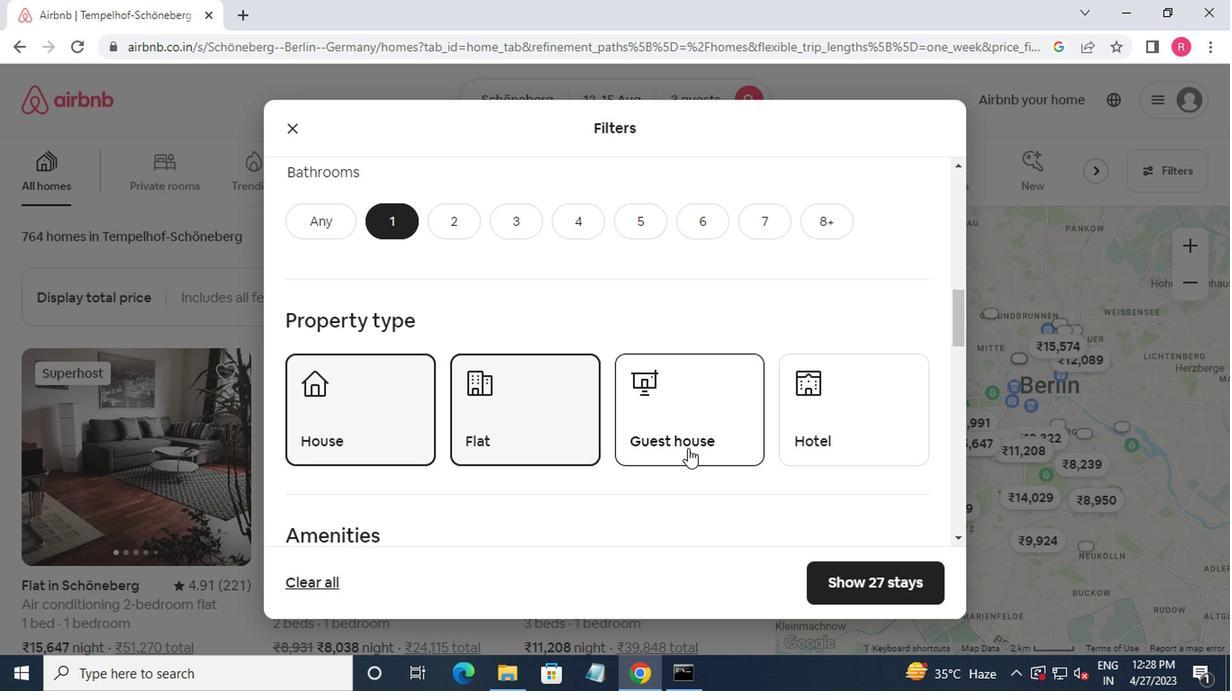 
Action: Mouse pressed left at (684, 449)
Screenshot: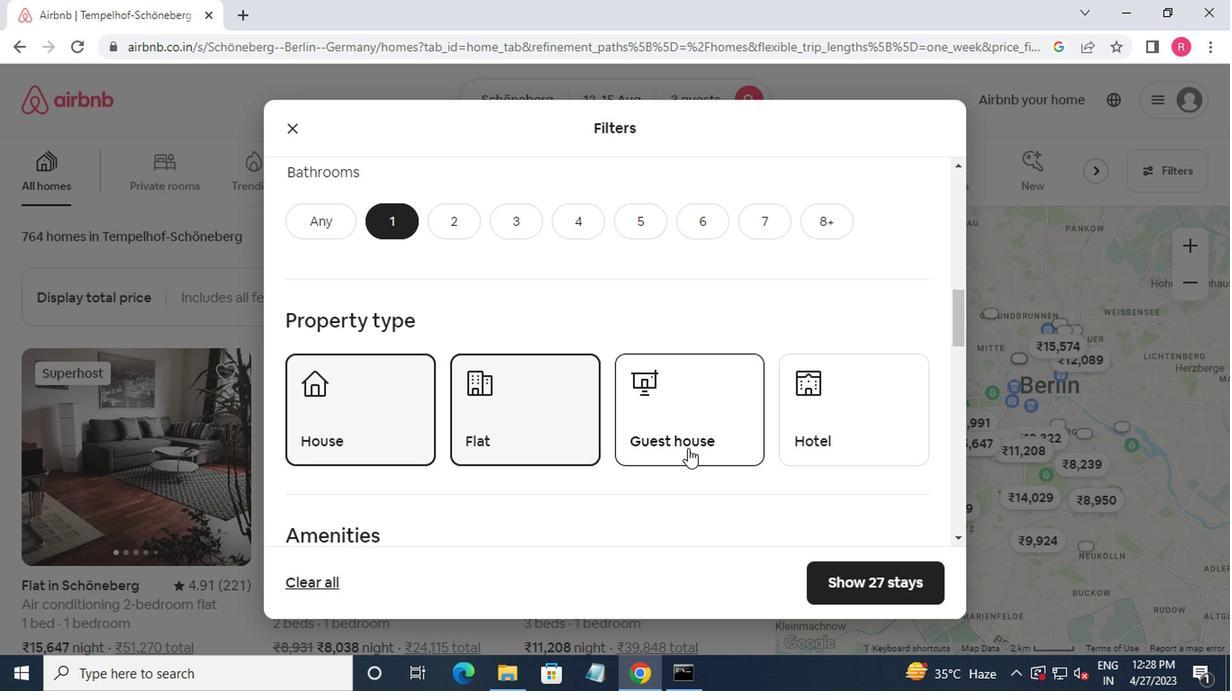 
Action: Mouse moved to (693, 449)
Screenshot: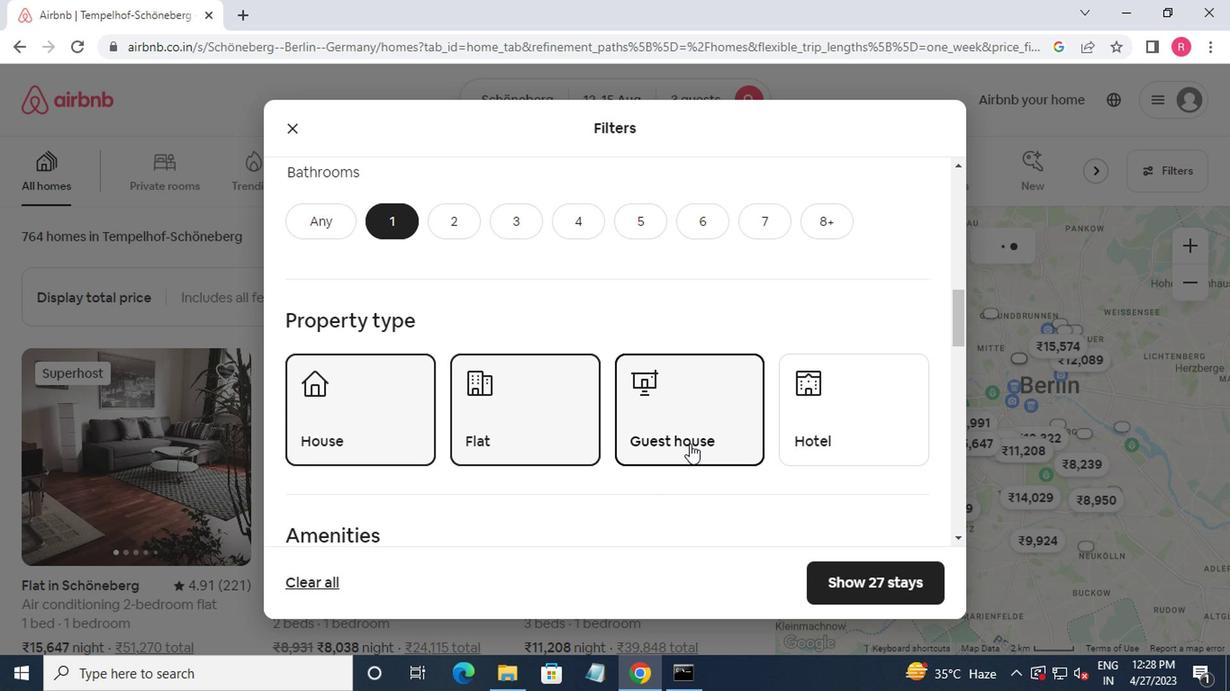 
Action: Mouse scrolled (693, 449) with delta (0, 0)
Screenshot: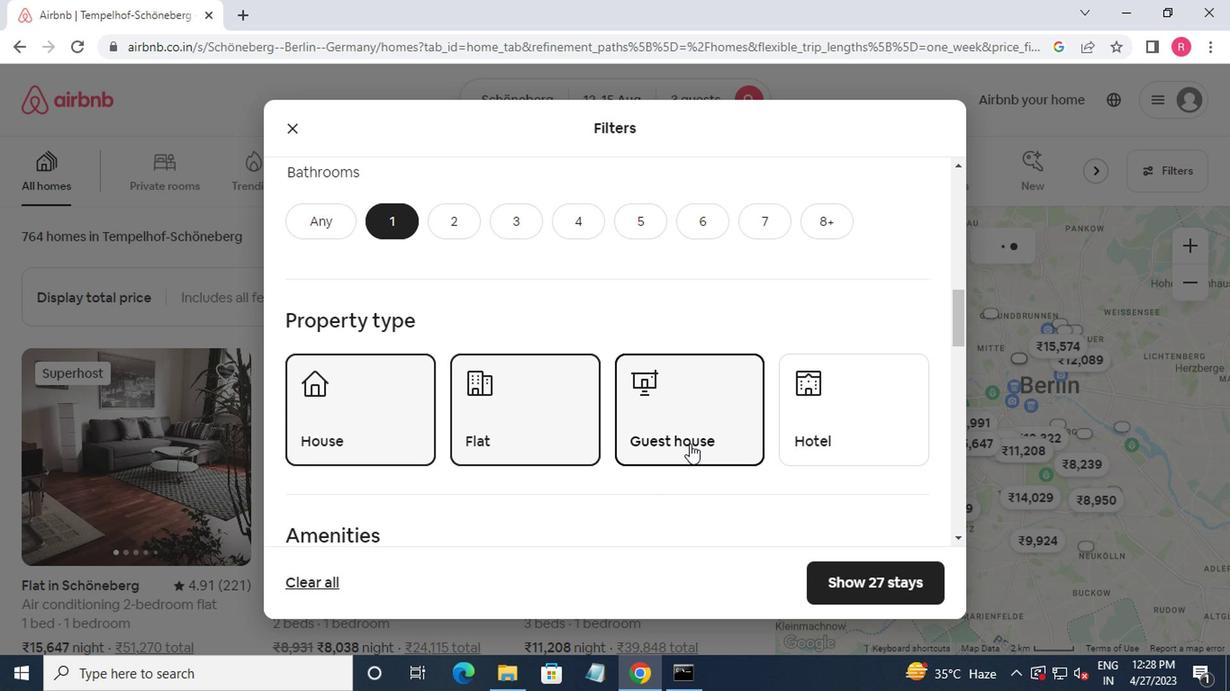 
Action: Mouse moved to (697, 457)
Screenshot: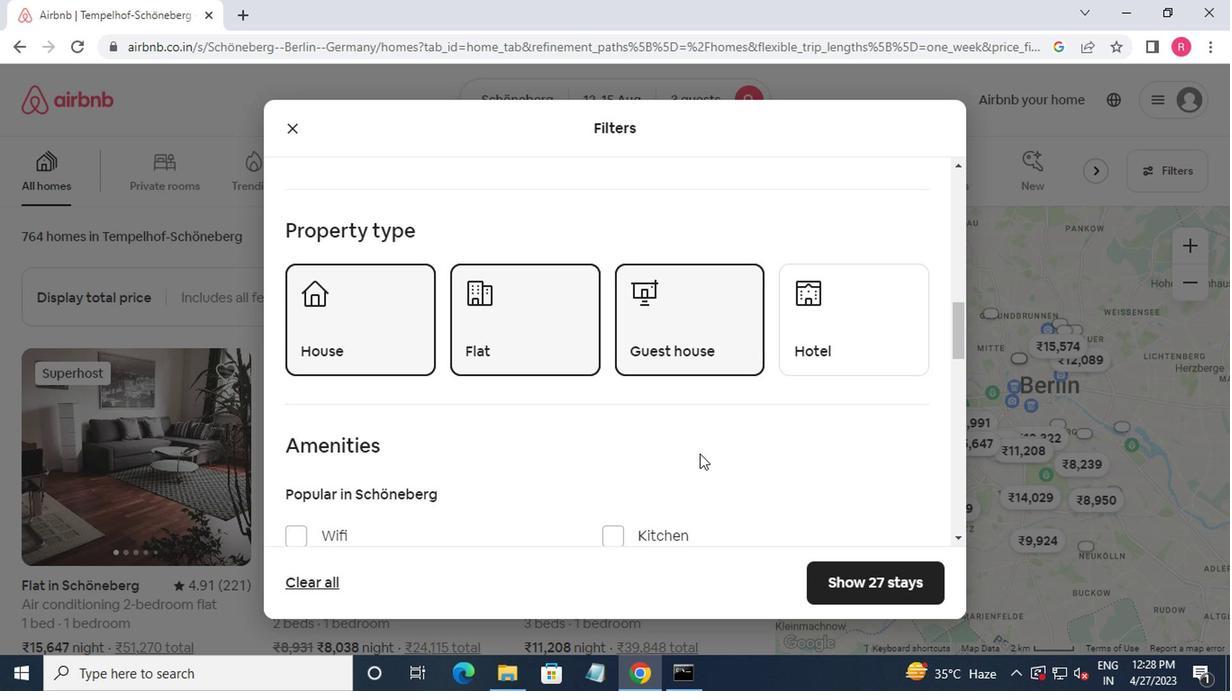 
Action: Mouse scrolled (697, 456) with delta (0, -1)
Screenshot: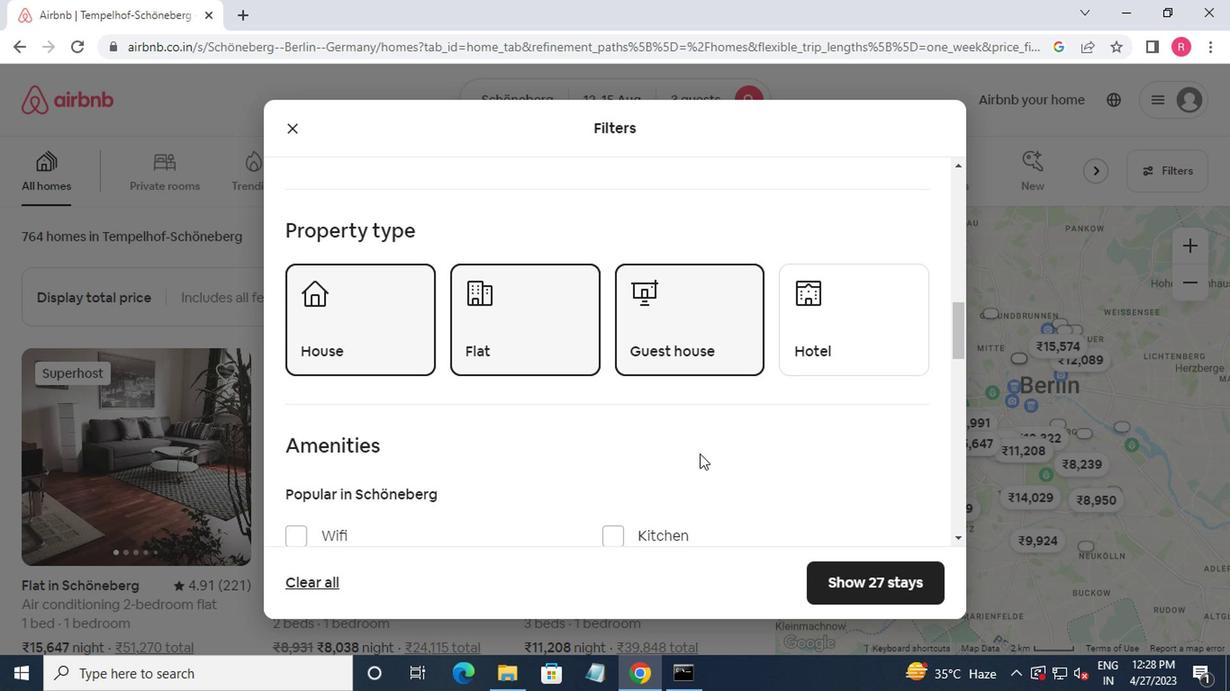 
Action: Mouse moved to (698, 458)
Screenshot: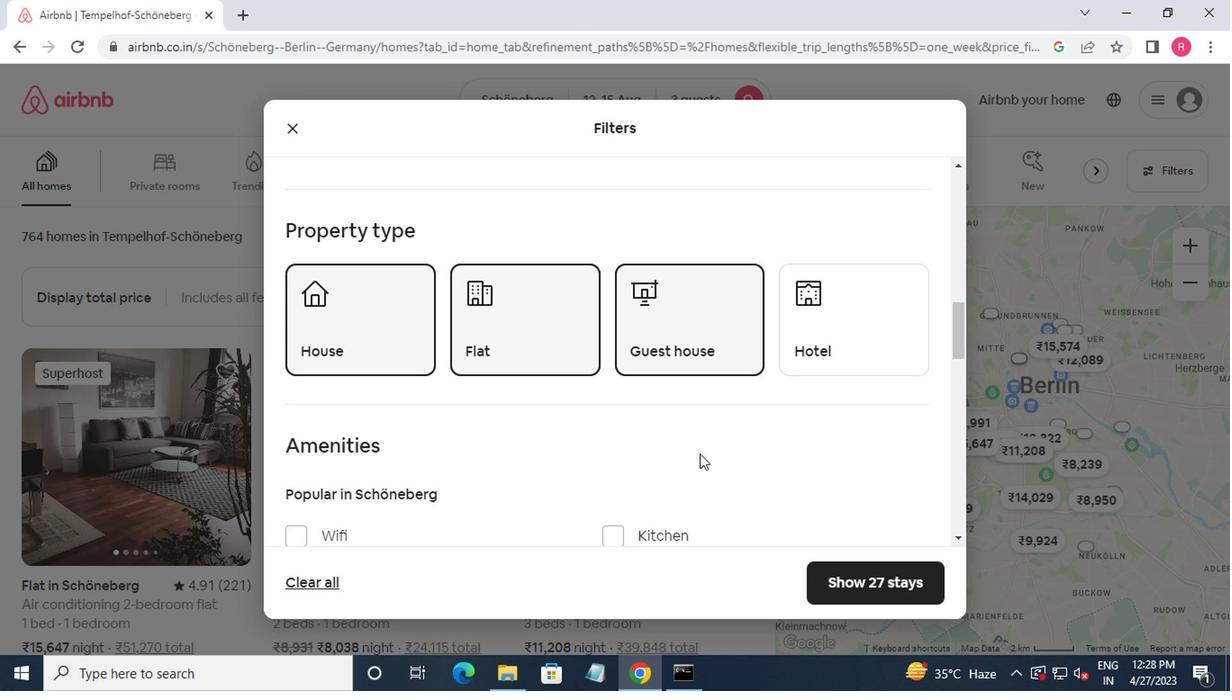 
Action: Mouse scrolled (698, 457) with delta (0, 0)
Screenshot: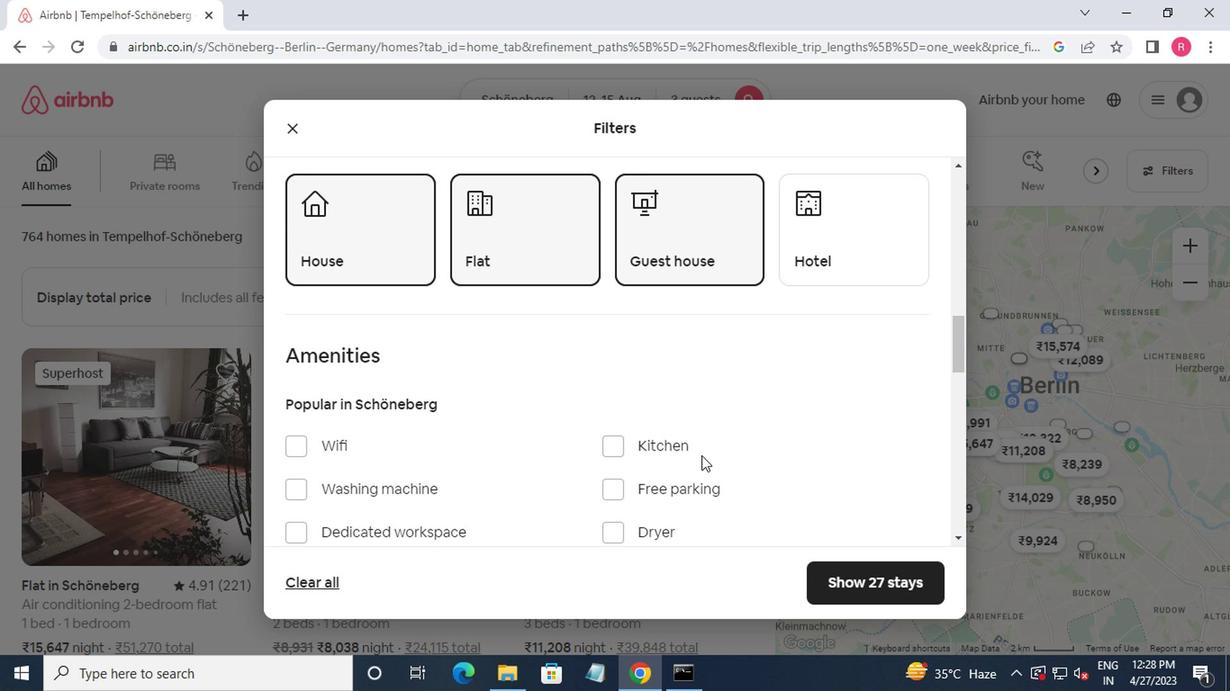 
Action: Mouse scrolled (698, 457) with delta (0, 0)
Screenshot: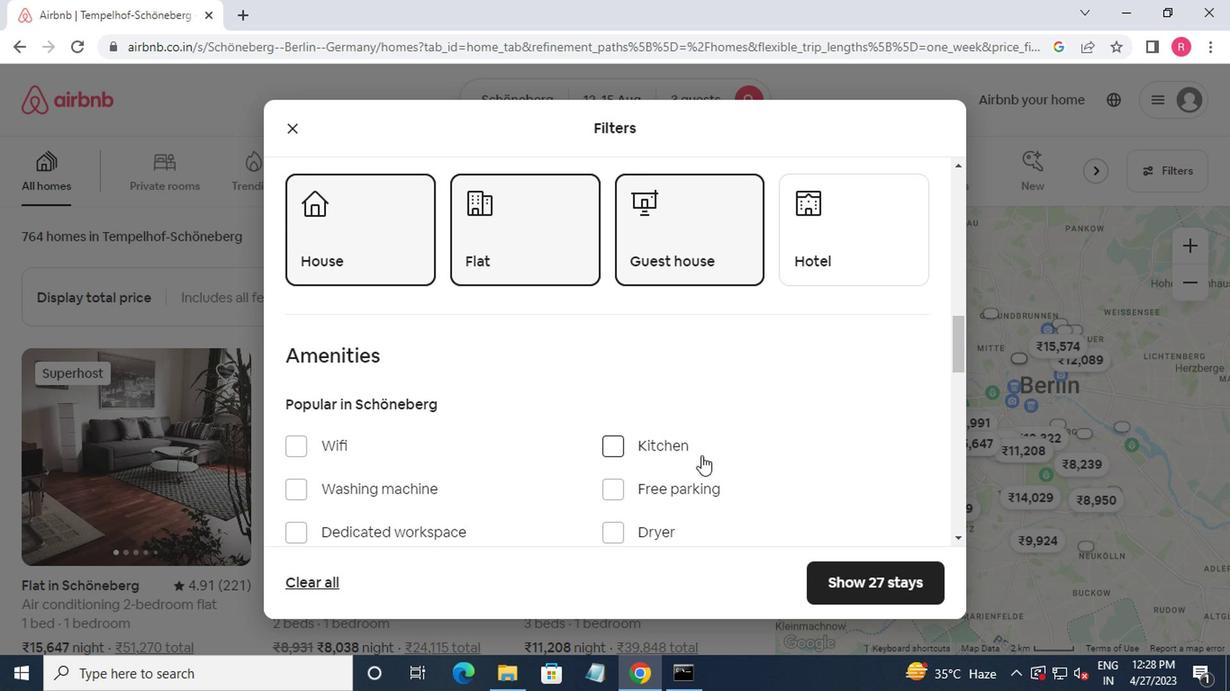 
Action: Mouse moved to (698, 460)
Screenshot: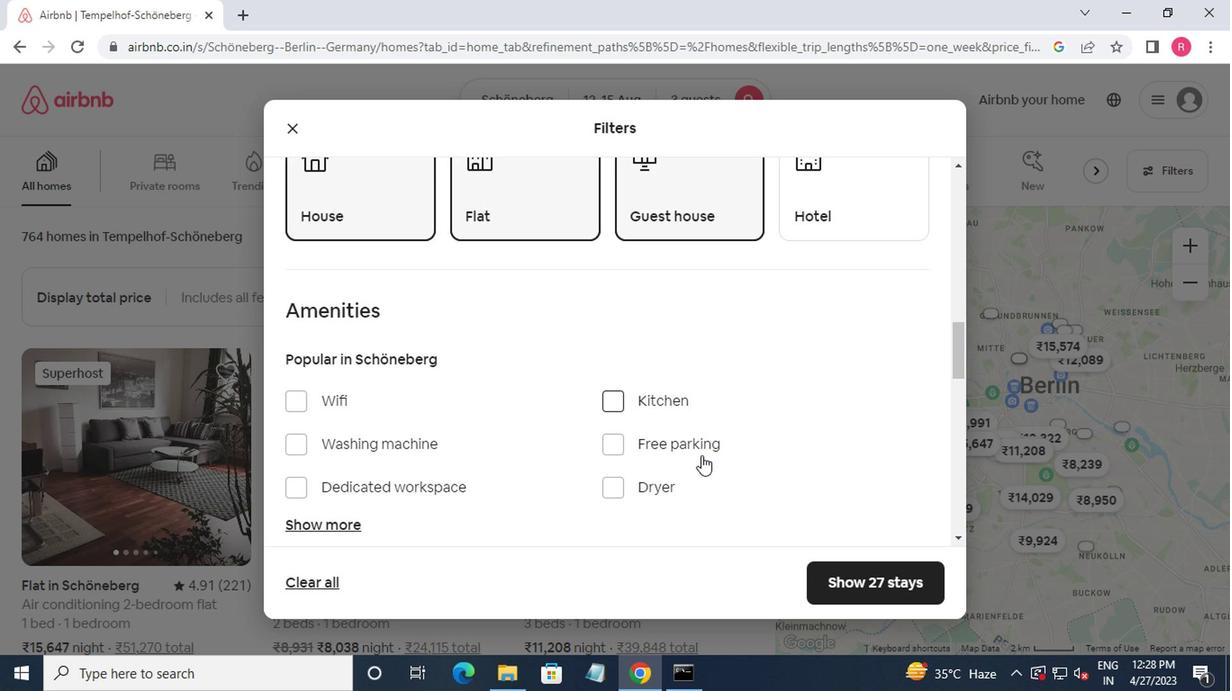 
Action: Mouse scrolled (698, 458) with delta (0, -1)
Screenshot: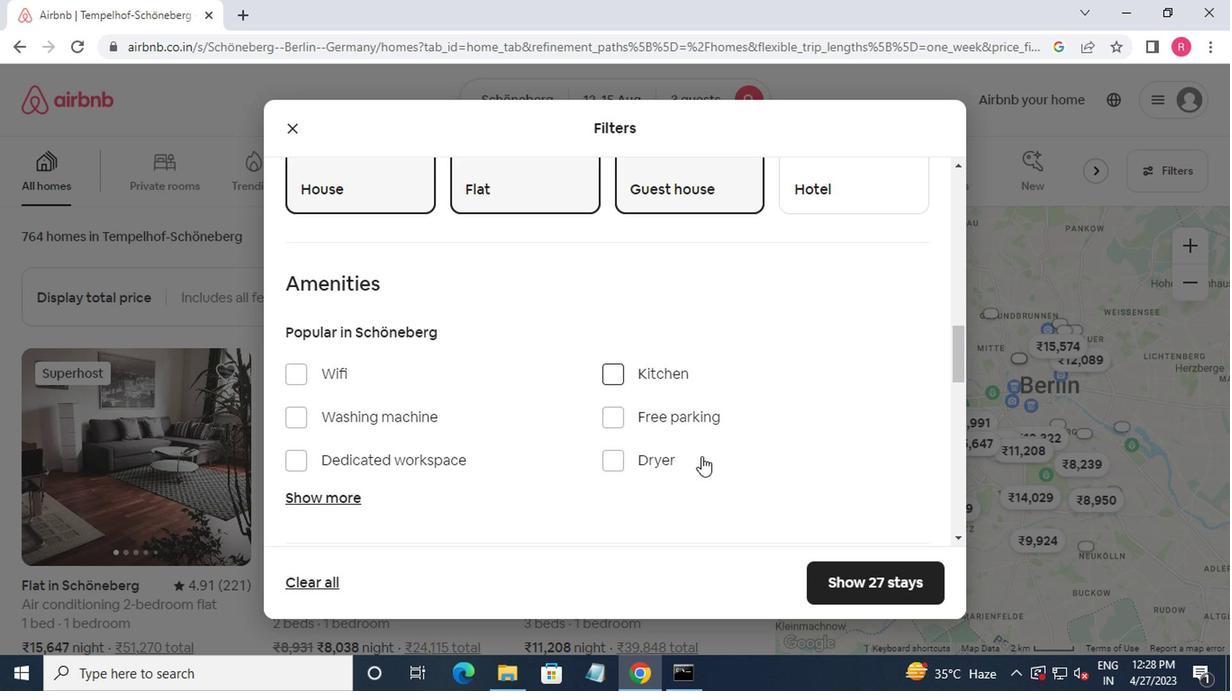 
Action: Mouse moved to (698, 462)
Screenshot: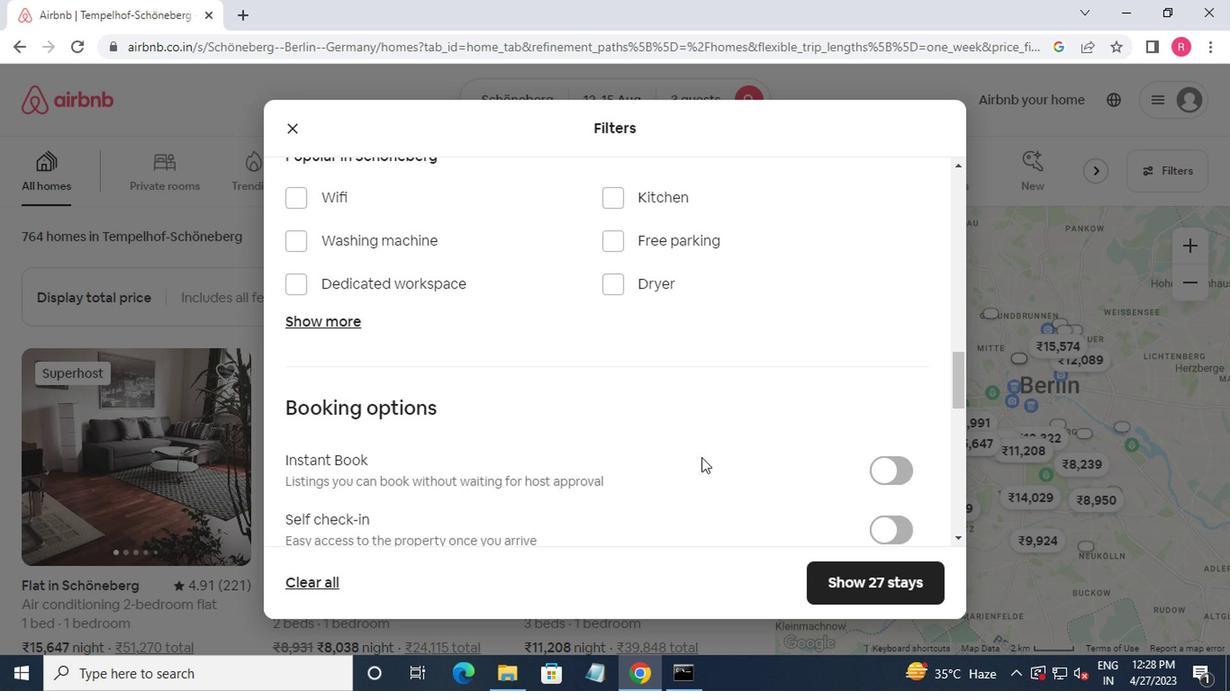 
Action: Mouse scrolled (698, 461) with delta (0, 0)
Screenshot: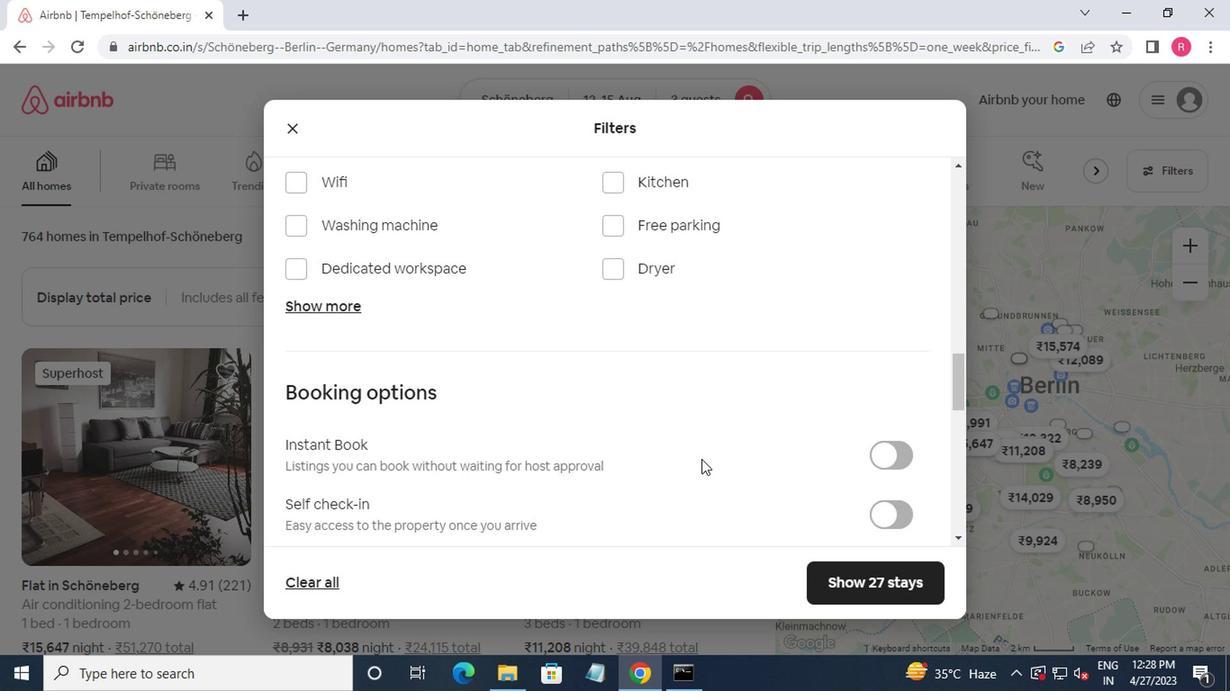 
Action: Mouse moved to (885, 427)
Screenshot: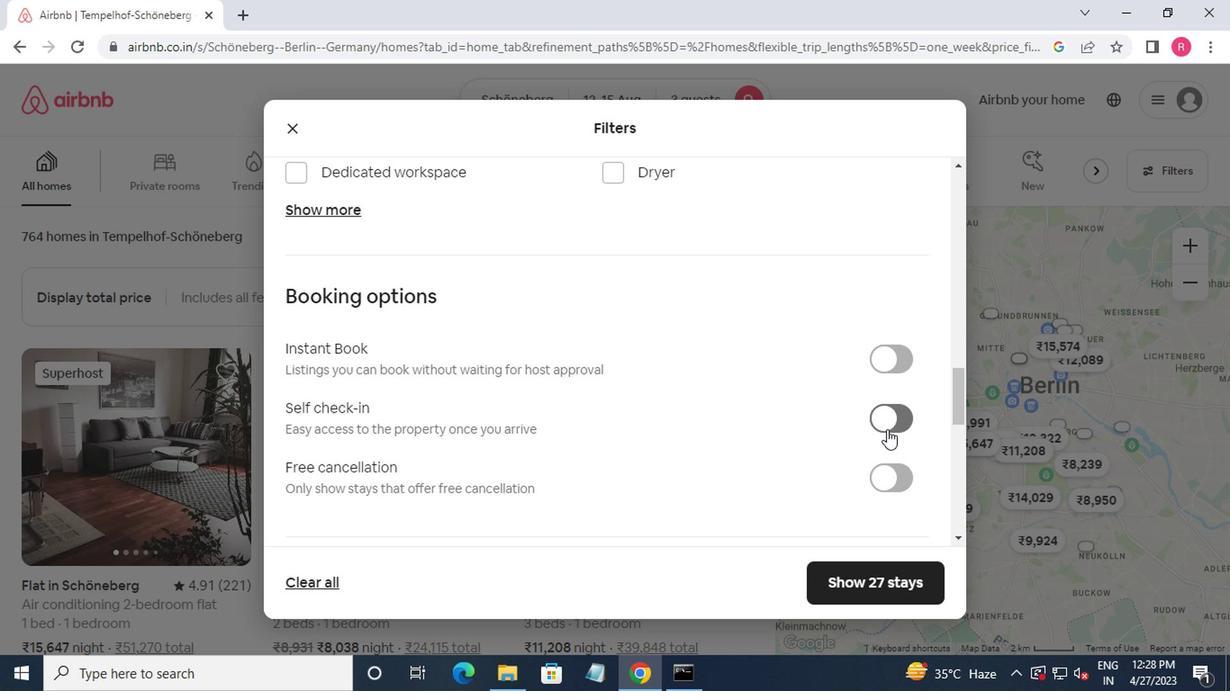 
Action: Mouse pressed left at (885, 427)
Screenshot: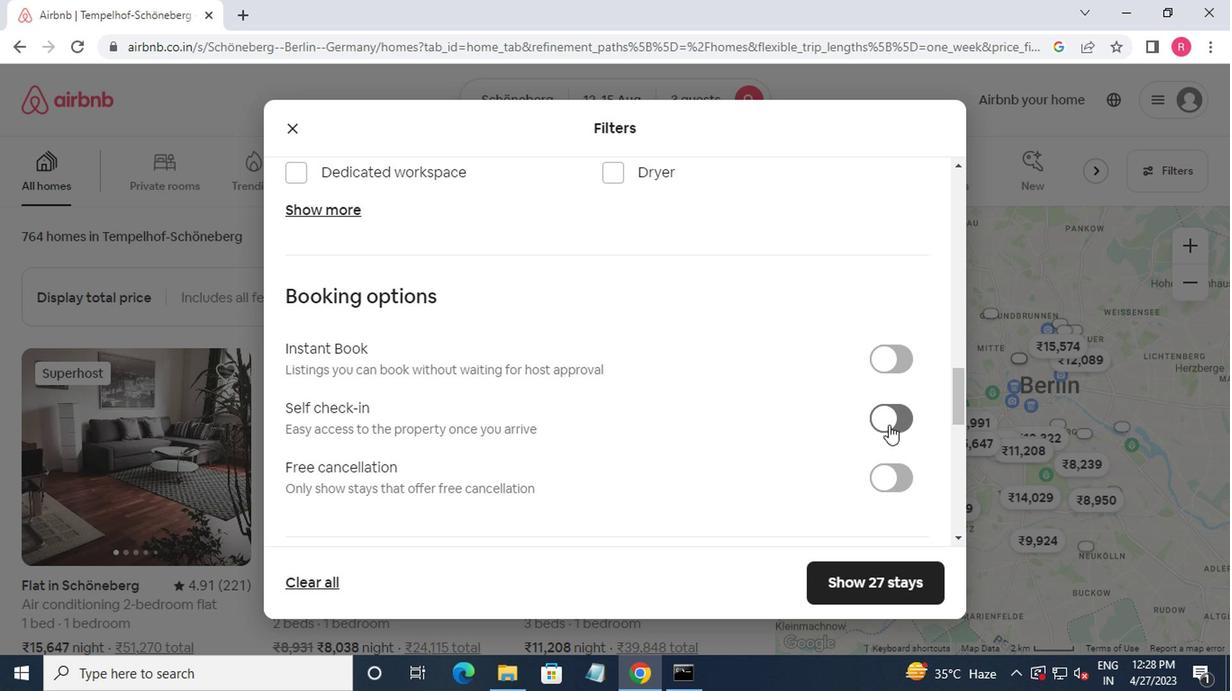 
Action: Mouse moved to (811, 441)
Screenshot: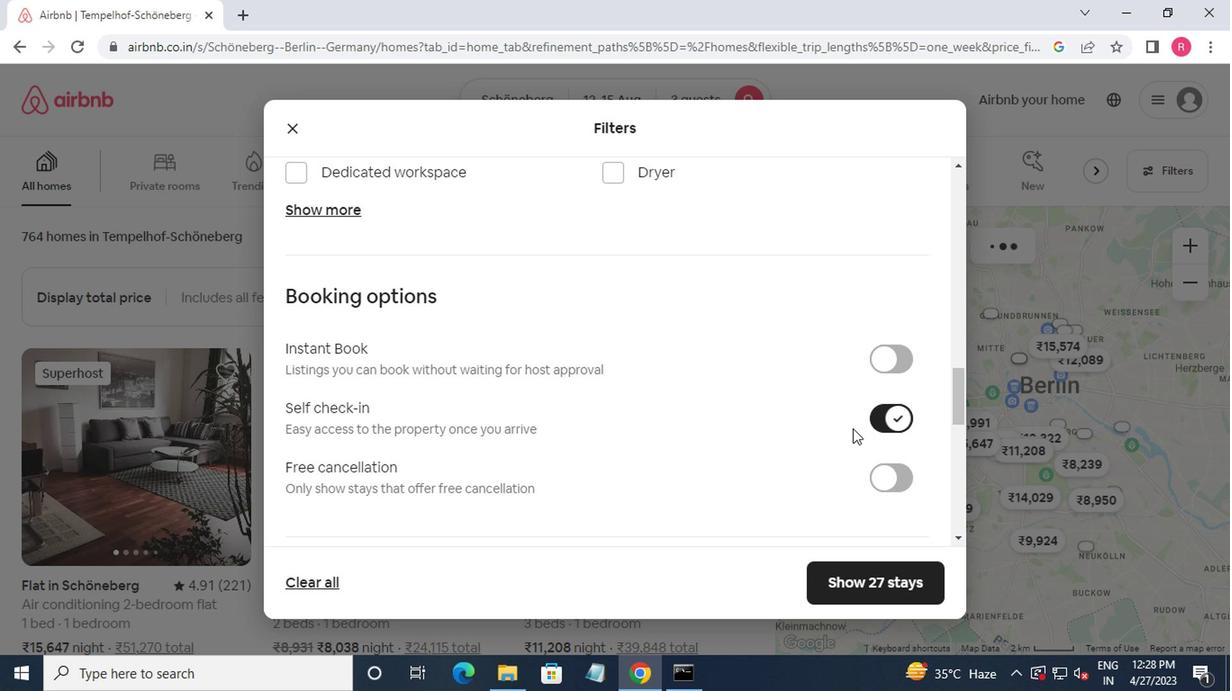 
Action: Mouse scrolled (811, 440) with delta (0, 0)
Screenshot: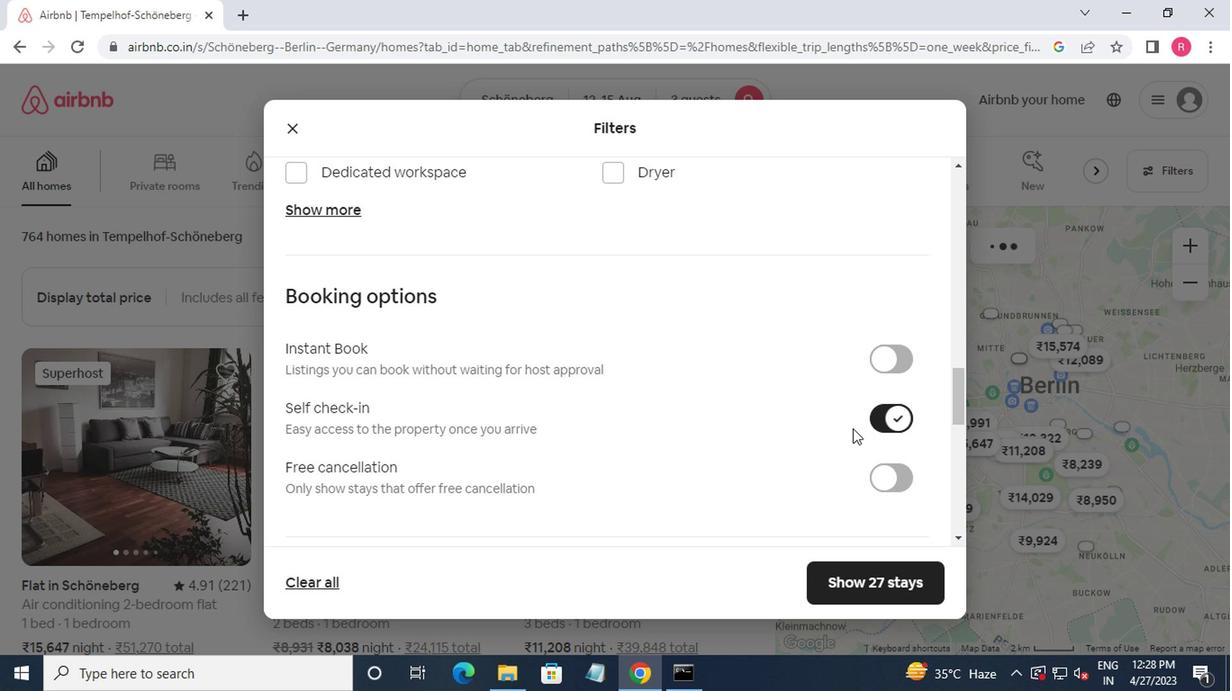 
Action: Mouse moved to (798, 449)
Screenshot: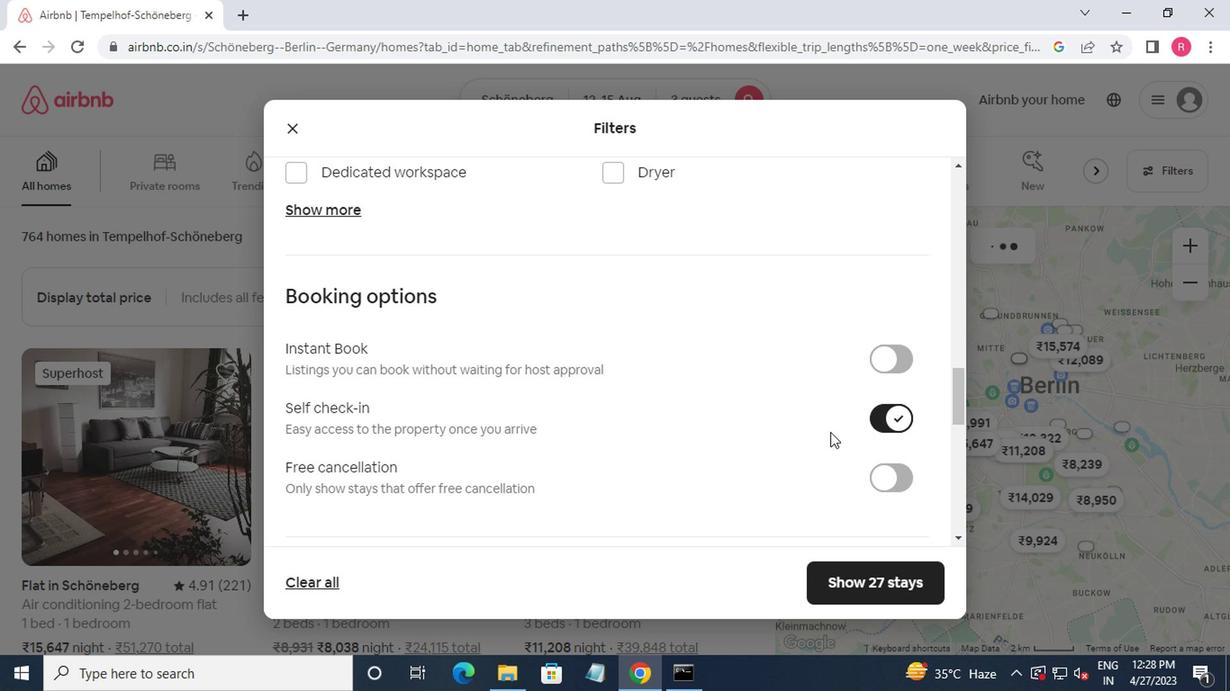 
Action: Mouse scrolled (798, 447) with delta (0, -1)
Screenshot: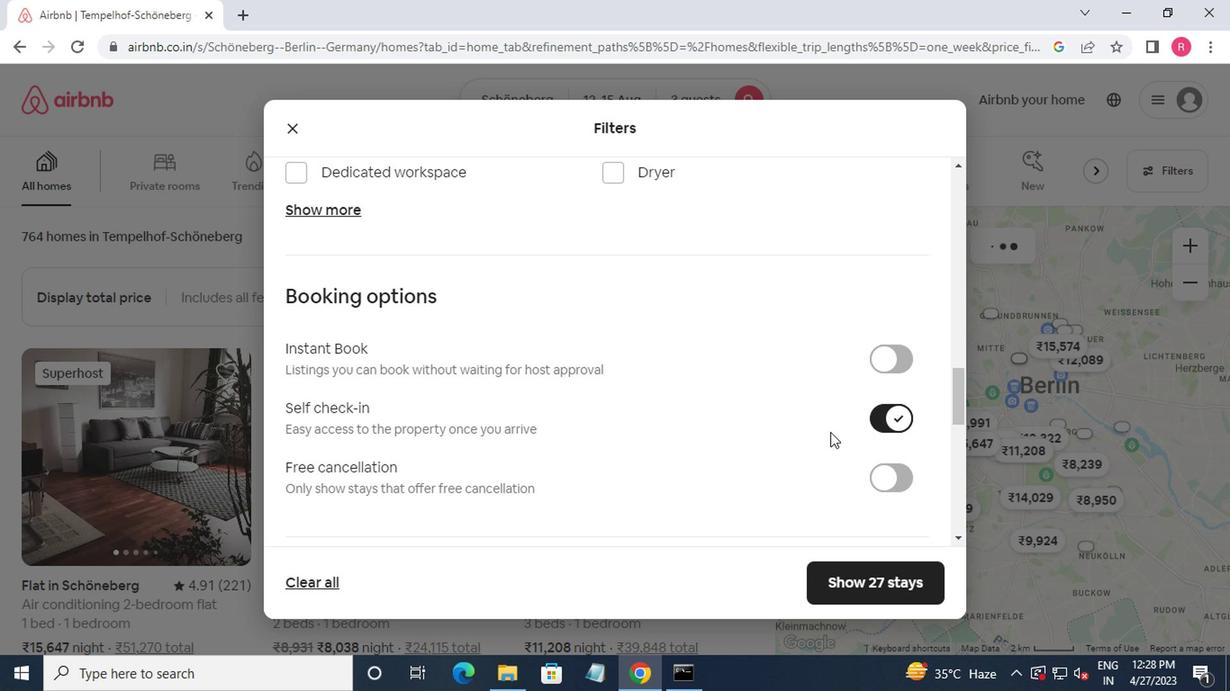 
Action: Mouse moved to (791, 453)
Screenshot: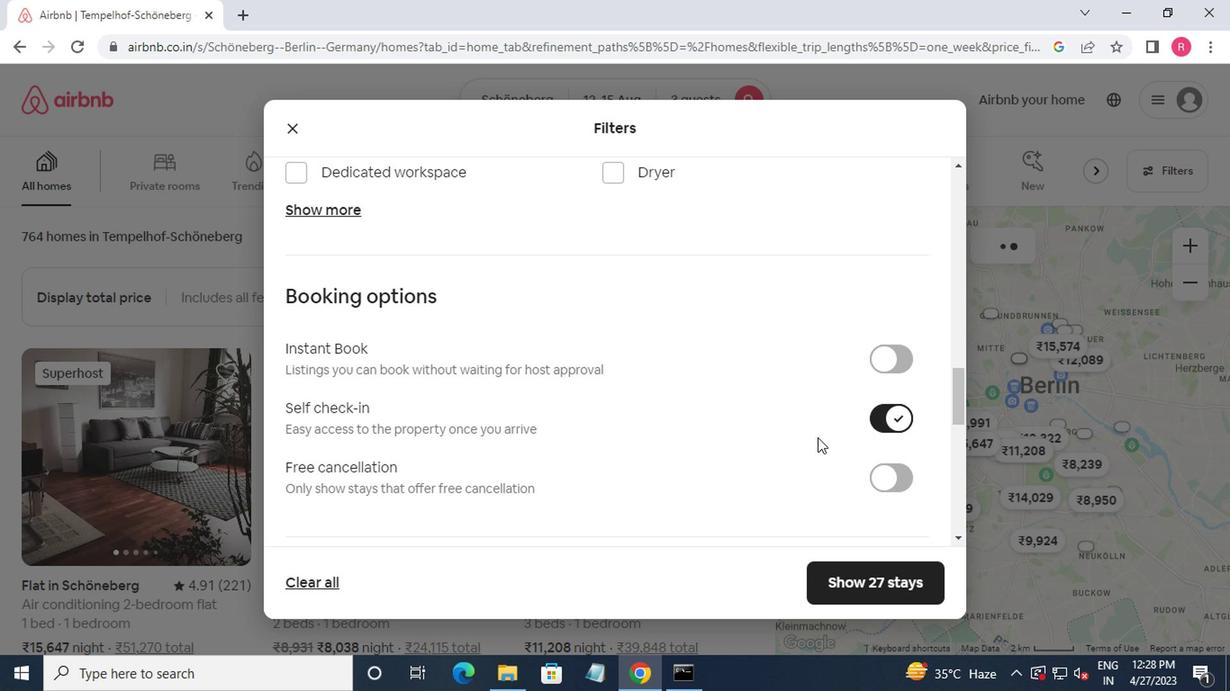 
Action: Mouse scrolled (791, 452) with delta (0, -1)
Screenshot: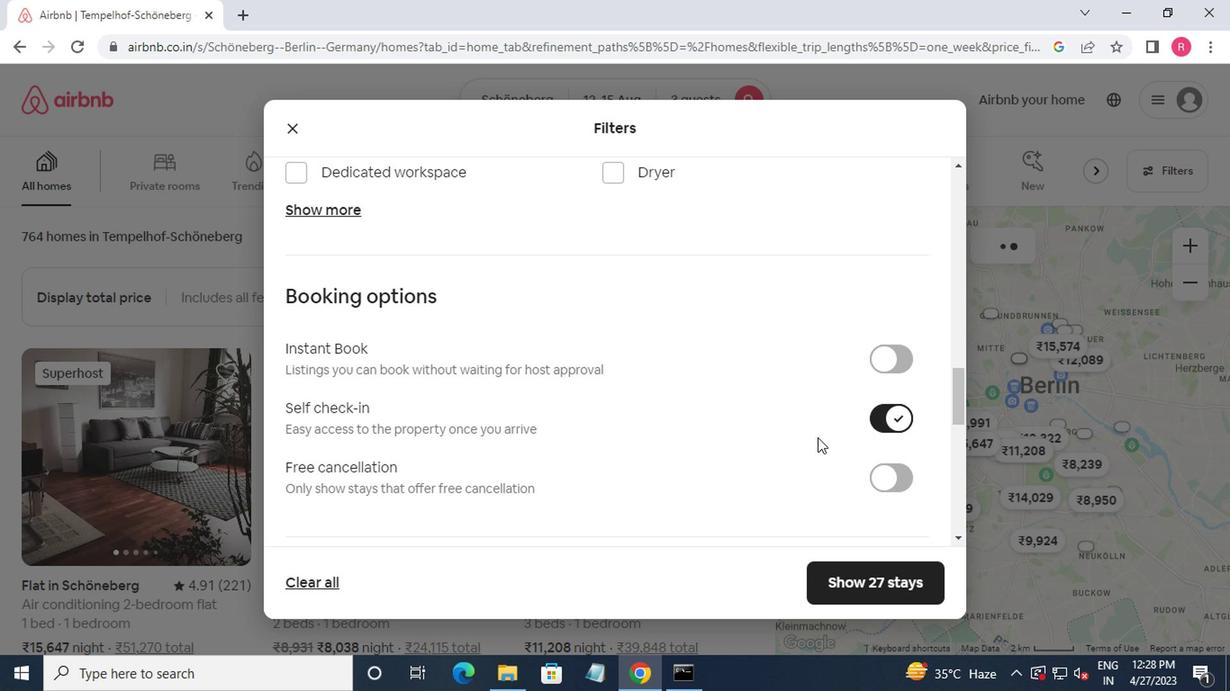 
Action: Mouse moved to (787, 454)
Screenshot: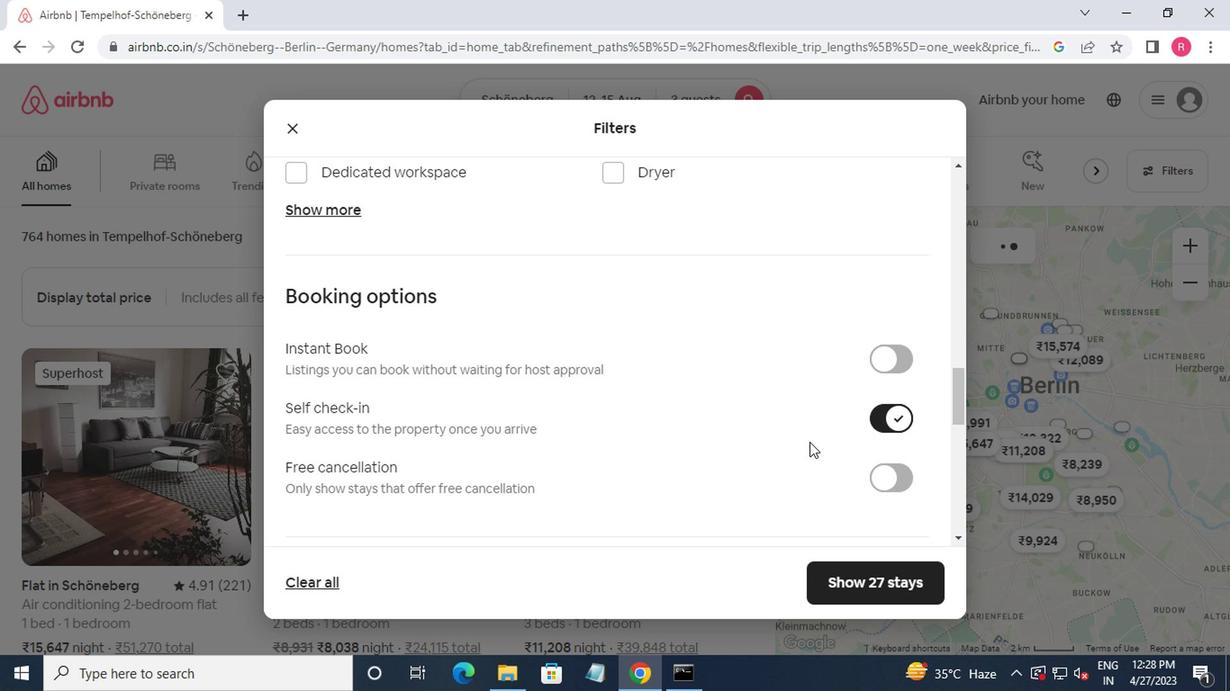 
Action: Mouse scrolled (787, 453) with delta (0, 0)
Screenshot: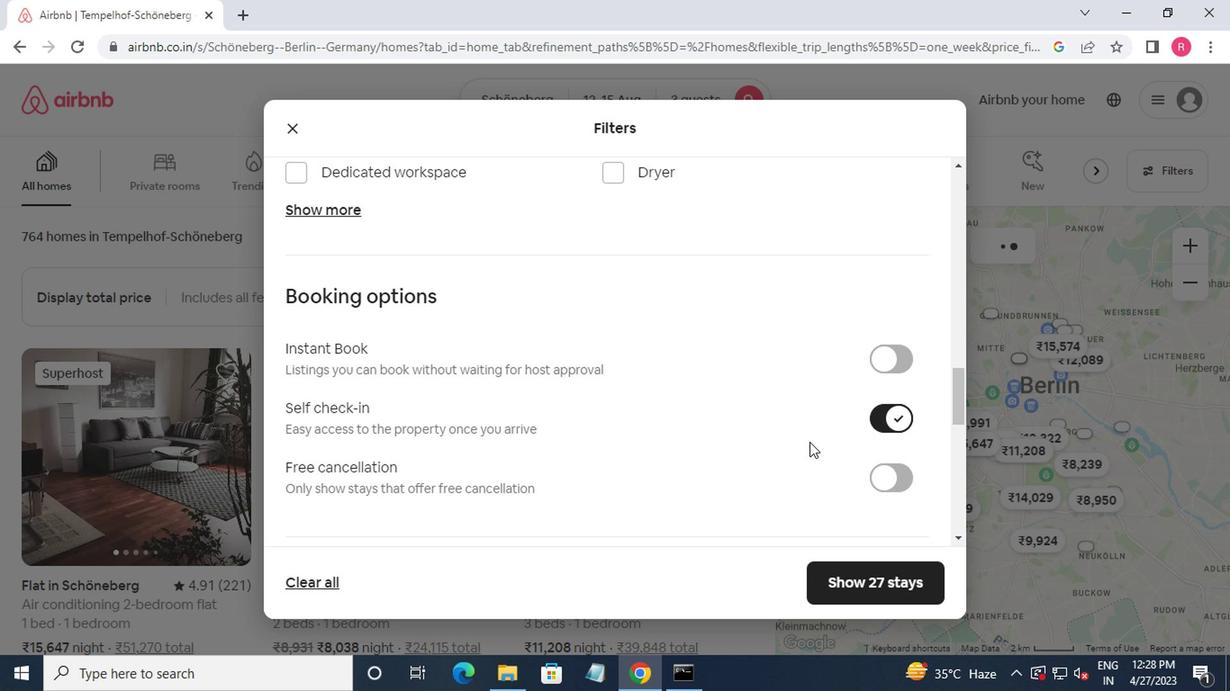 
Action: Mouse moved to (715, 461)
Screenshot: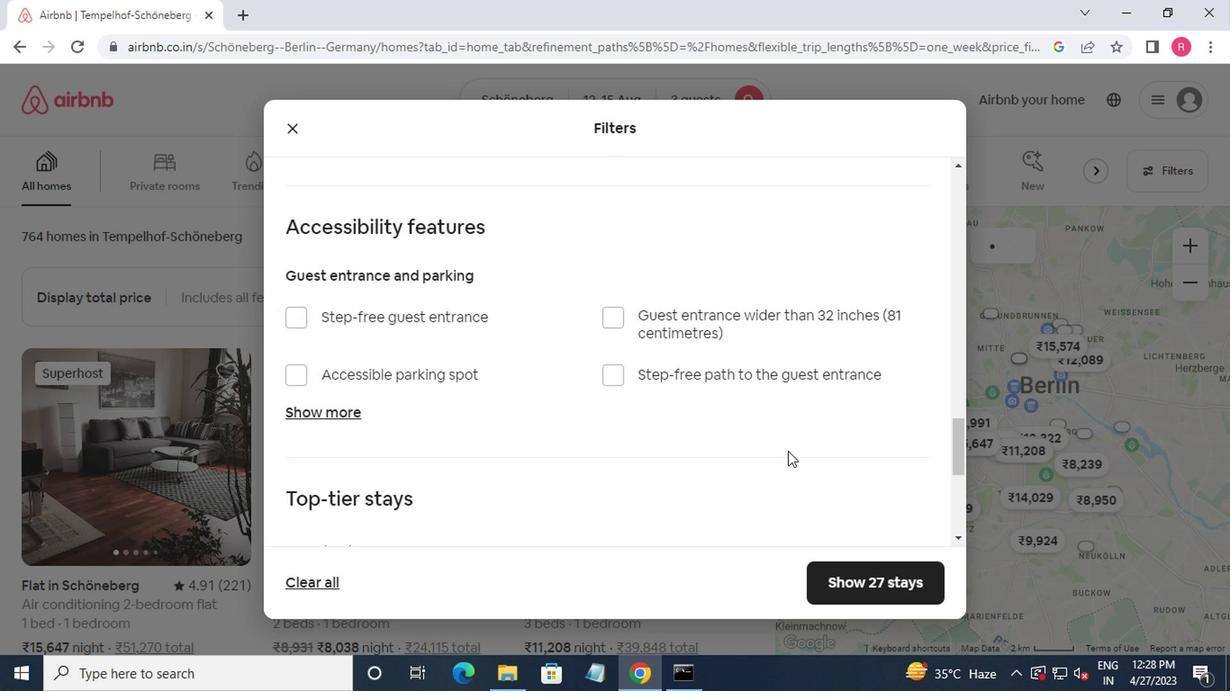 
Action: Mouse scrolled (715, 460) with delta (0, -1)
Screenshot: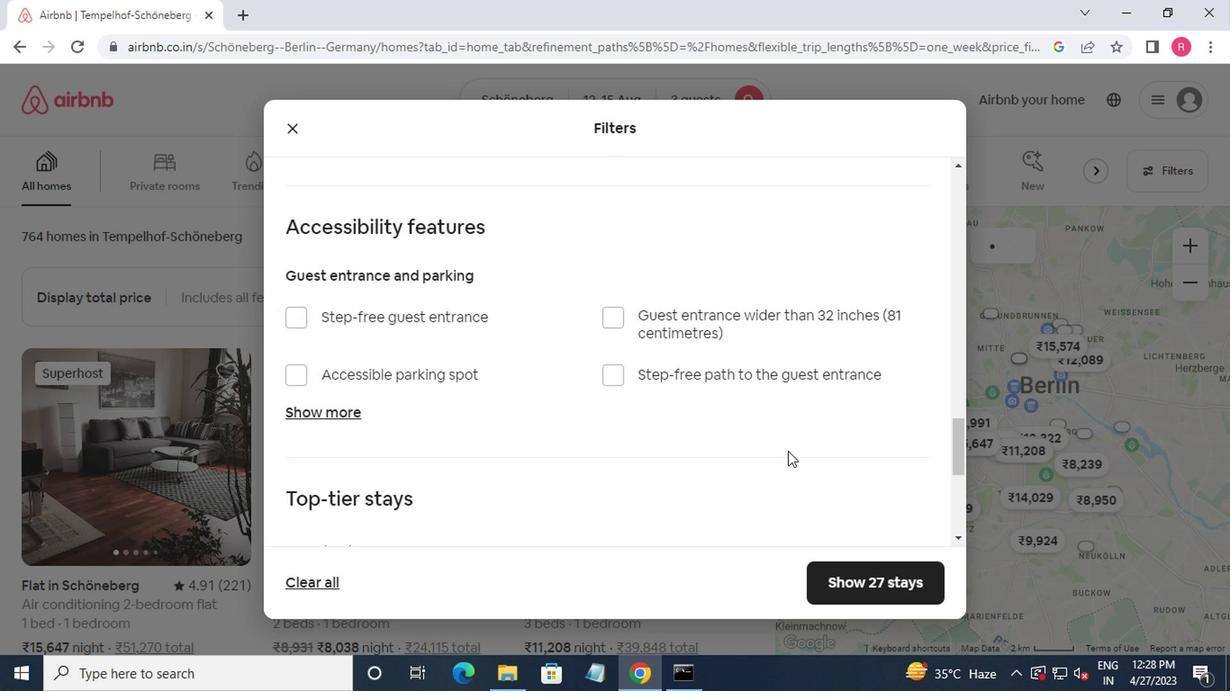 
Action: Mouse moved to (637, 475)
Screenshot: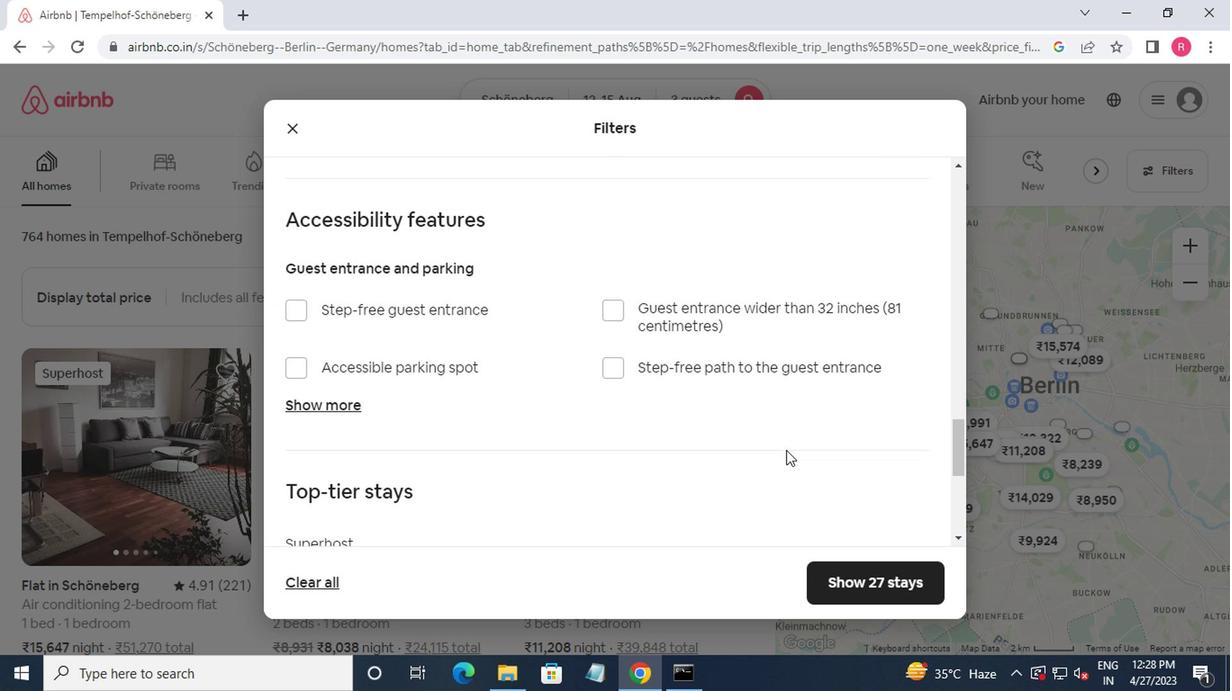 
Action: Mouse scrolled (637, 474) with delta (0, 0)
Screenshot: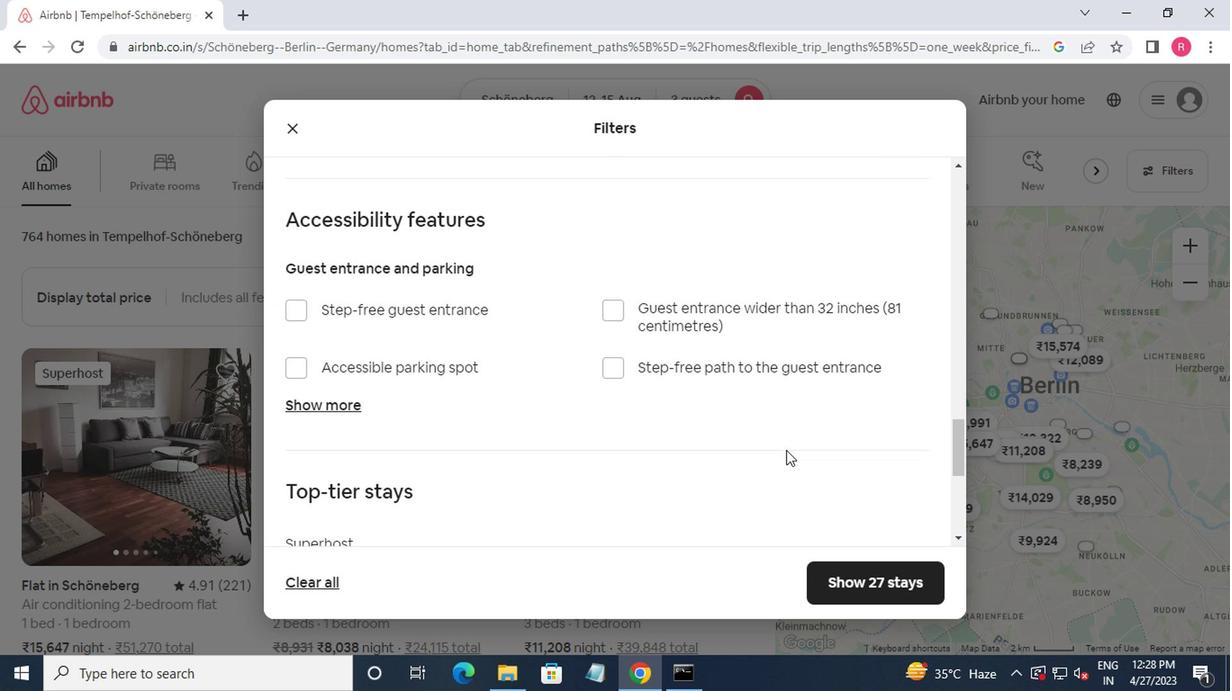 
Action: Mouse moved to (595, 481)
Screenshot: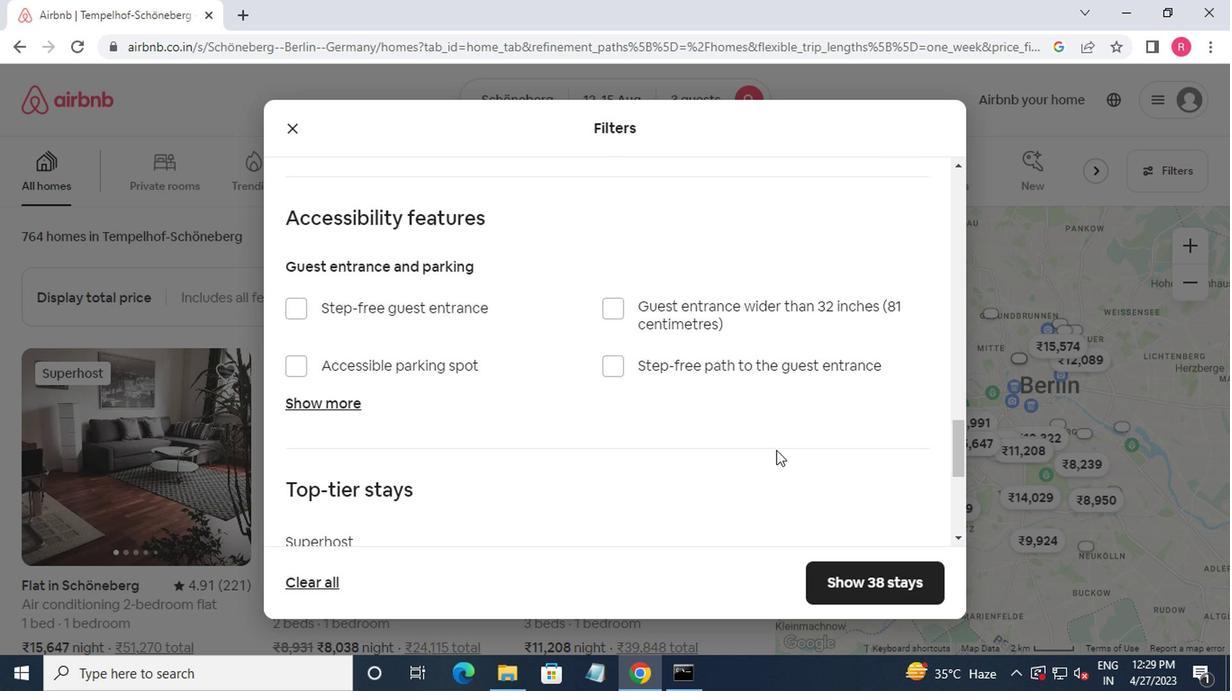 
Action: Mouse scrolled (595, 479) with delta (0, -1)
Screenshot: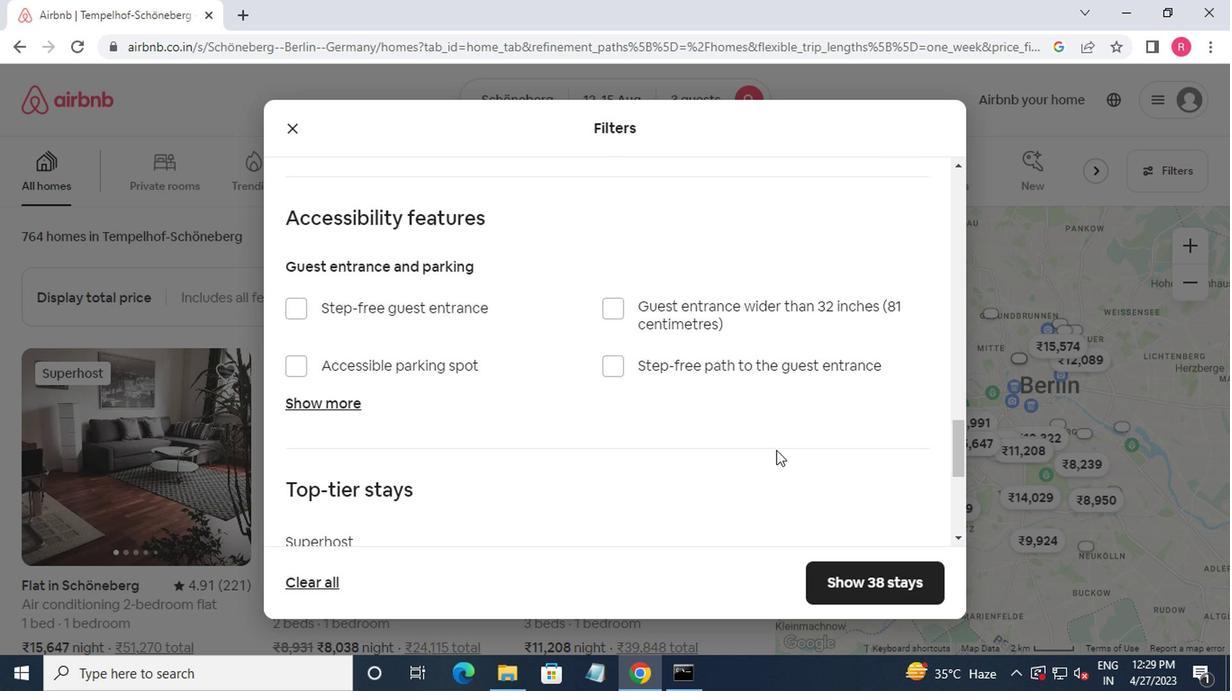 
Action: Mouse moved to (570, 485)
Screenshot: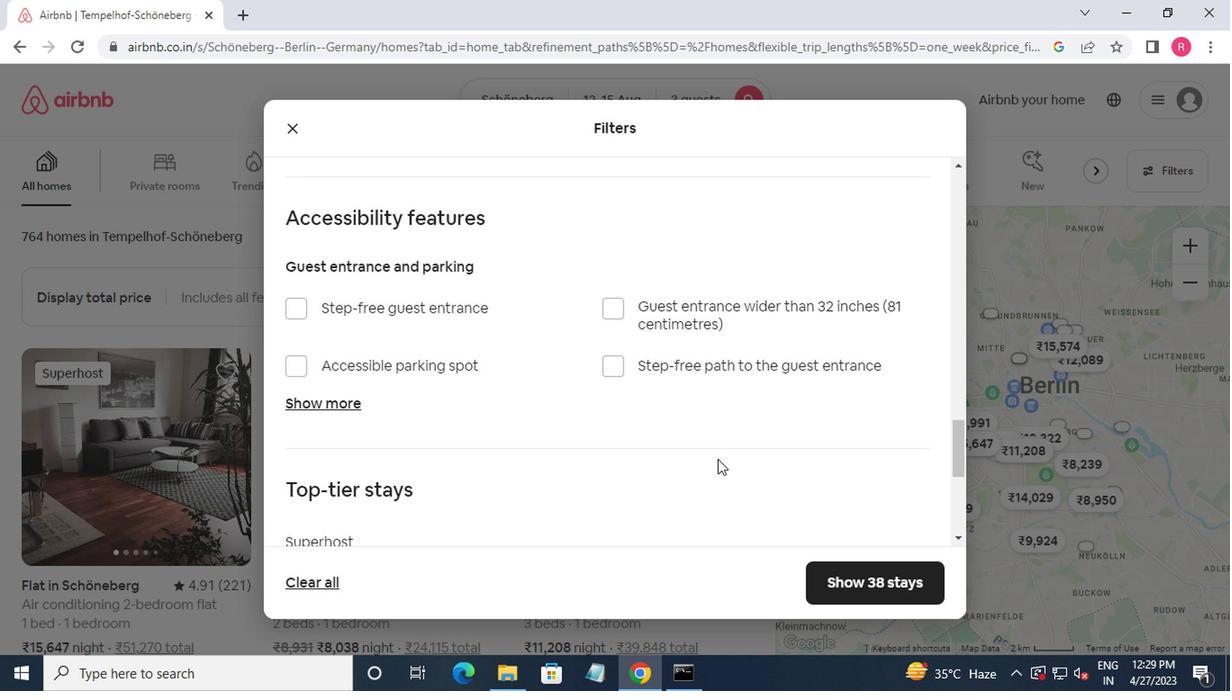 
Action: Mouse scrolled (570, 484) with delta (0, -1)
Screenshot: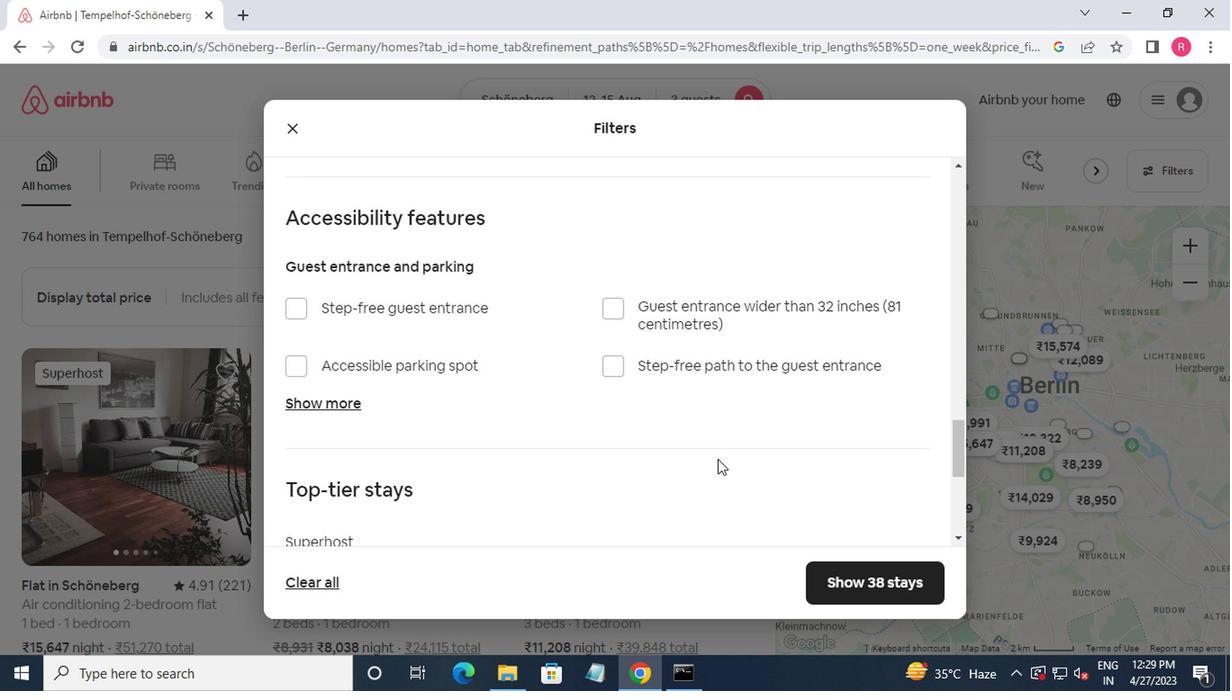 
Action: Mouse moved to (303, 438)
Screenshot: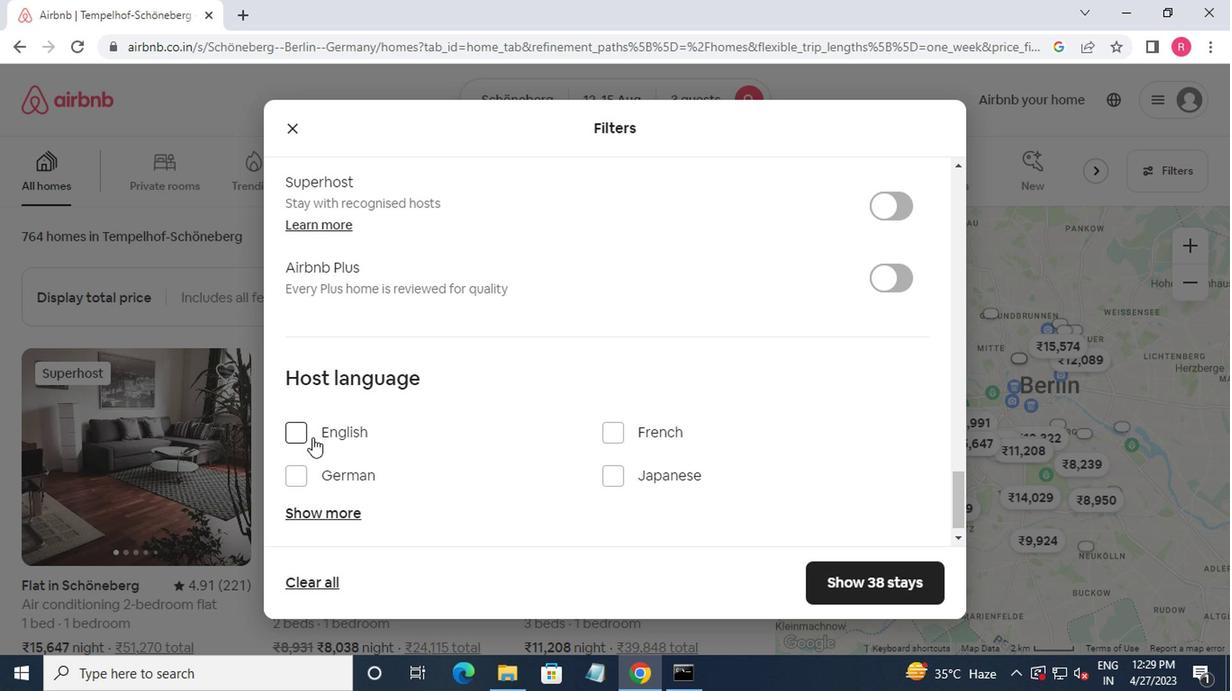 
Action: Mouse pressed left at (303, 438)
Screenshot: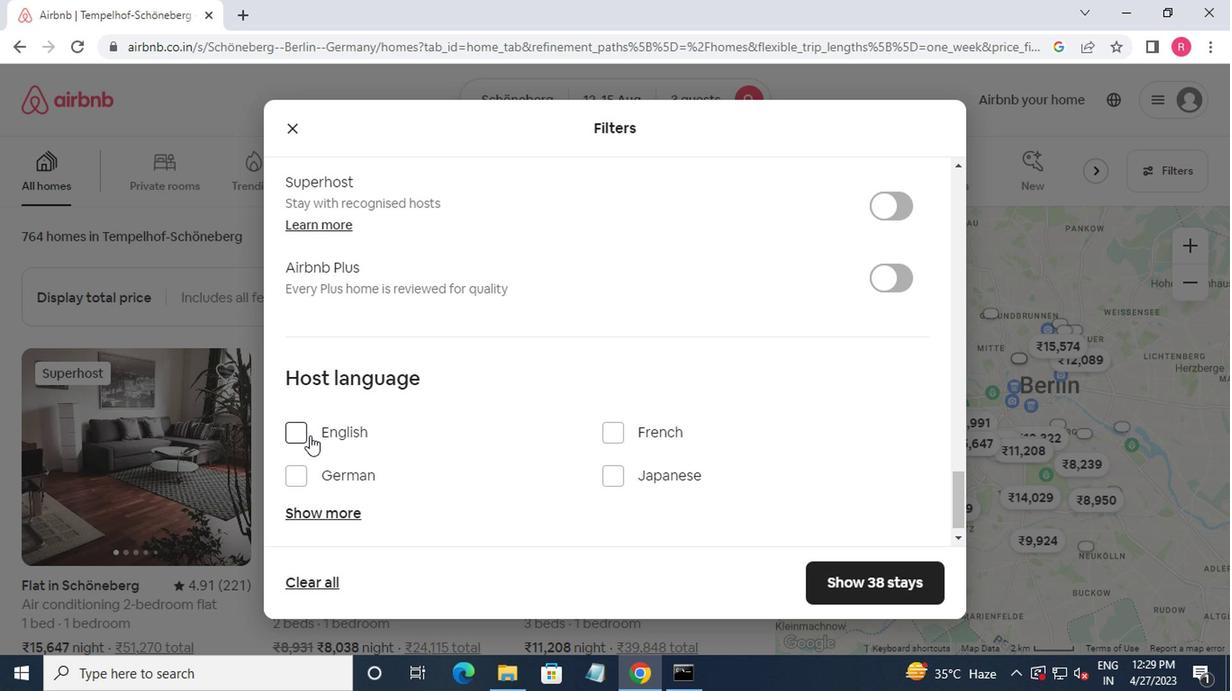 
Action: Mouse moved to (877, 598)
Screenshot: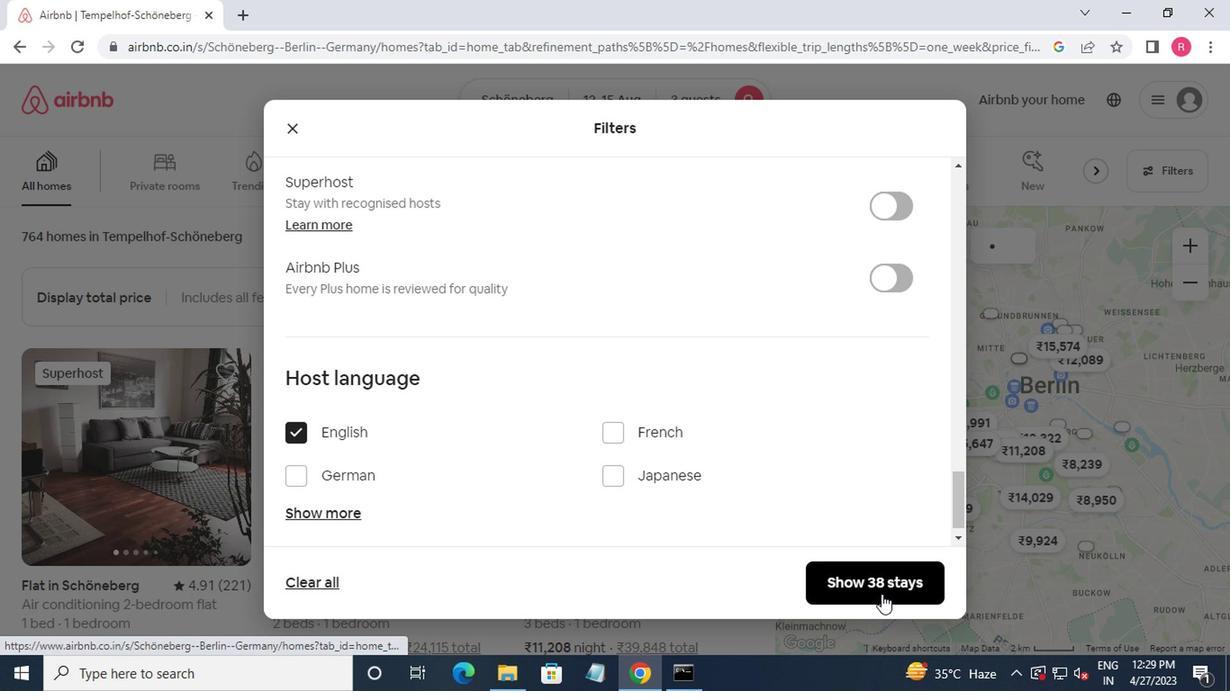
Action: Mouse pressed left at (877, 598)
Screenshot: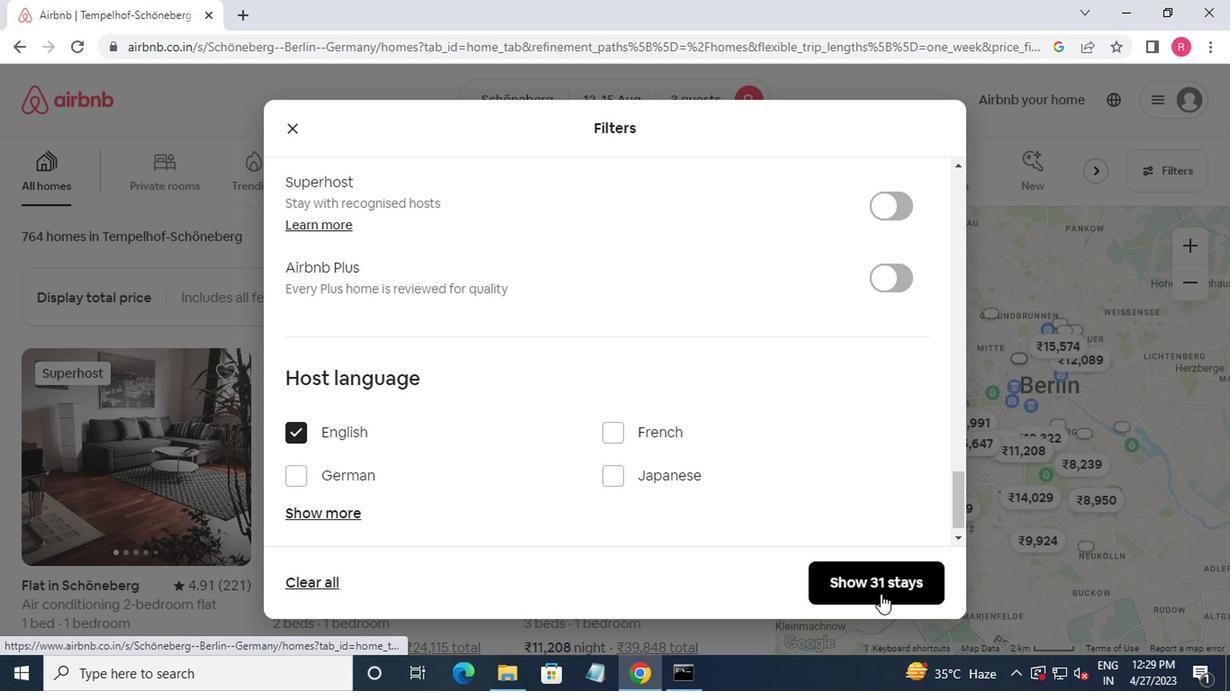 
Action: Mouse moved to (877, 597)
Screenshot: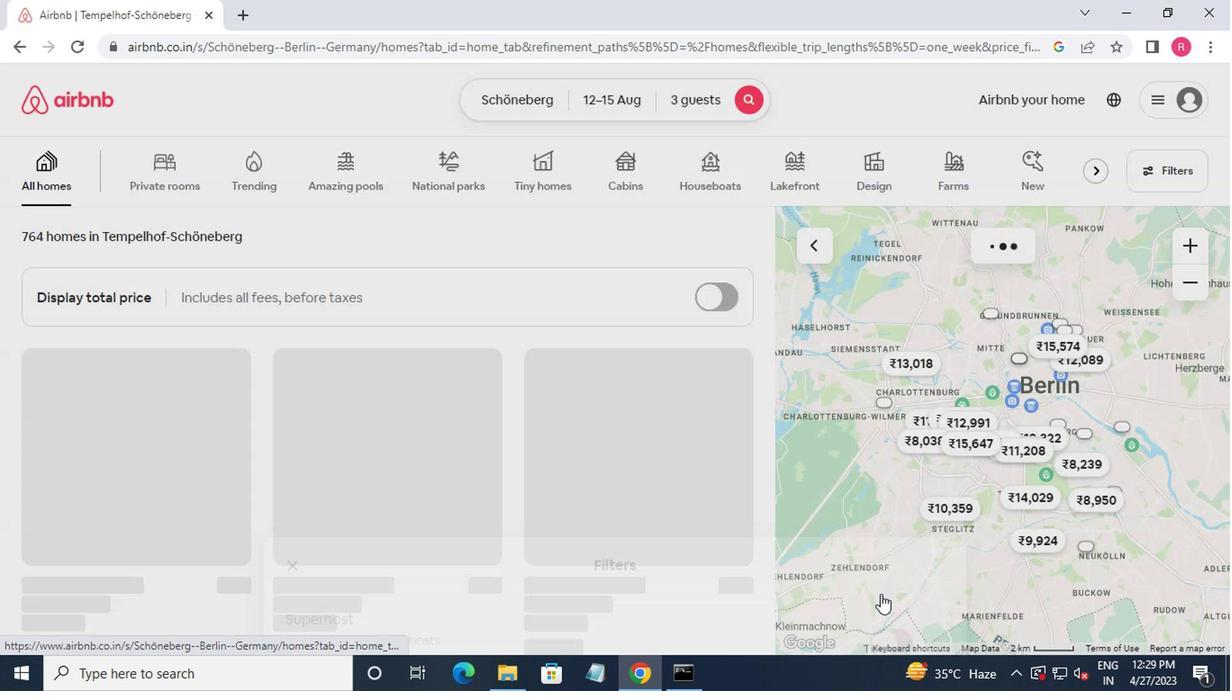 
